 Task: Look for space in Maymana, Afghanistan from 11th June, 2023 to 15th June, 2023 for 2 adults in price range Rs.7000 to Rs.16000. Place can be private room with 1  bedroom having 2 beds and 1 bathroom. Property type can be hotel. Amenities needed are: air conditioning, dedicated workplace, breakfast, . Booking option can be shelf check-in. Required host language is English.
Action: Mouse moved to (555, 133)
Screenshot: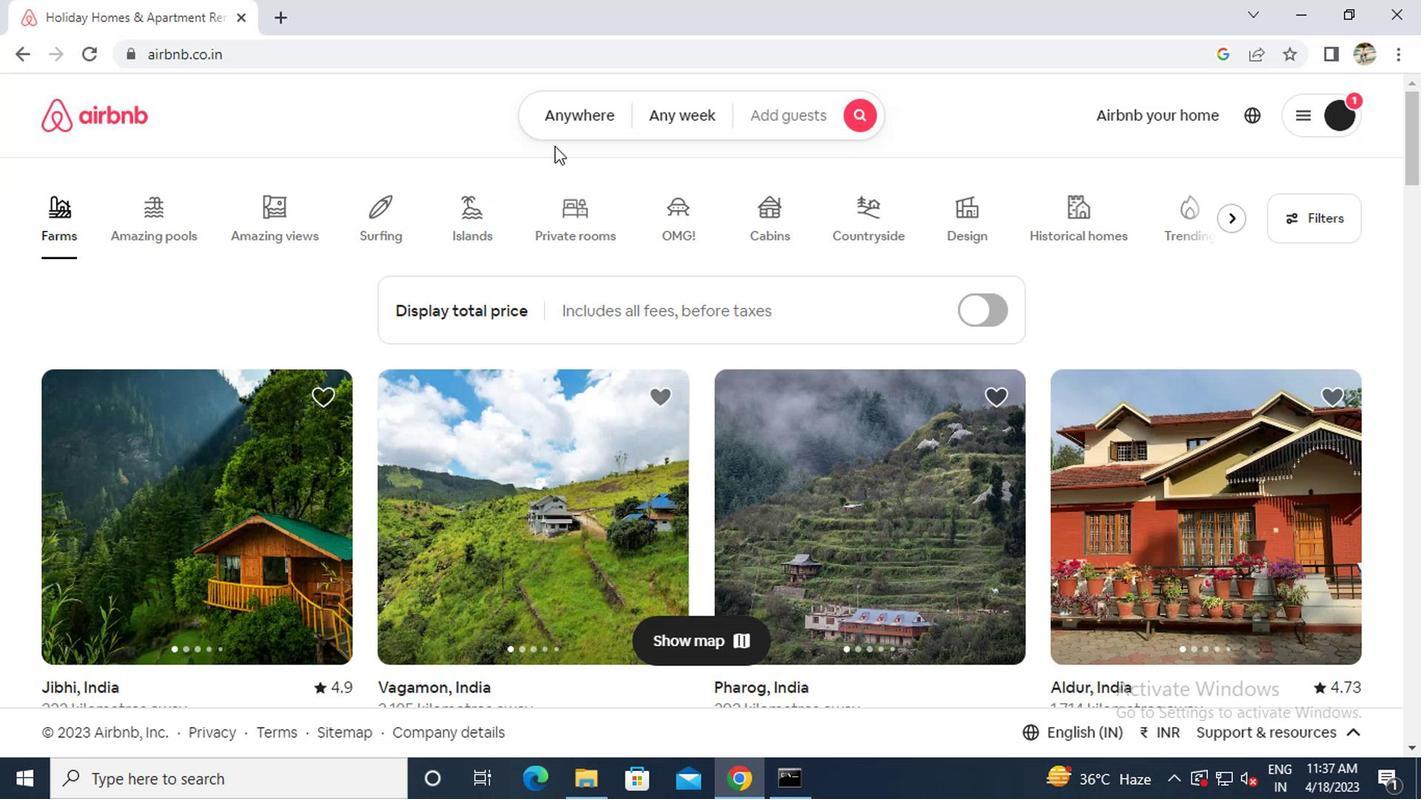 
Action: Mouse pressed left at (555, 133)
Screenshot: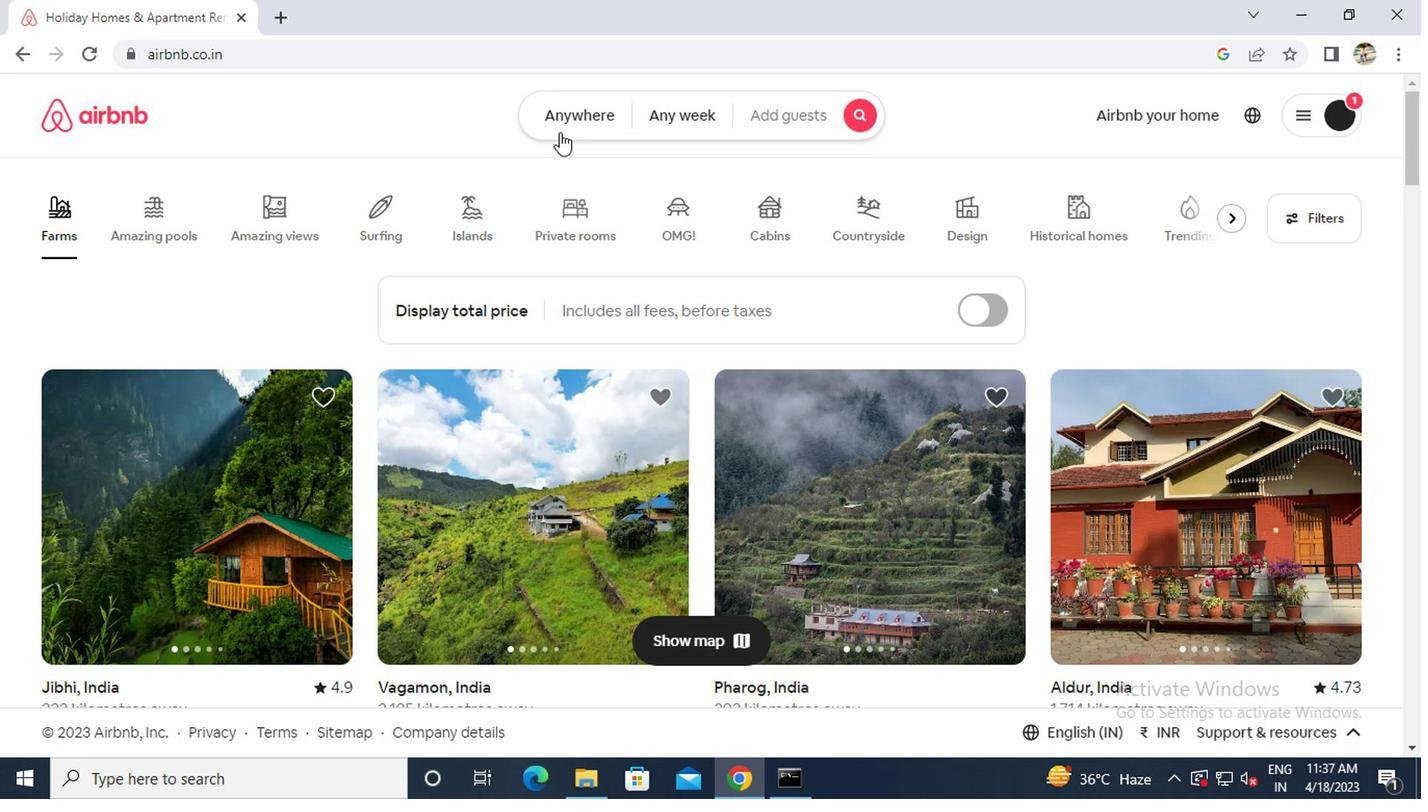 
Action: Mouse moved to (481, 203)
Screenshot: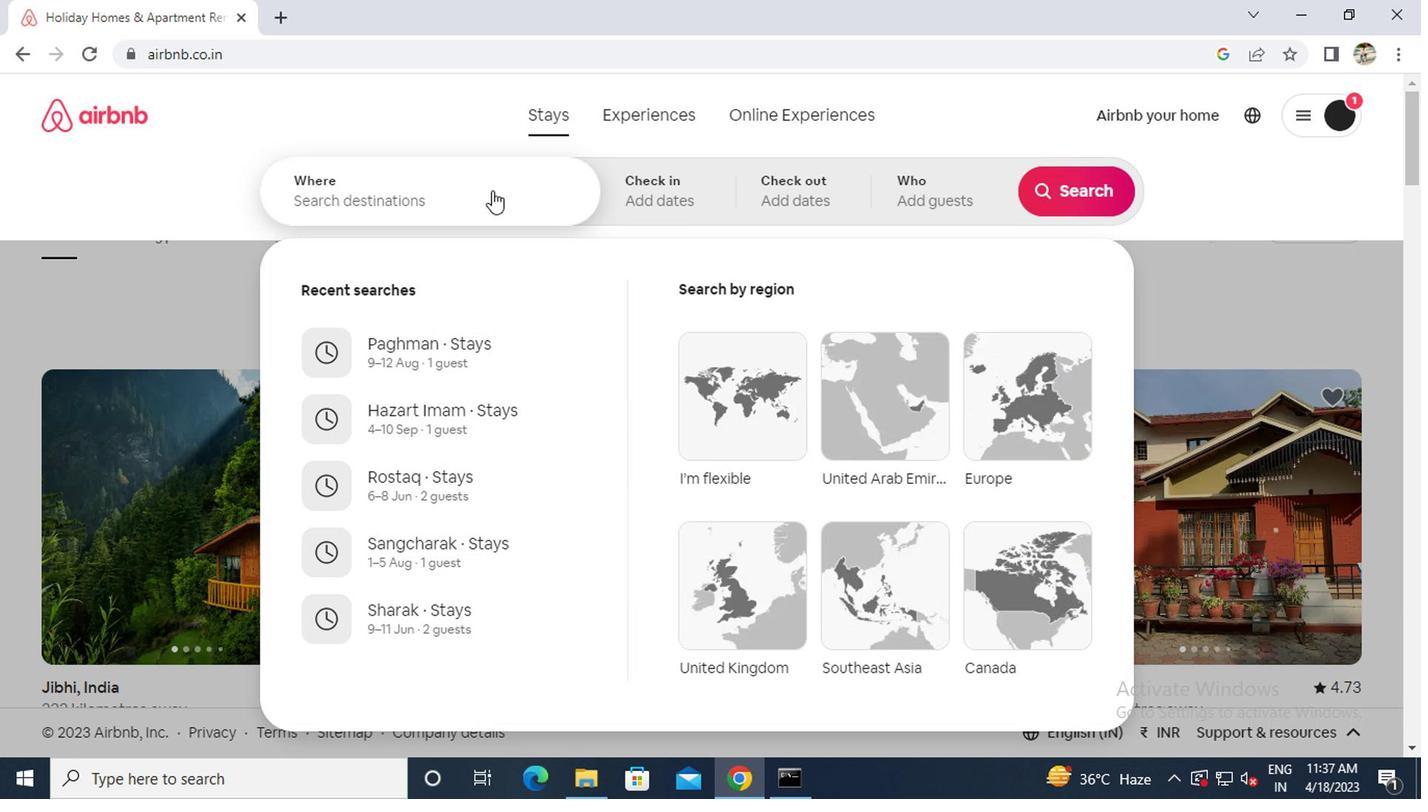 
Action: Mouse pressed left at (481, 203)
Screenshot: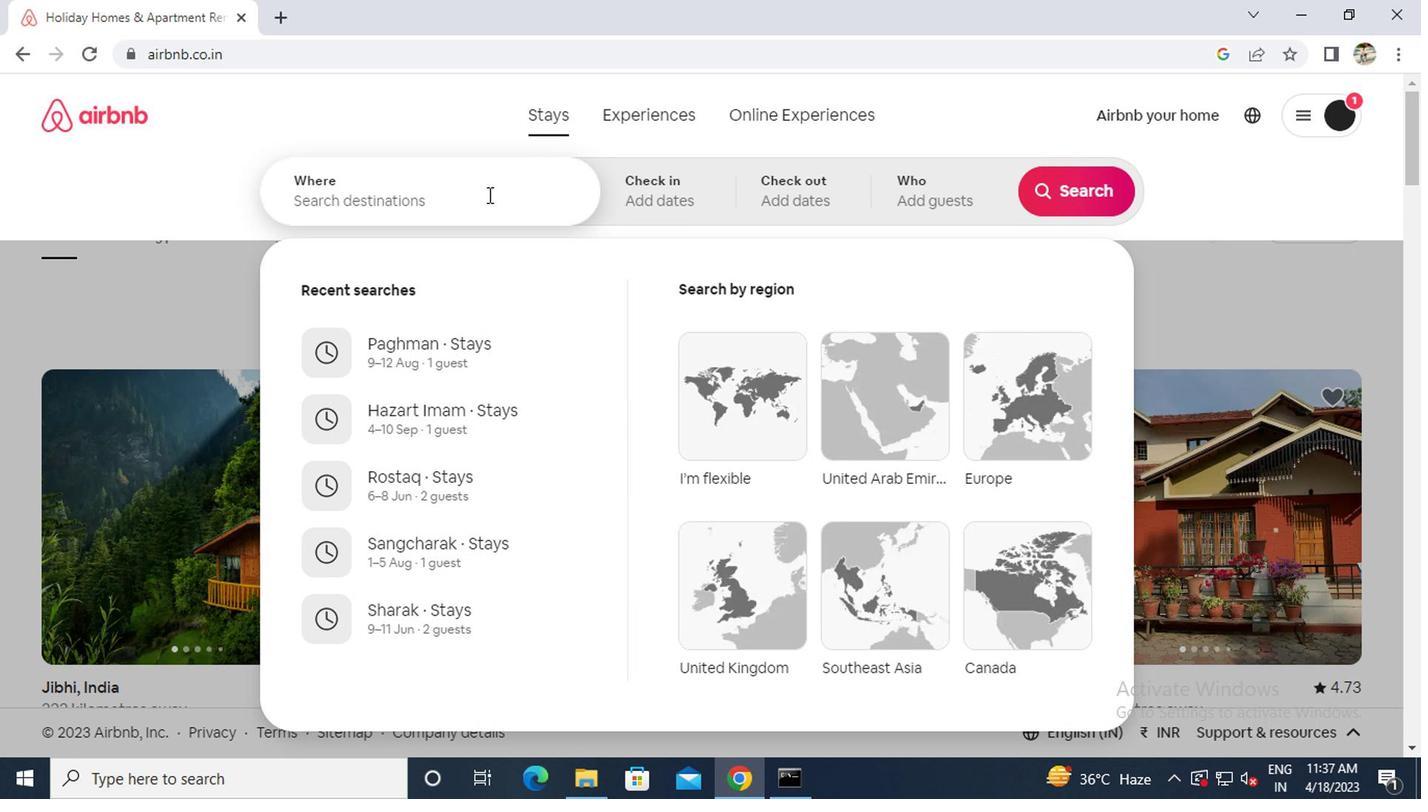 
Action: Key pressed m<Key.caps_lock>aymana<Key.space>
Screenshot: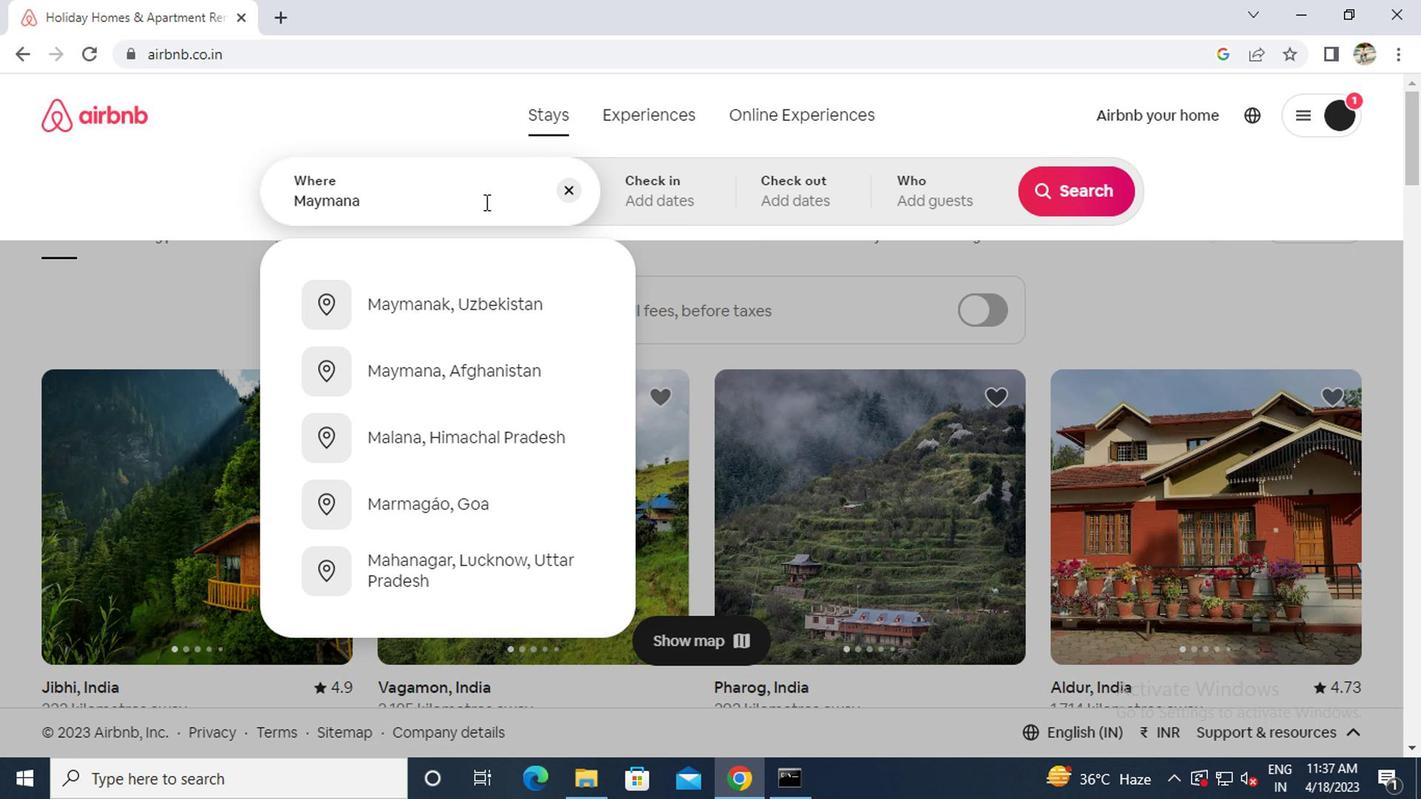 
Action: Mouse moved to (449, 366)
Screenshot: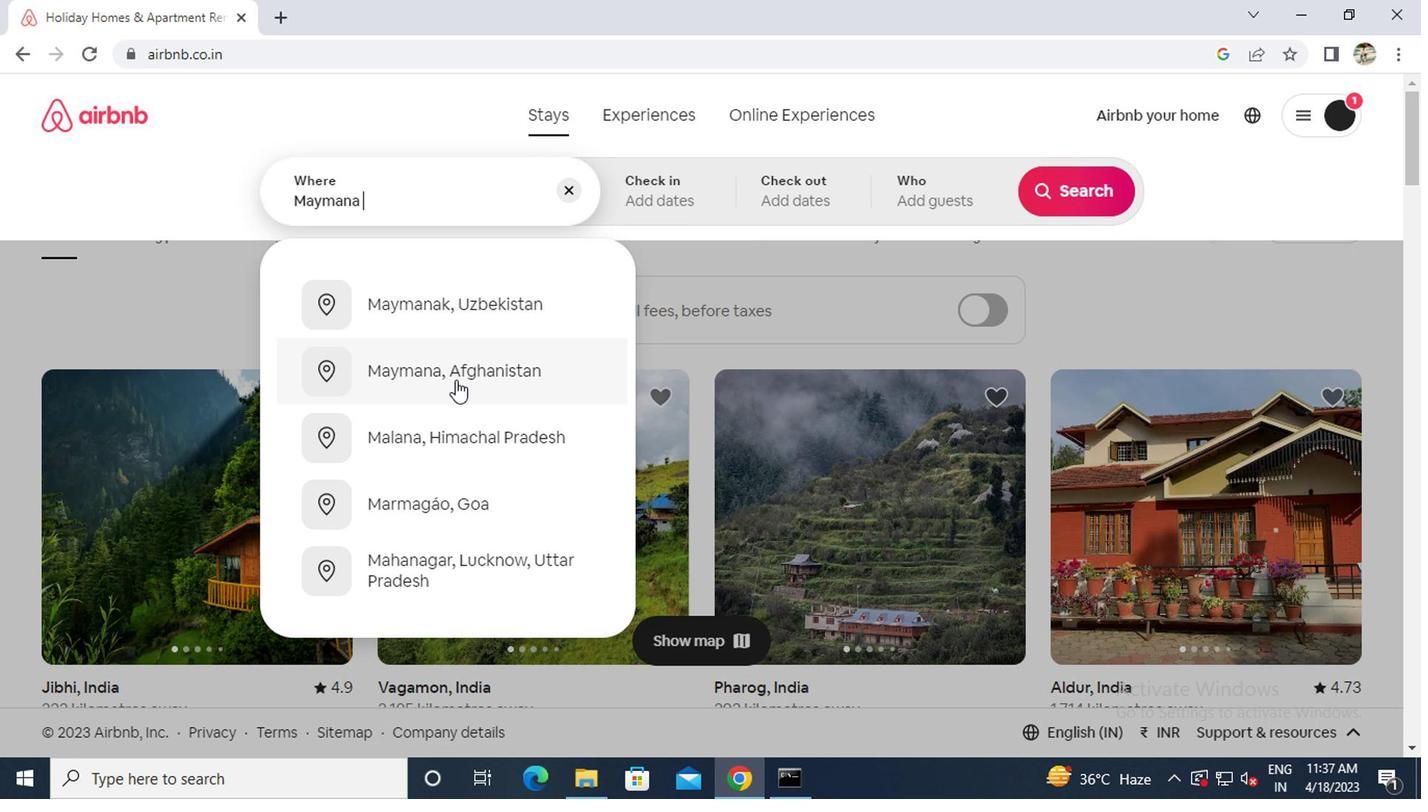 
Action: Mouse pressed left at (449, 366)
Screenshot: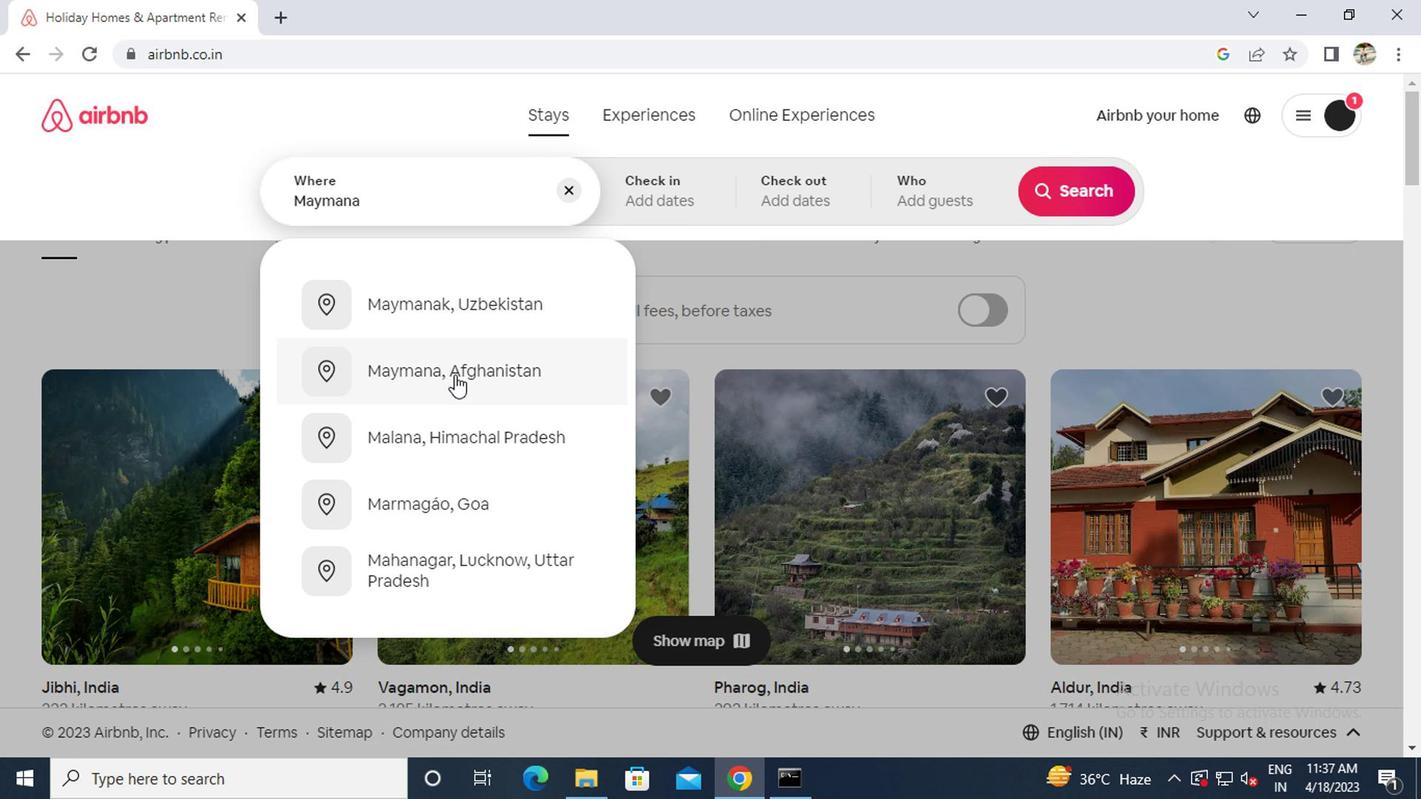 
Action: Mouse moved to (1051, 364)
Screenshot: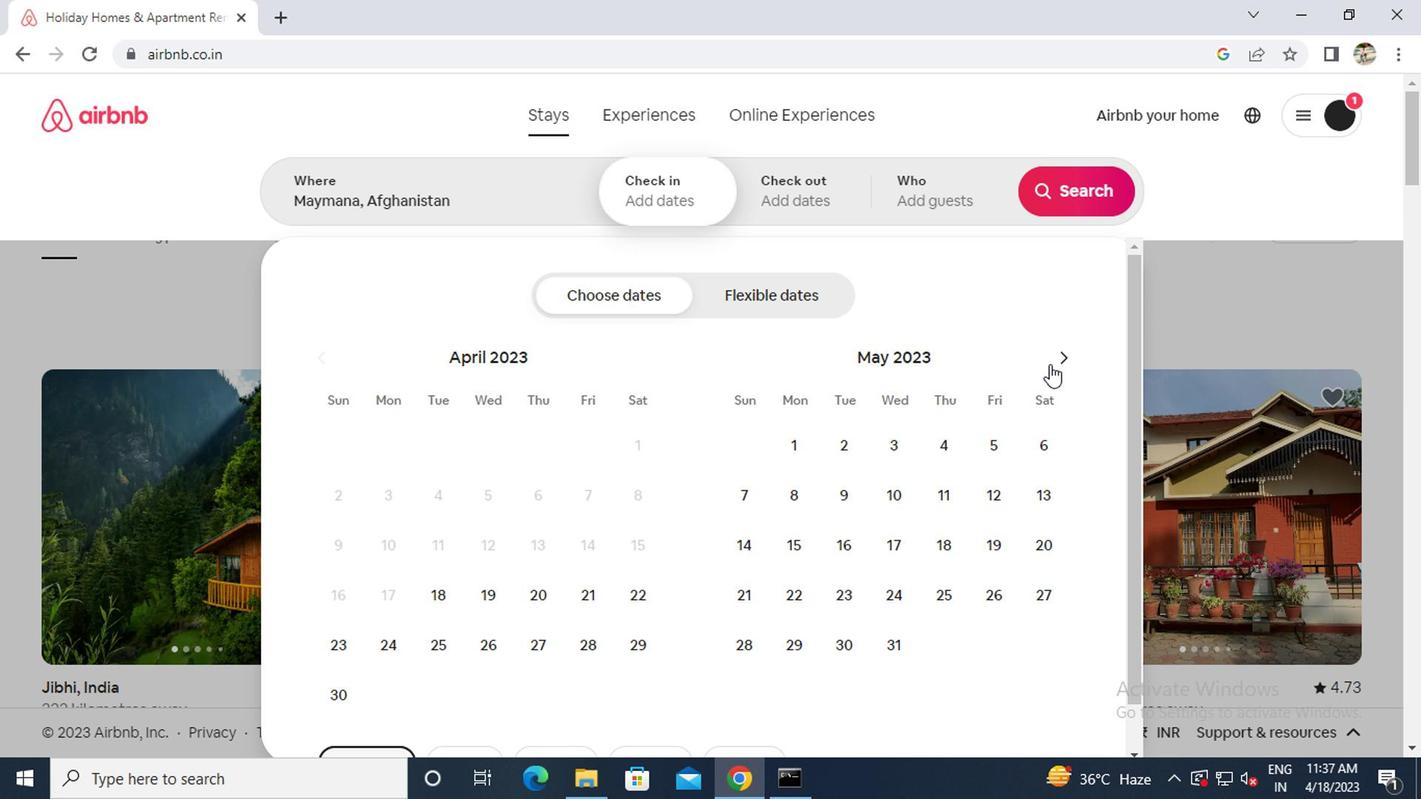 
Action: Mouse pressed left at (1051, 364)
Screenshot: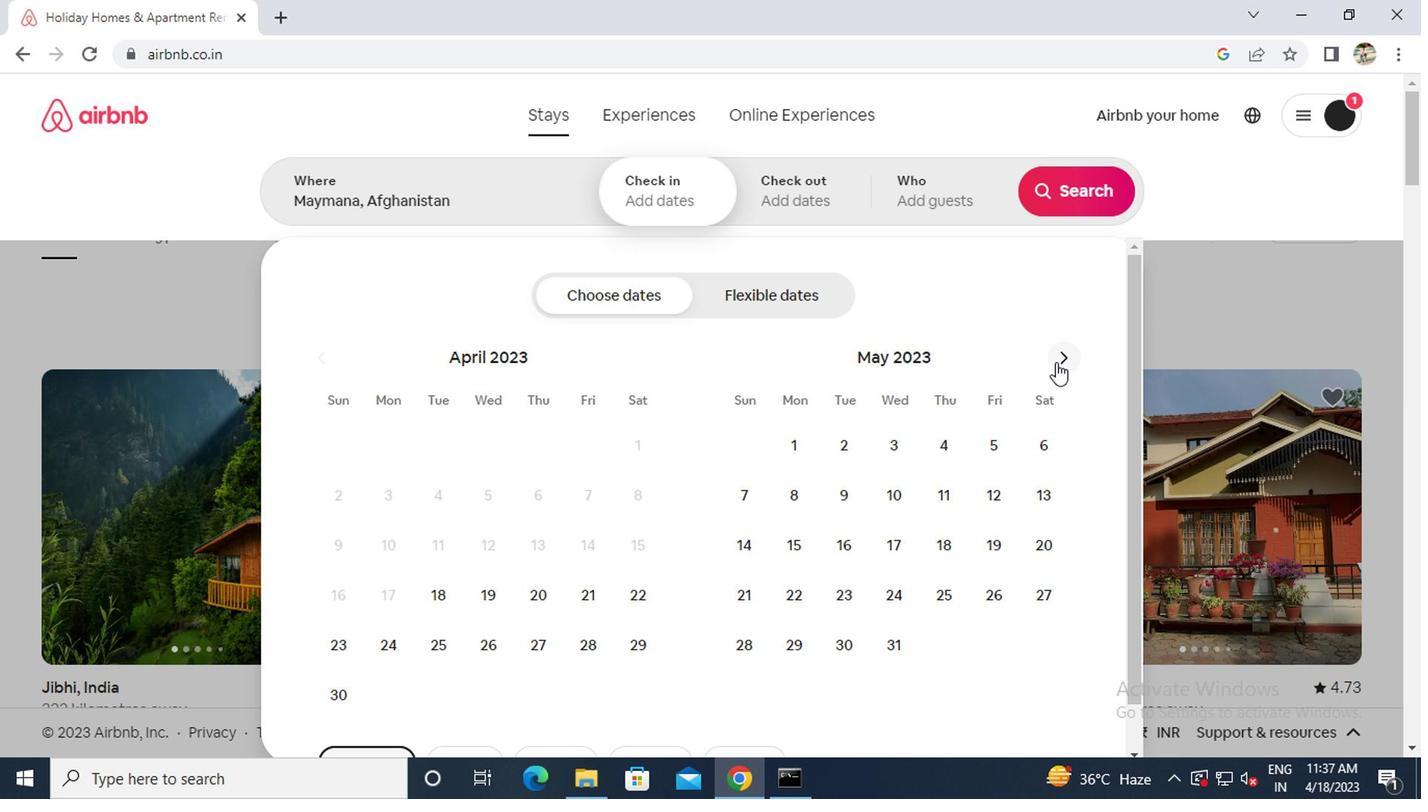 
Action: Mouse moved to (732, 552)
Screenshot: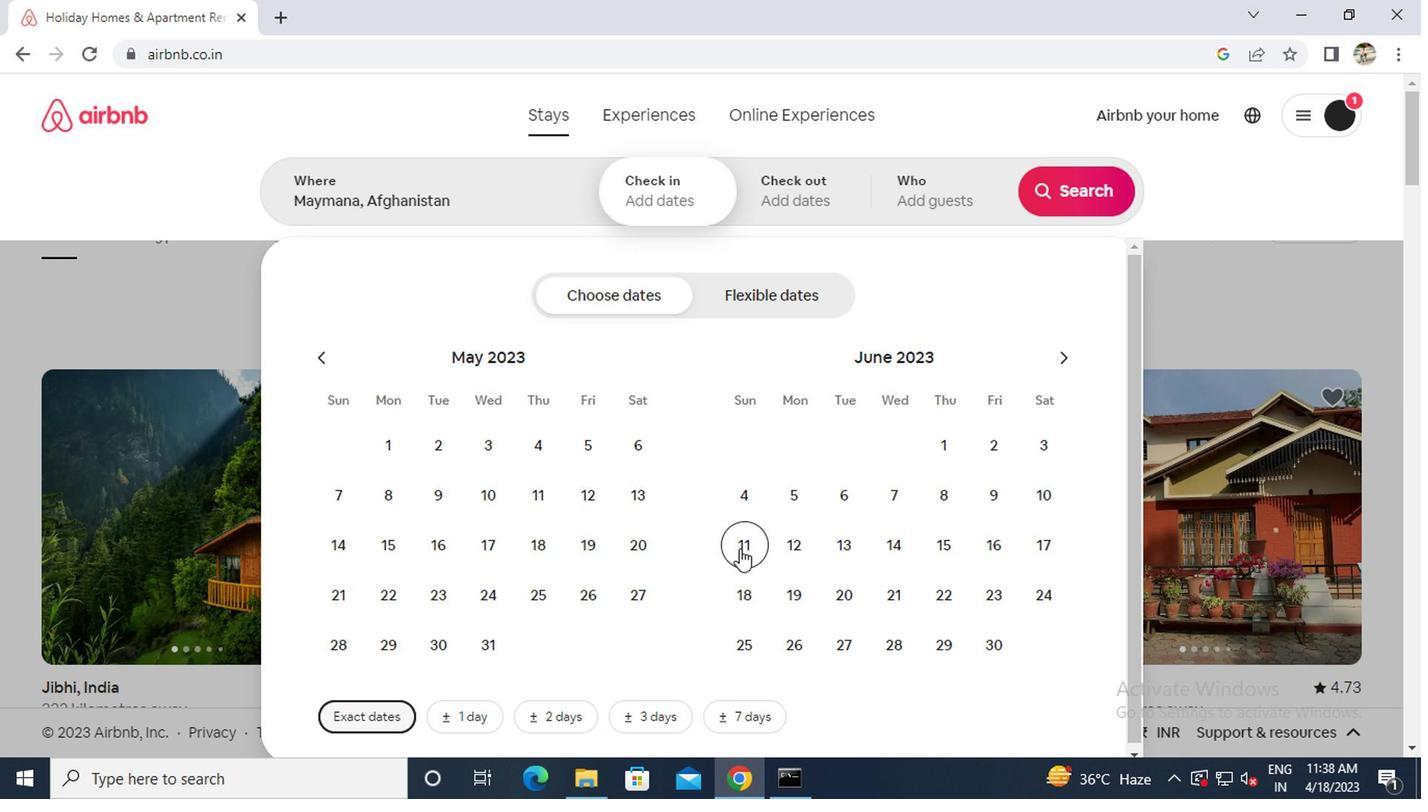 
Action: Mouse pressed left at (732, 552)
Screenshot: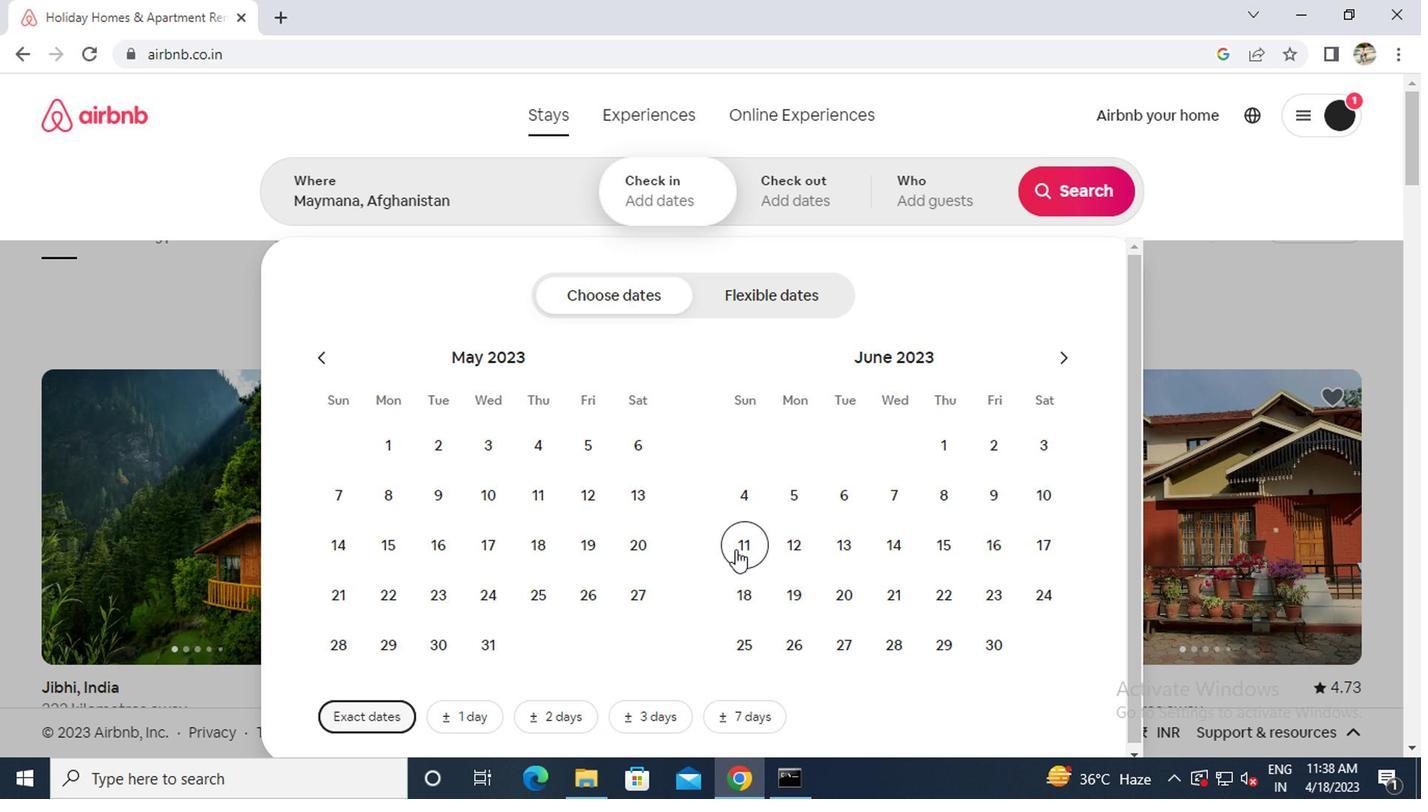 
Action: Mouse moved to (953, 549)
Screenshot: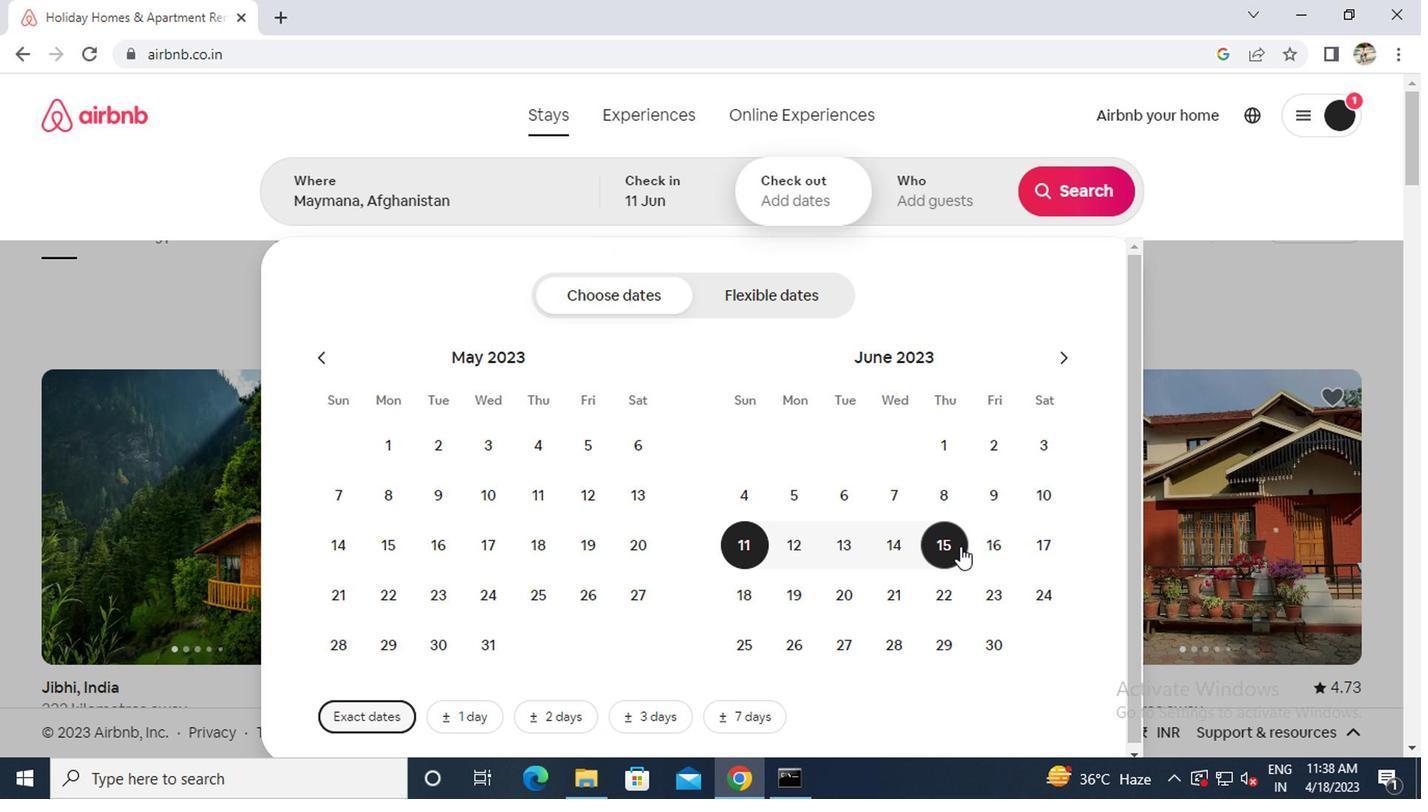 
Action: Mouse pressed left at (953, 549)
Screenshot: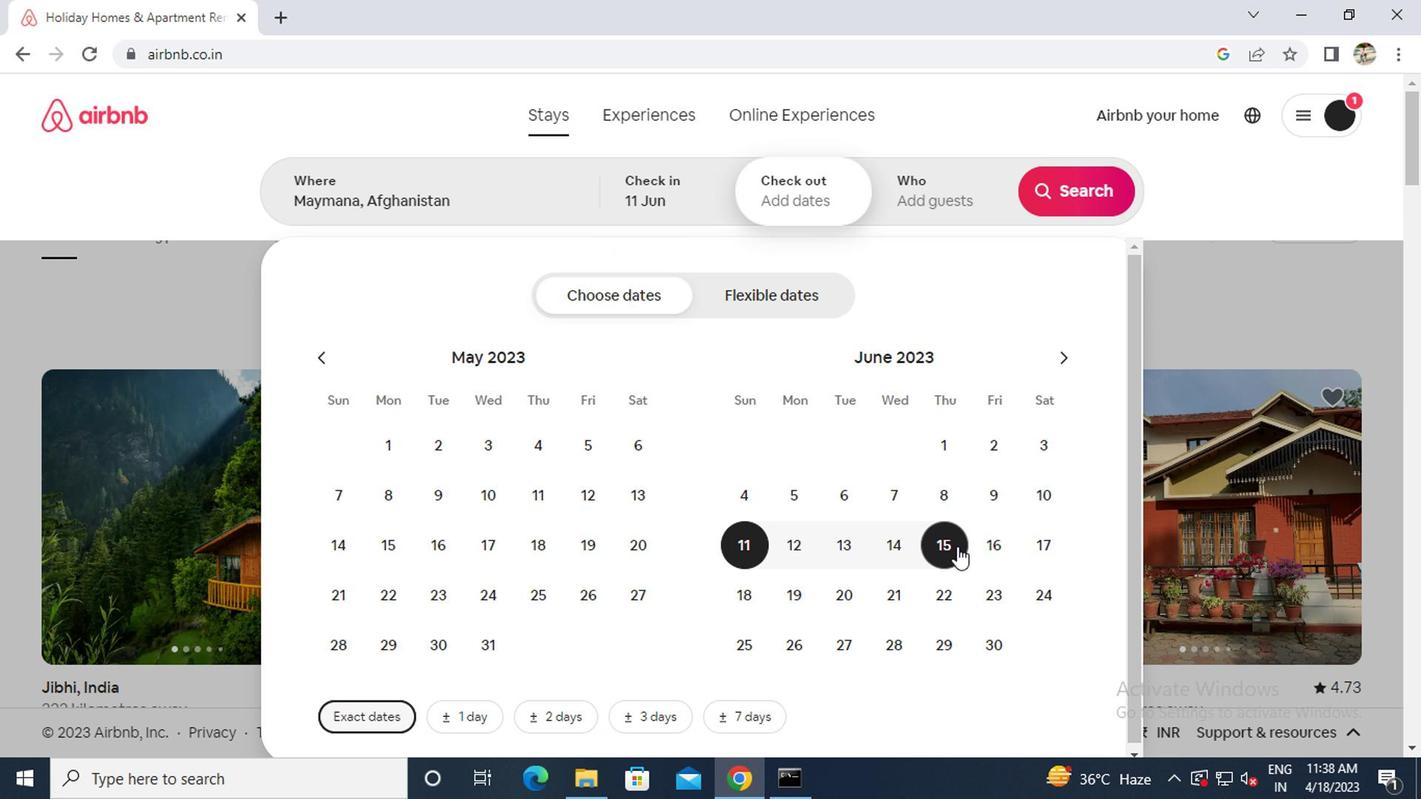 
Action: Mouse moved to (917, 204)
Screenshot: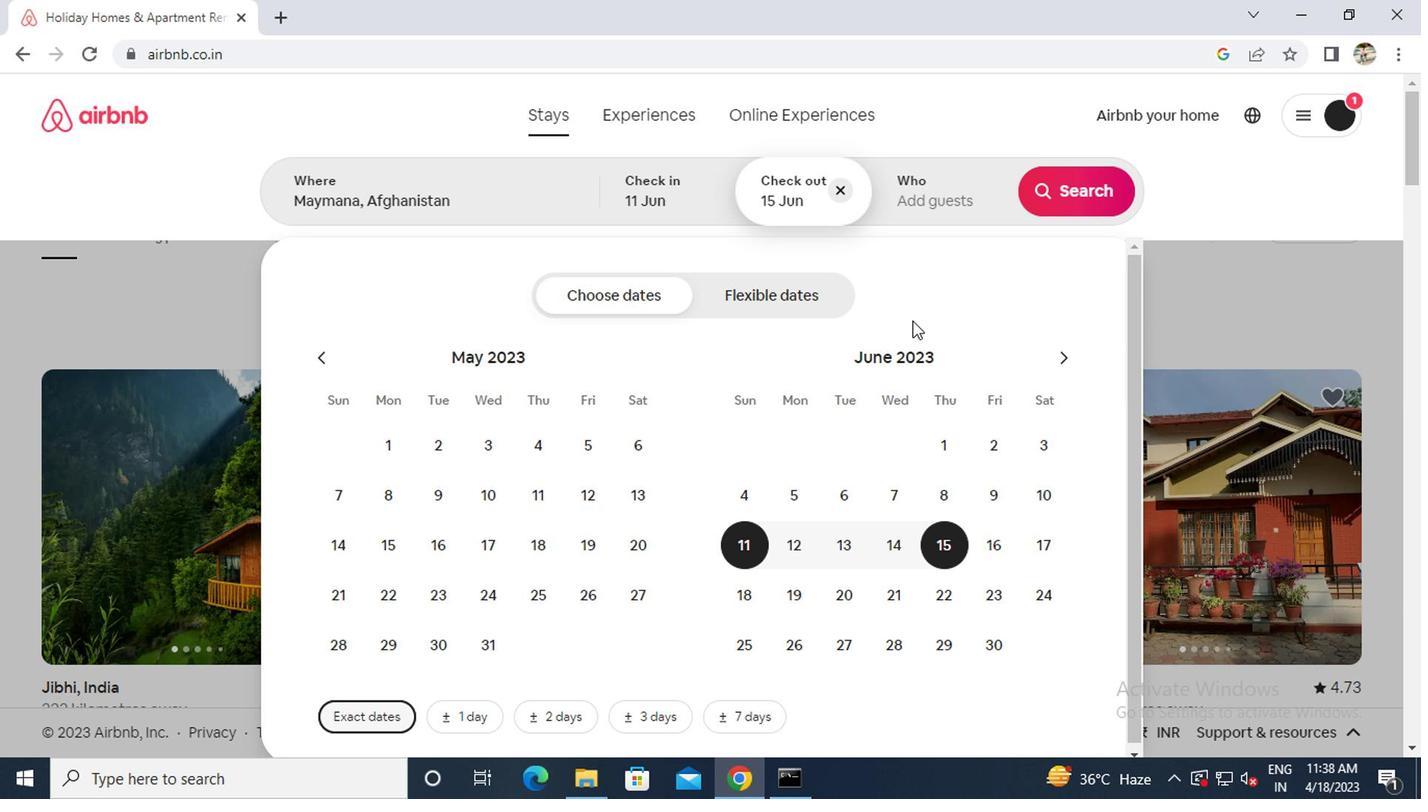 
Action: Mouse pressed left at (917, 204)
Screenshot: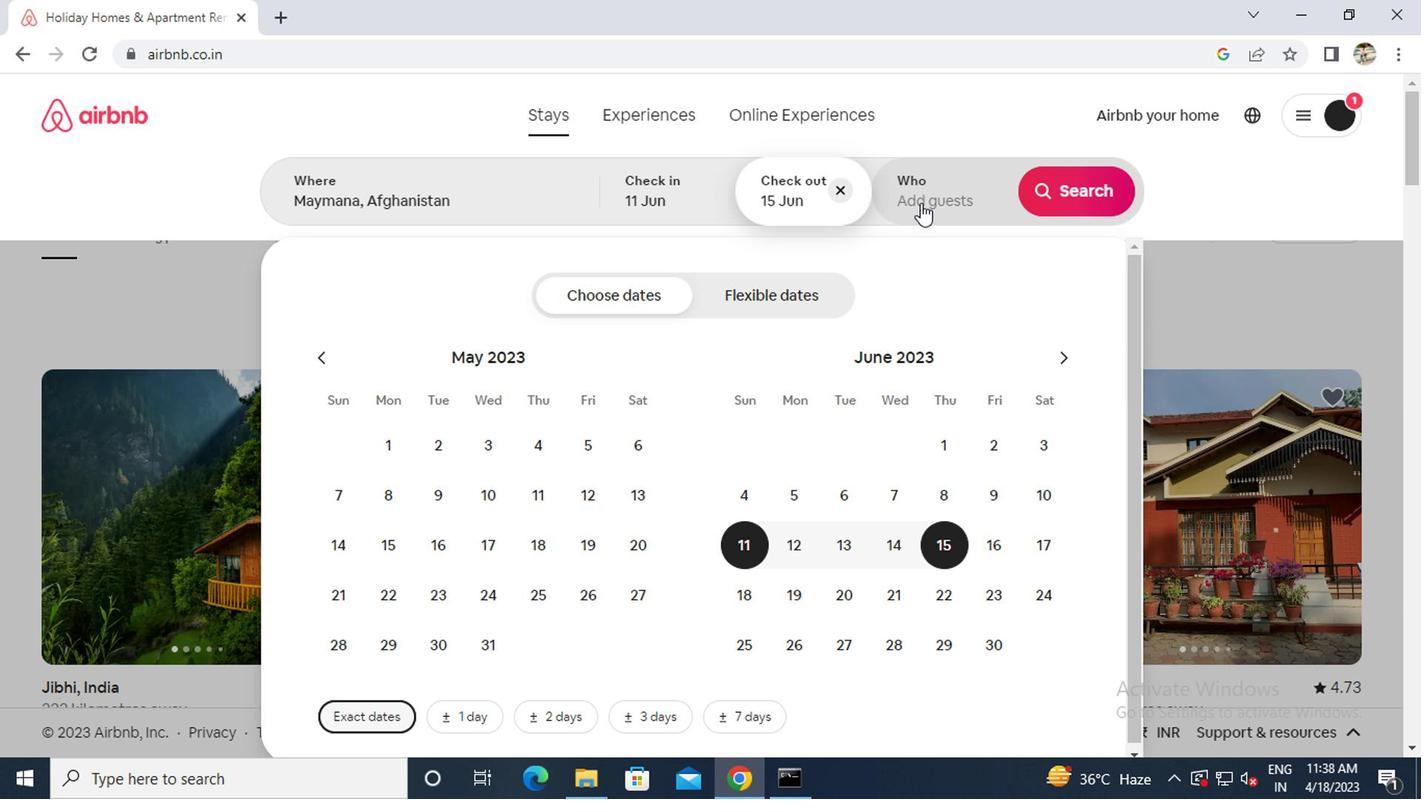 
Action: Mouse moved to (1084, 308)
Screenshot: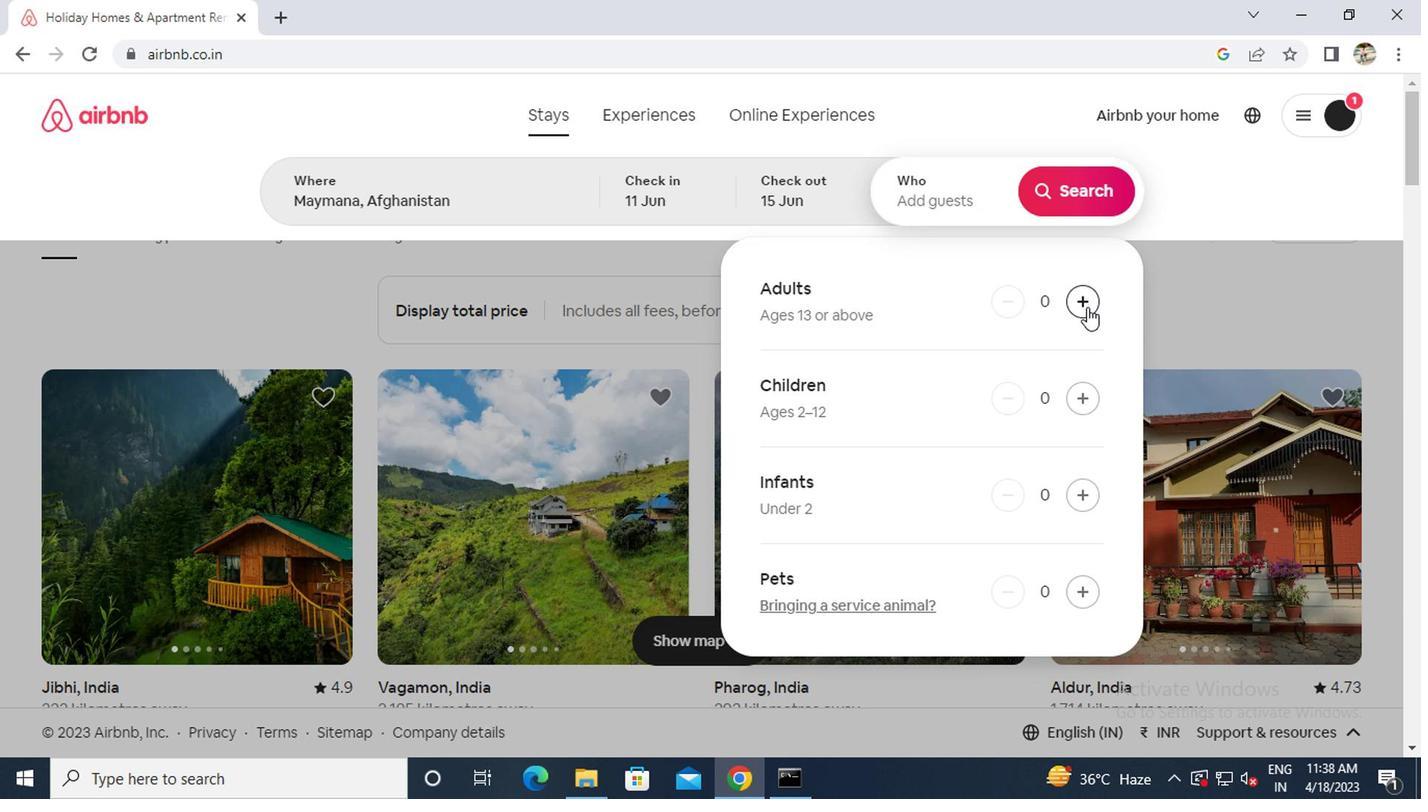 
Action: Mouse pressed left at (1084, 308)
Screenshot: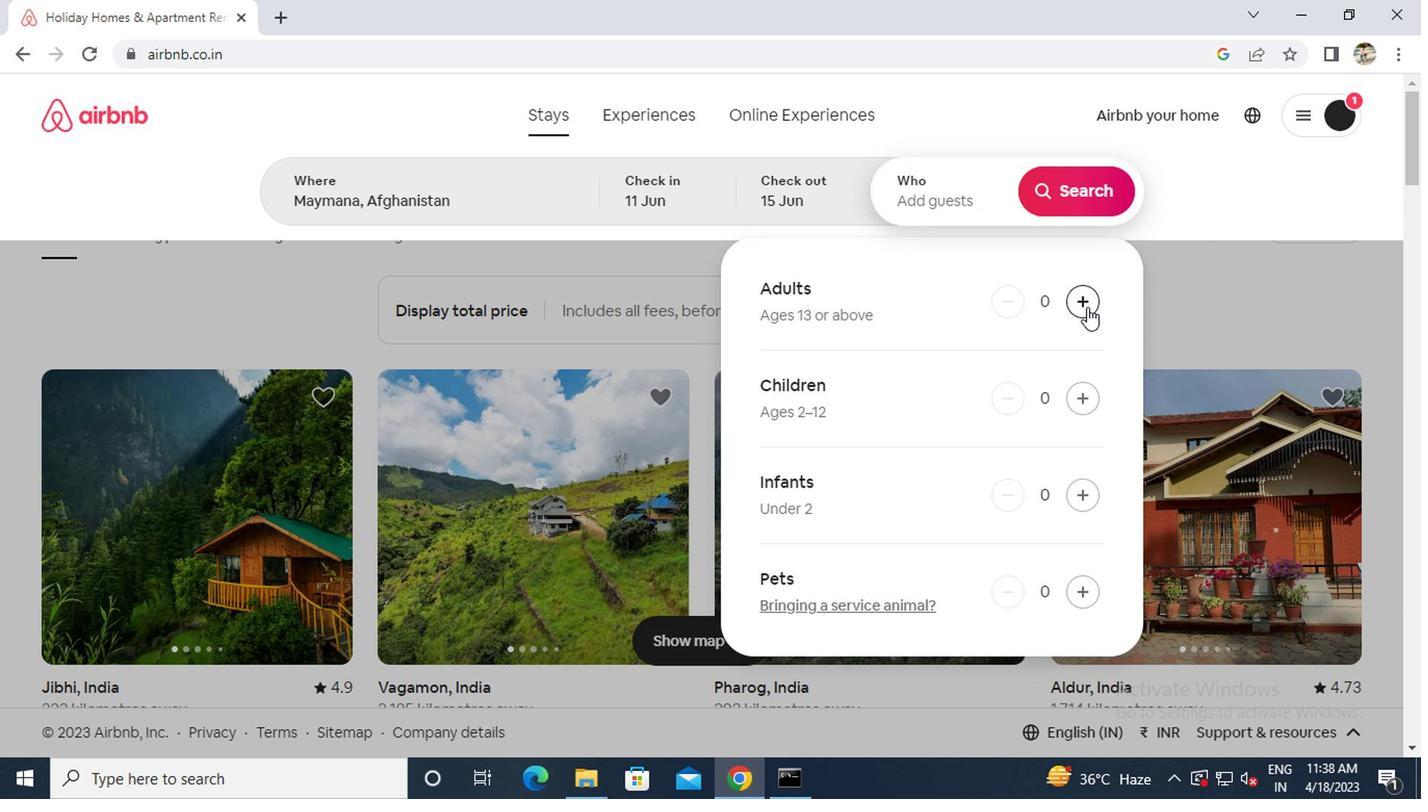 
Action: Mouse pressed left at (1084, 308)
Screenshot: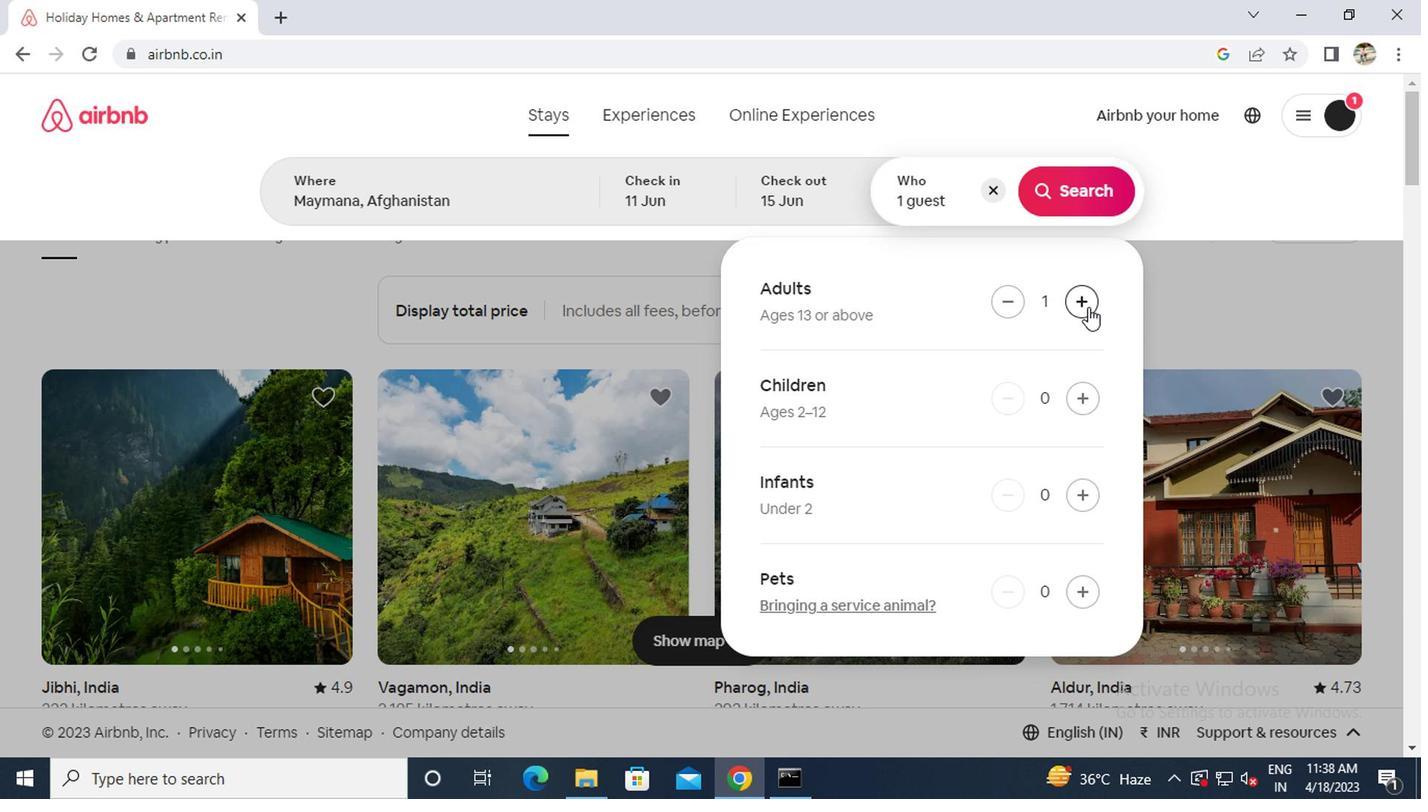 
Action: Mouse moved to (1065, 184)
Screenshot: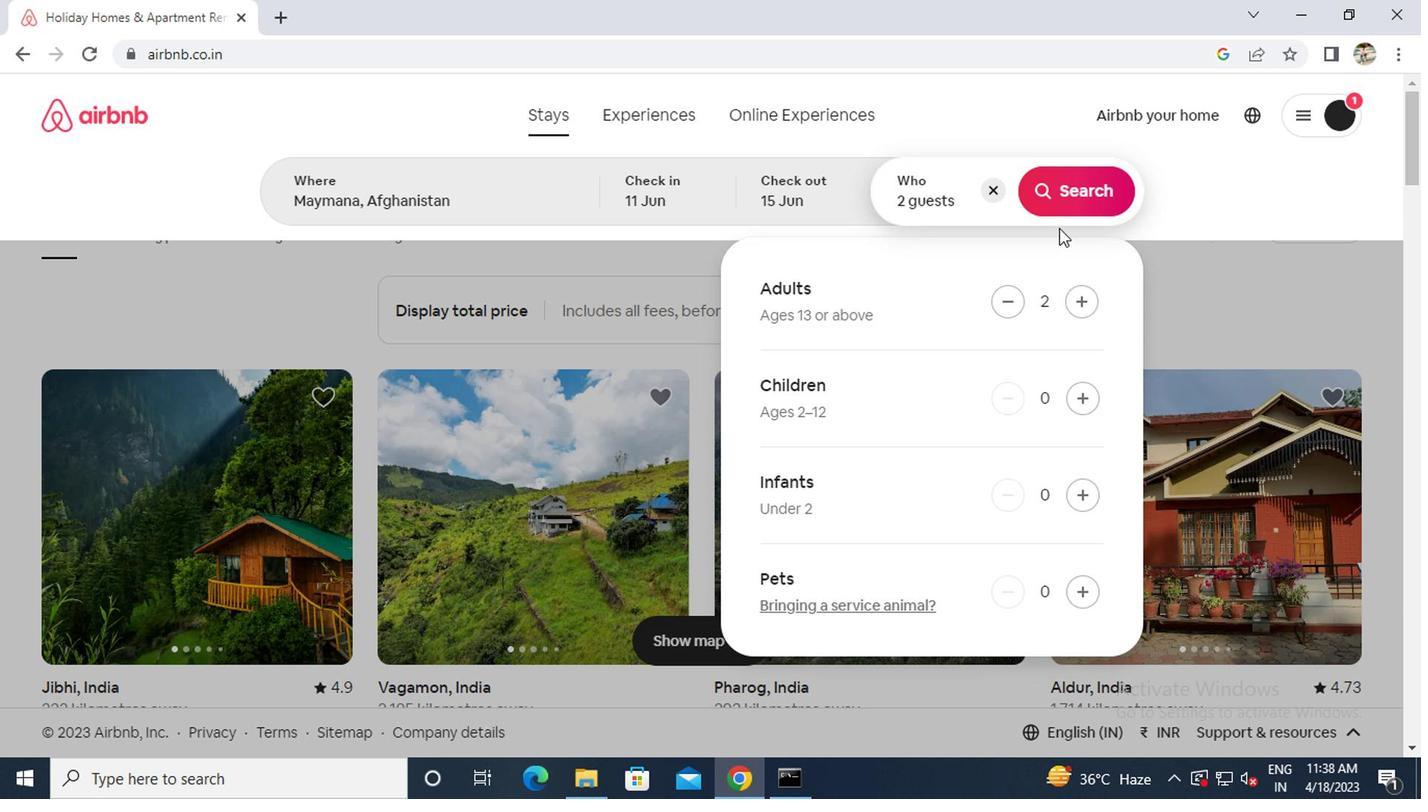 
Action: Mouse pressed left at (1065, 184)
Screenshot: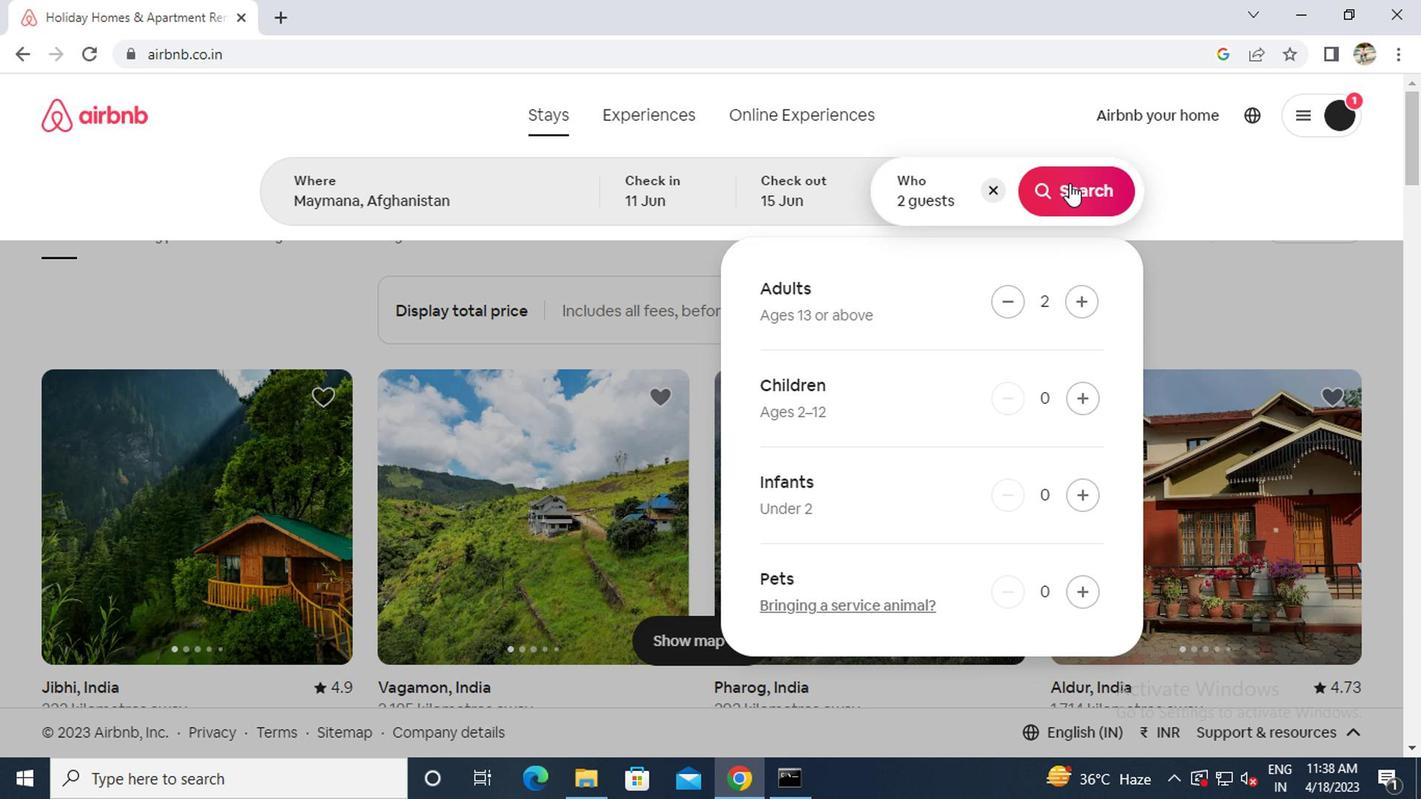 
Action: Mouse moved to (1318, 202)
Screenshot: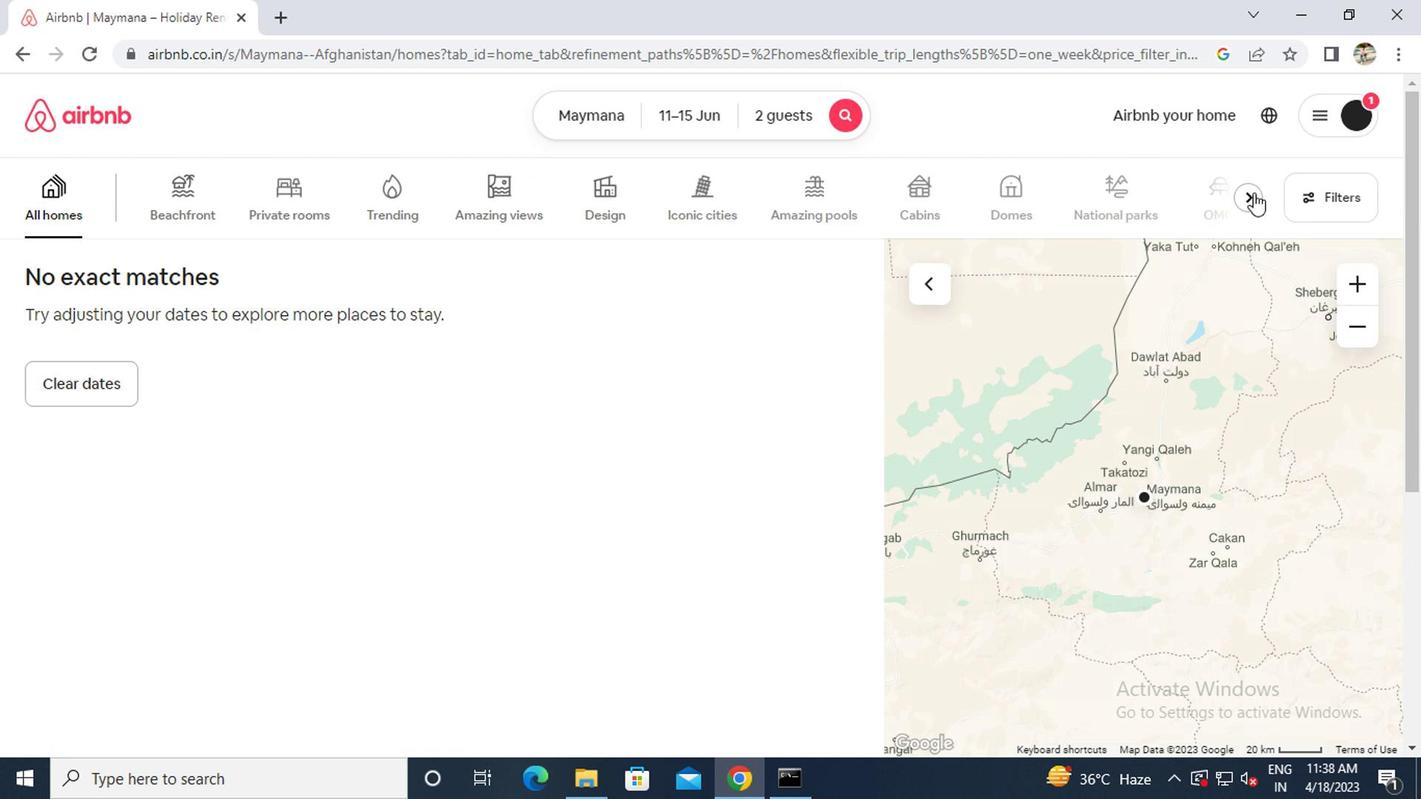 
Action: Mouse pressed left at (1318, 202)
Screenshot: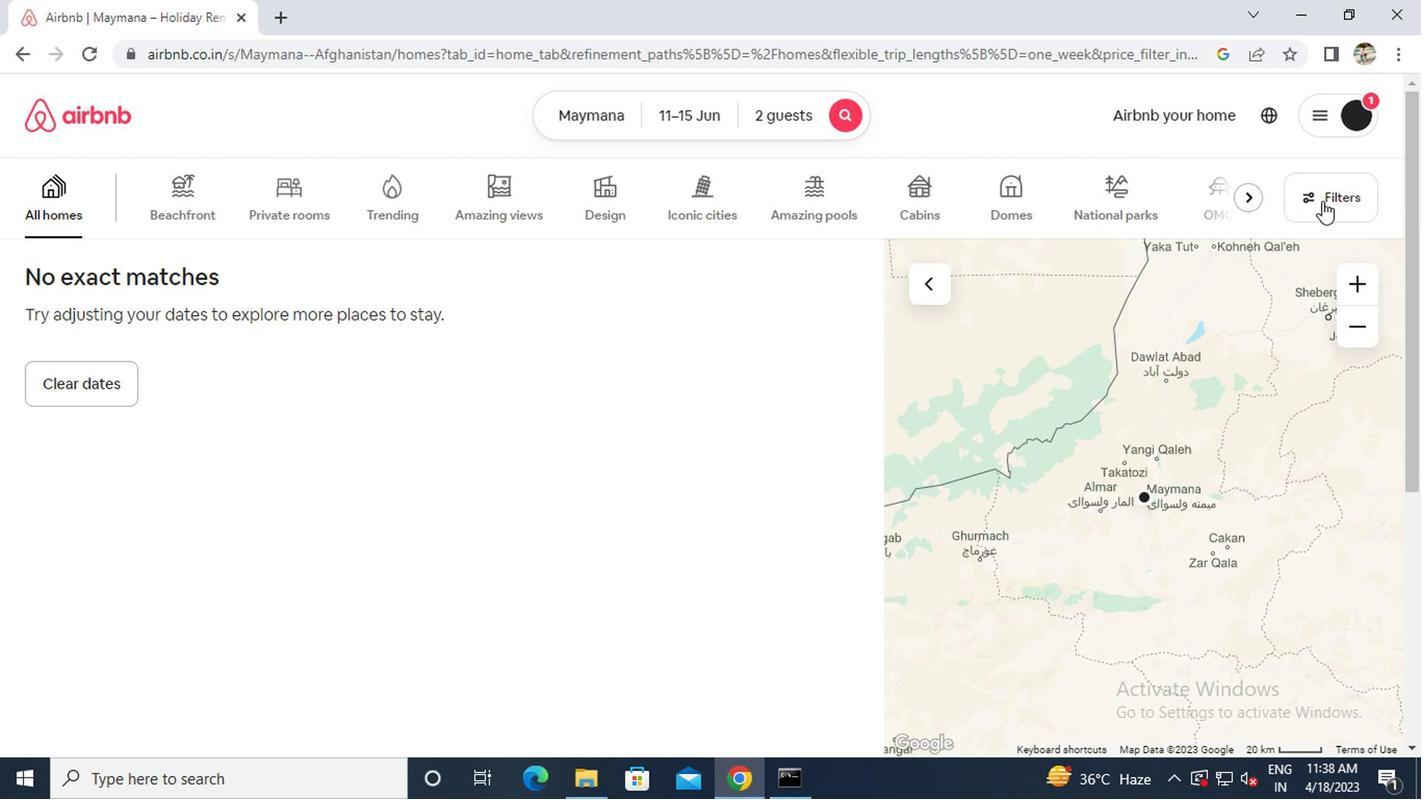 
Action: Mouse moved to (552, 331)
Screenshot: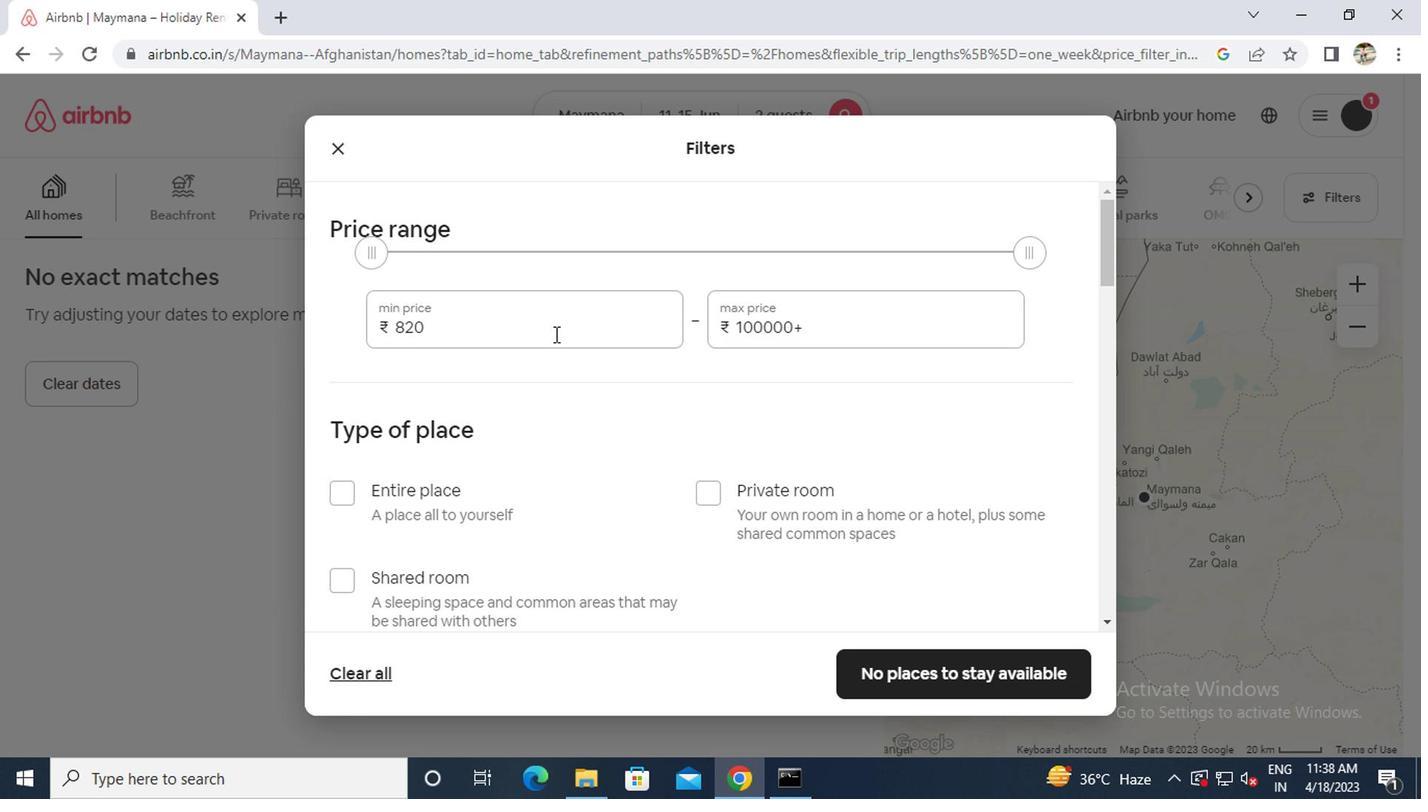 
Action: Mouse pressed left at (552, 331)
Screenshot: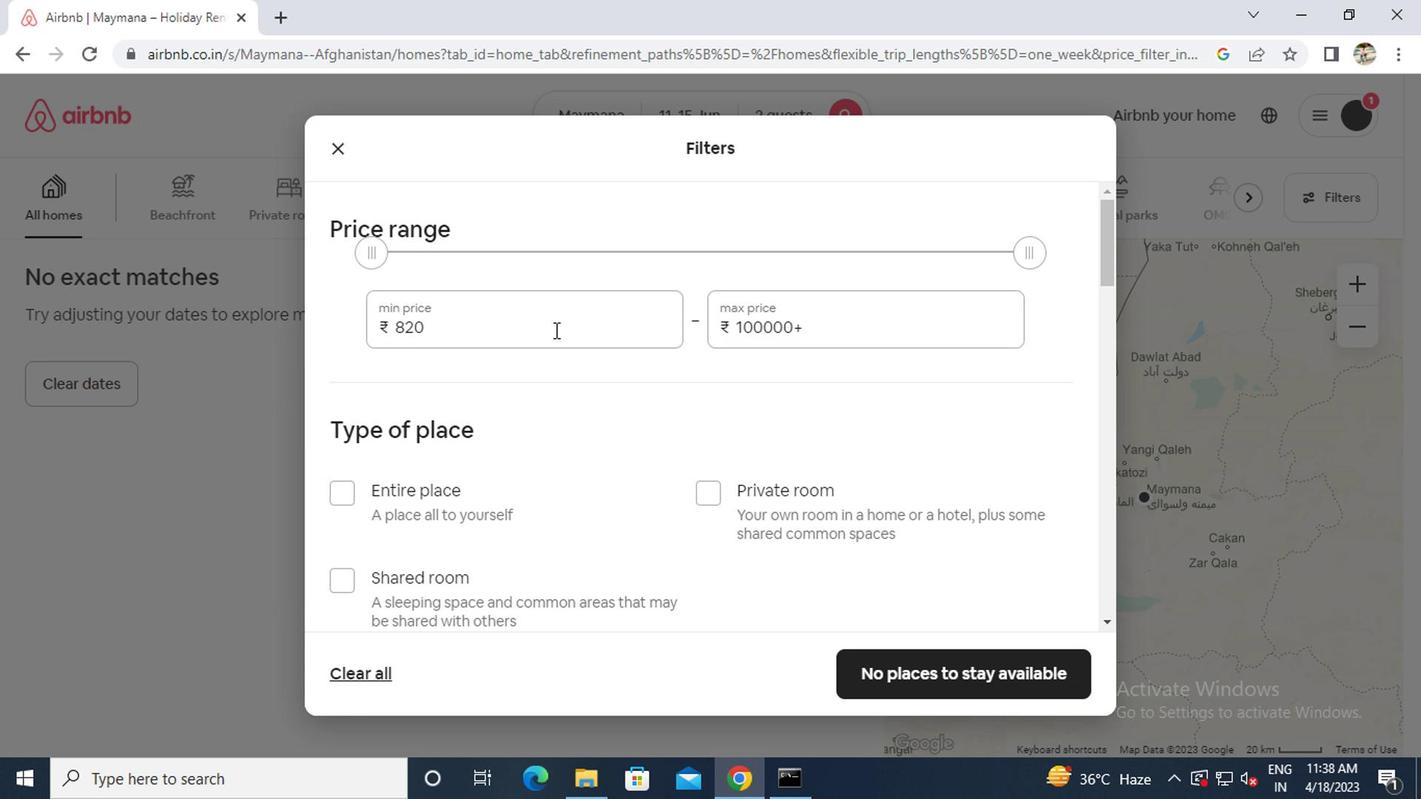 
Action: Key pressed ctrl+A7000
Screenshot: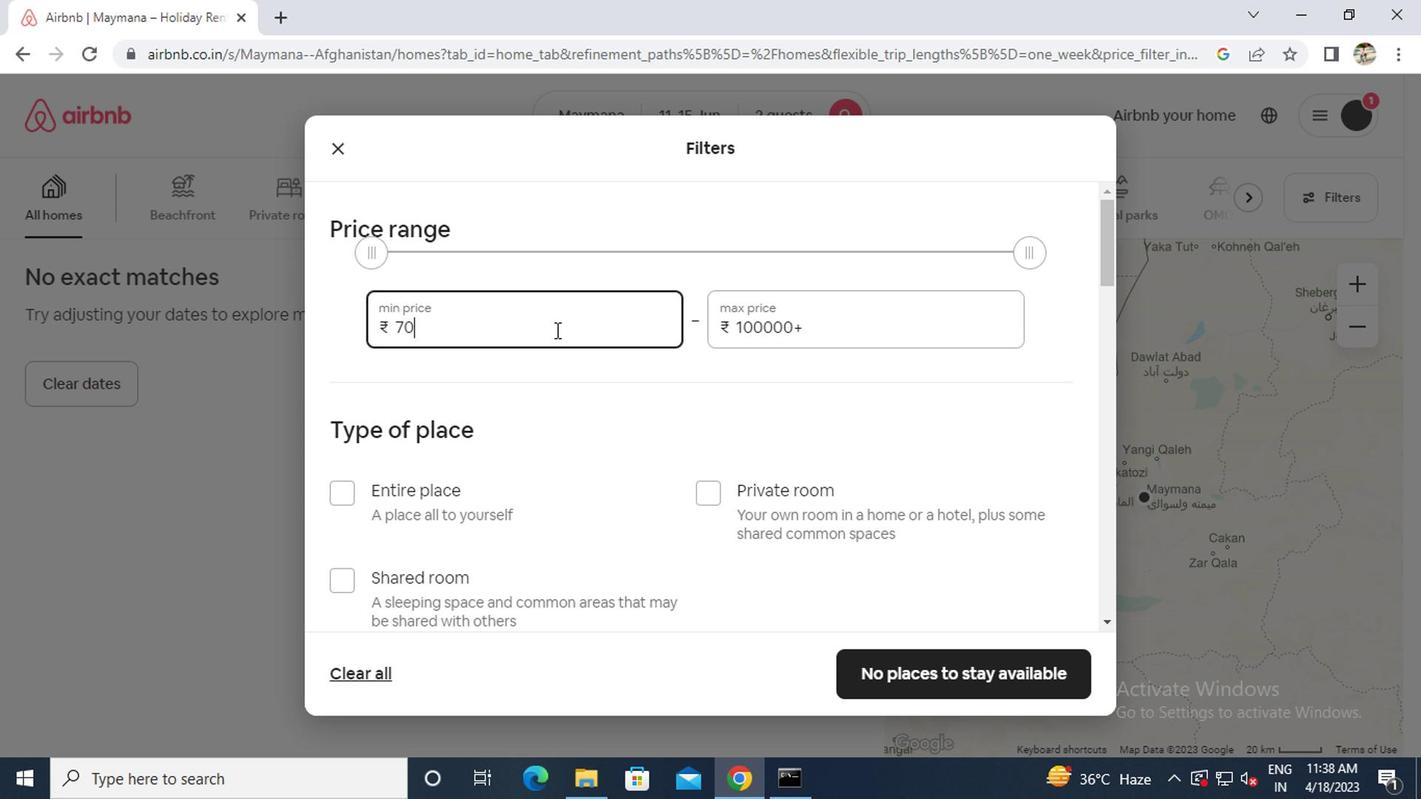 
Action: Mouse moved to (814, 325)
Screenshot: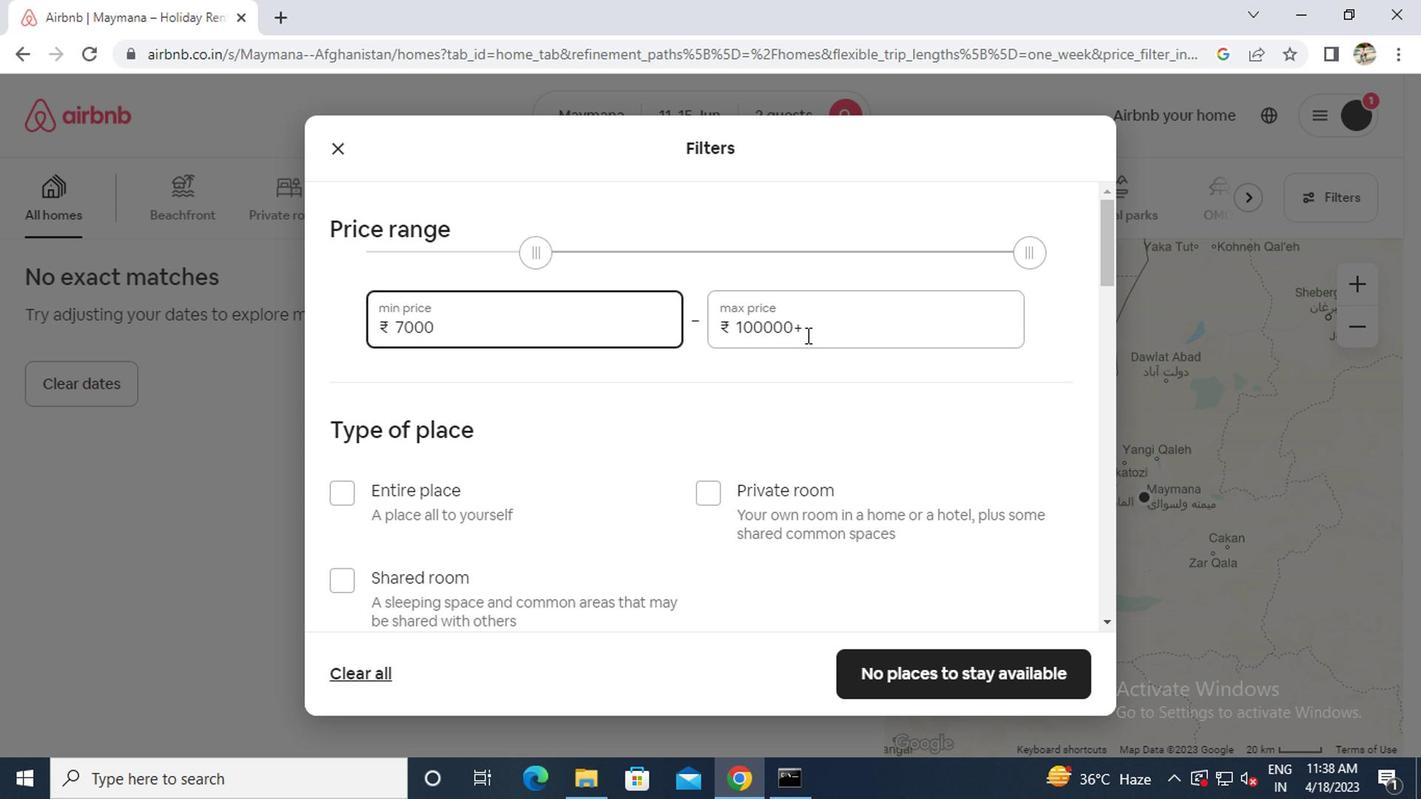 
Action: Mouse pressed left at (814, 325)
Screenshot: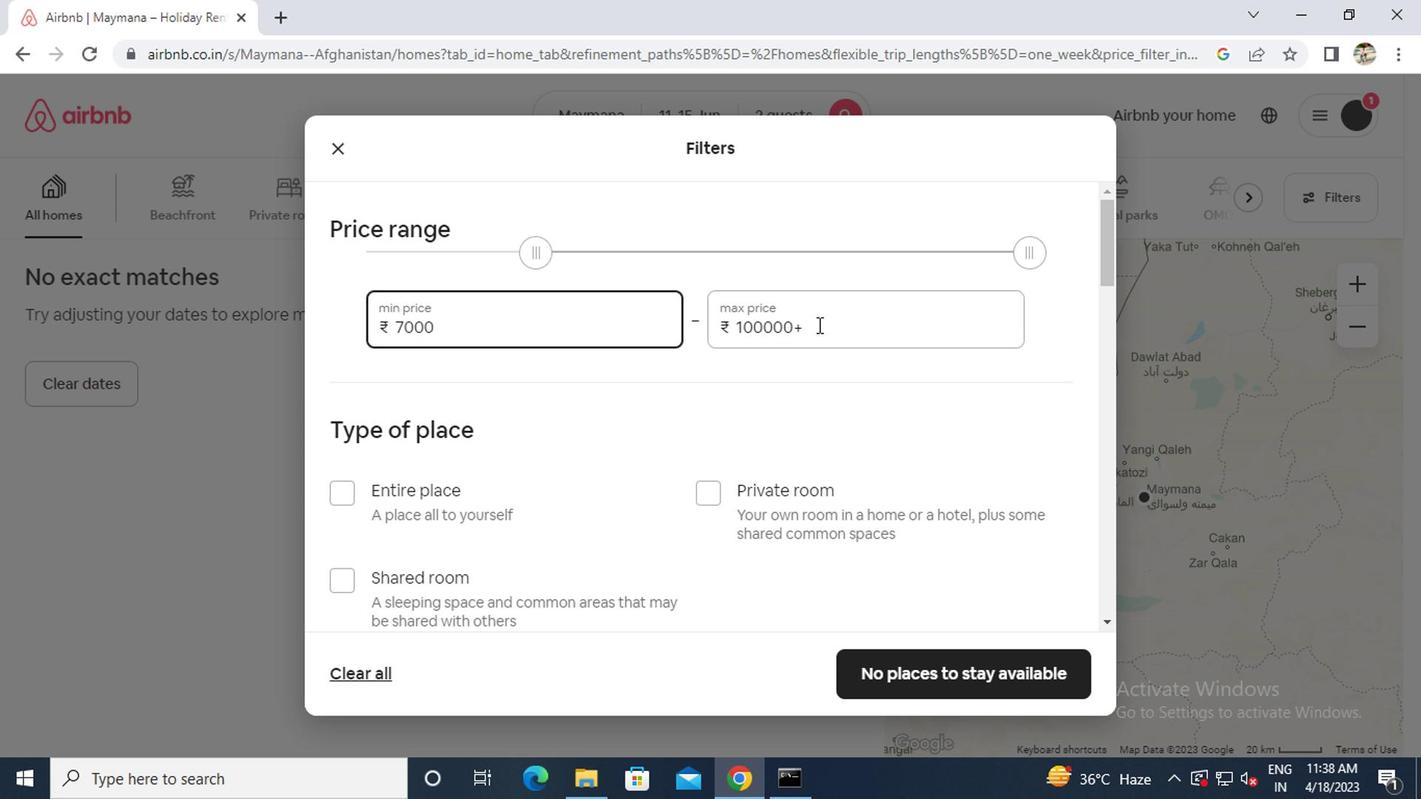 
Action: Key pressed ctrl+A16000
Screenshot: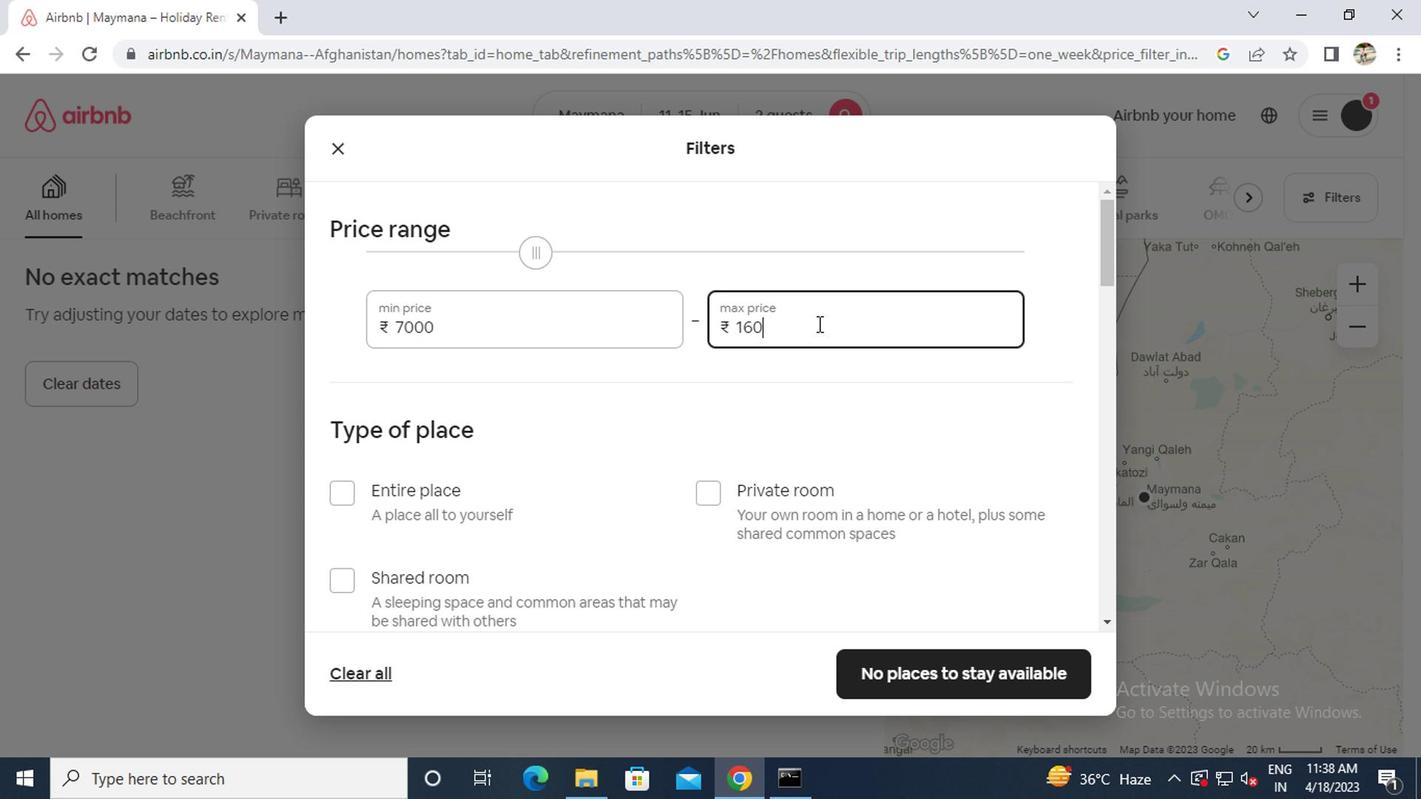 
Action: Mouse moved to (723, 493)
Screenshot: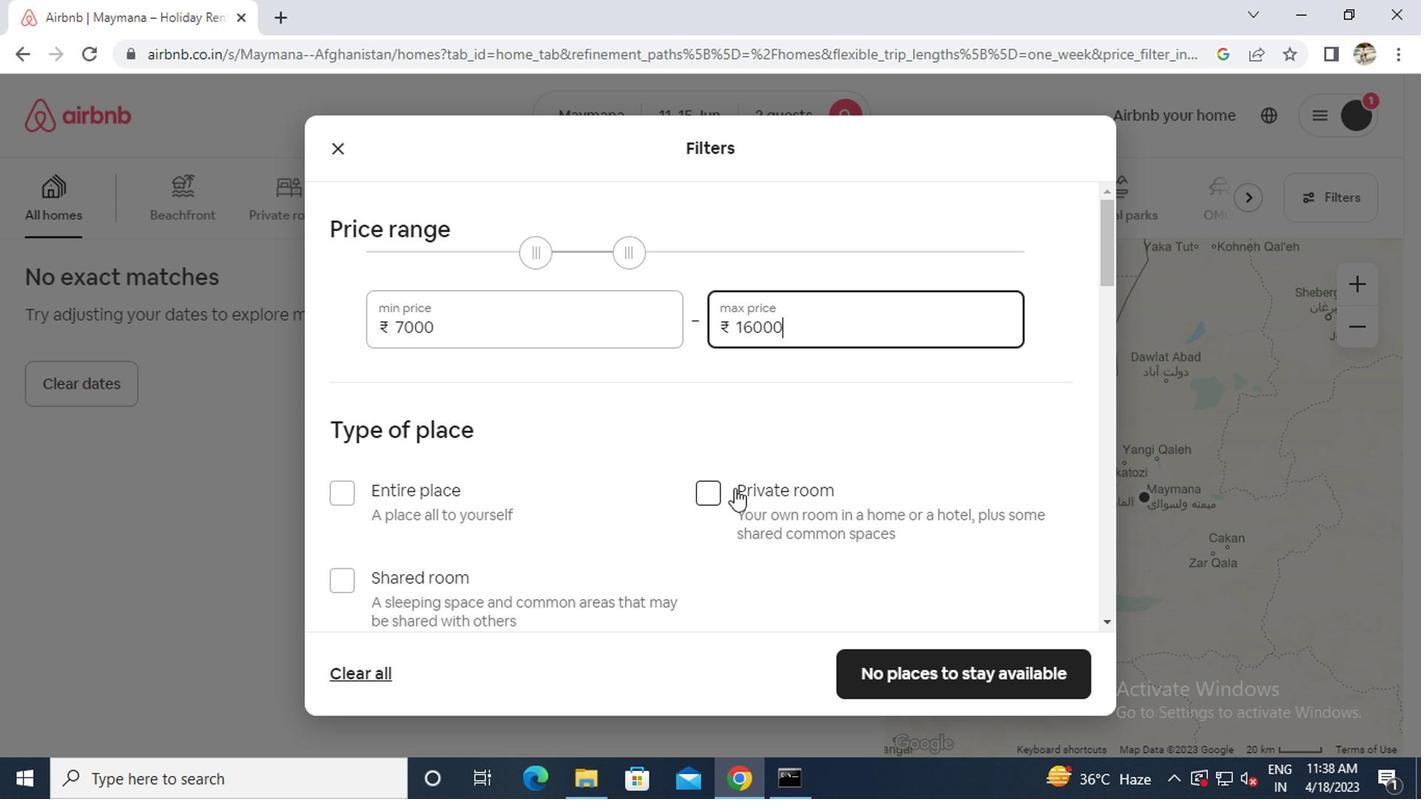 
Action: Mouse pressed left at (723, 493)
Screenshot: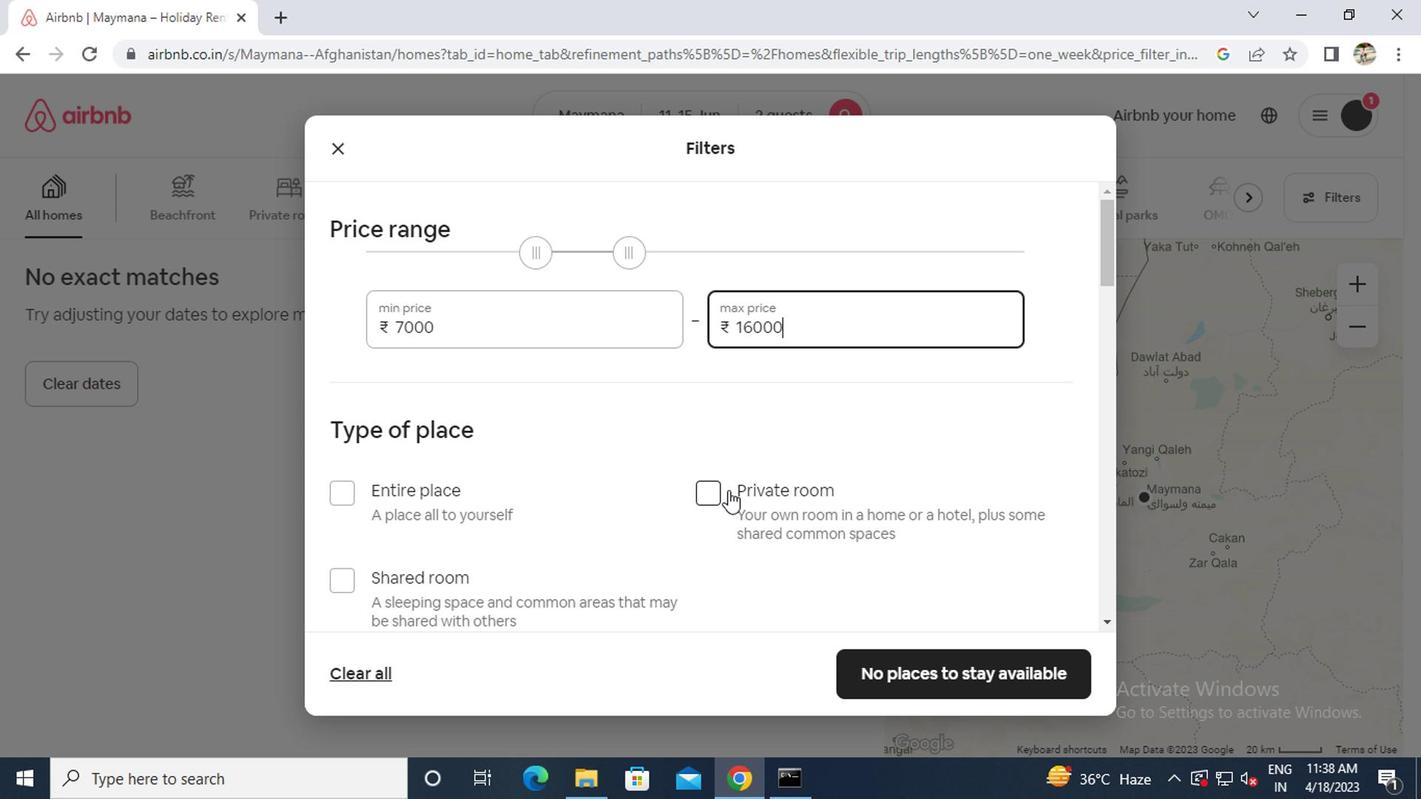 
Action: Mouse scrolled (723, 492) with delta (0, -1)
Screenshot: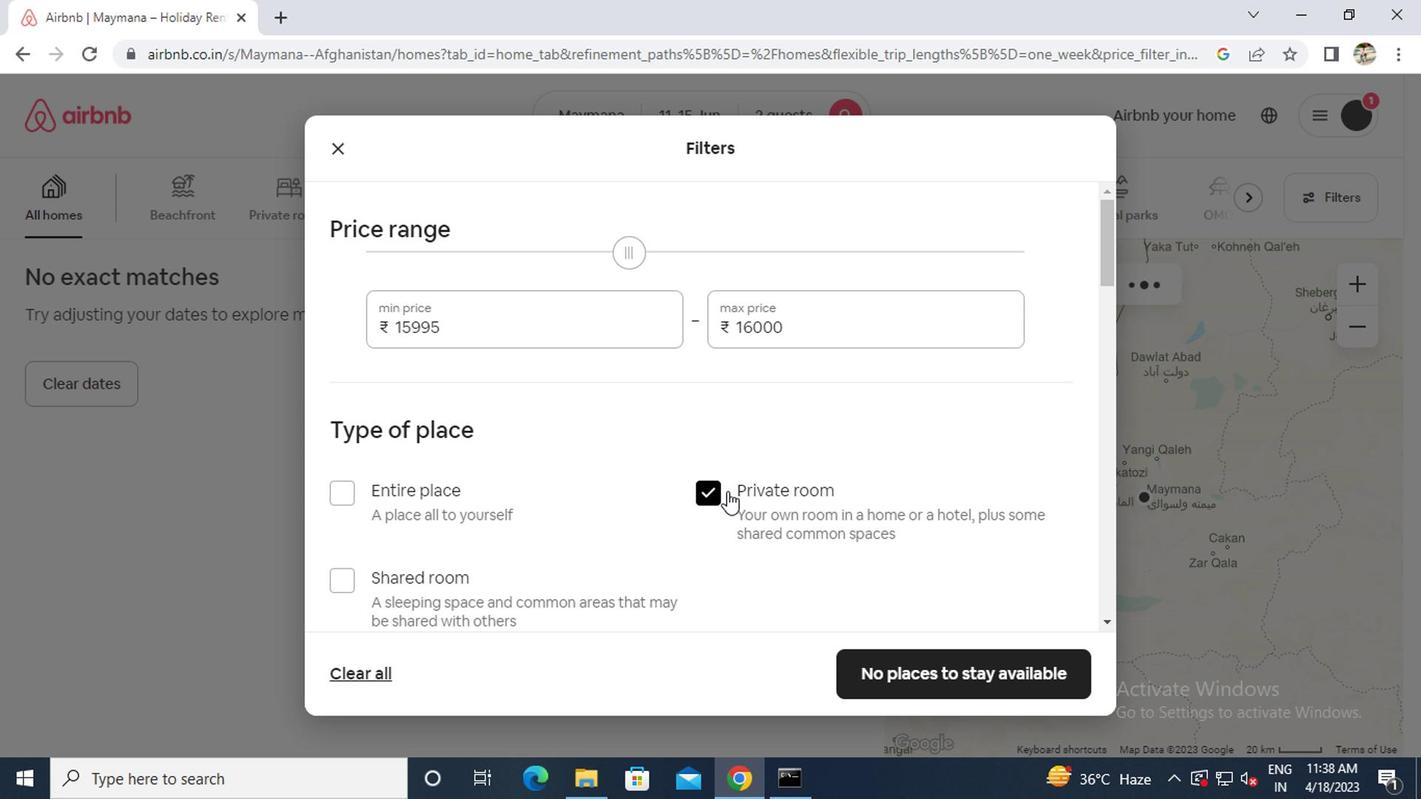 
Action: Mouse scrolled (723, 492) with delta (0, -1)
Screenshot: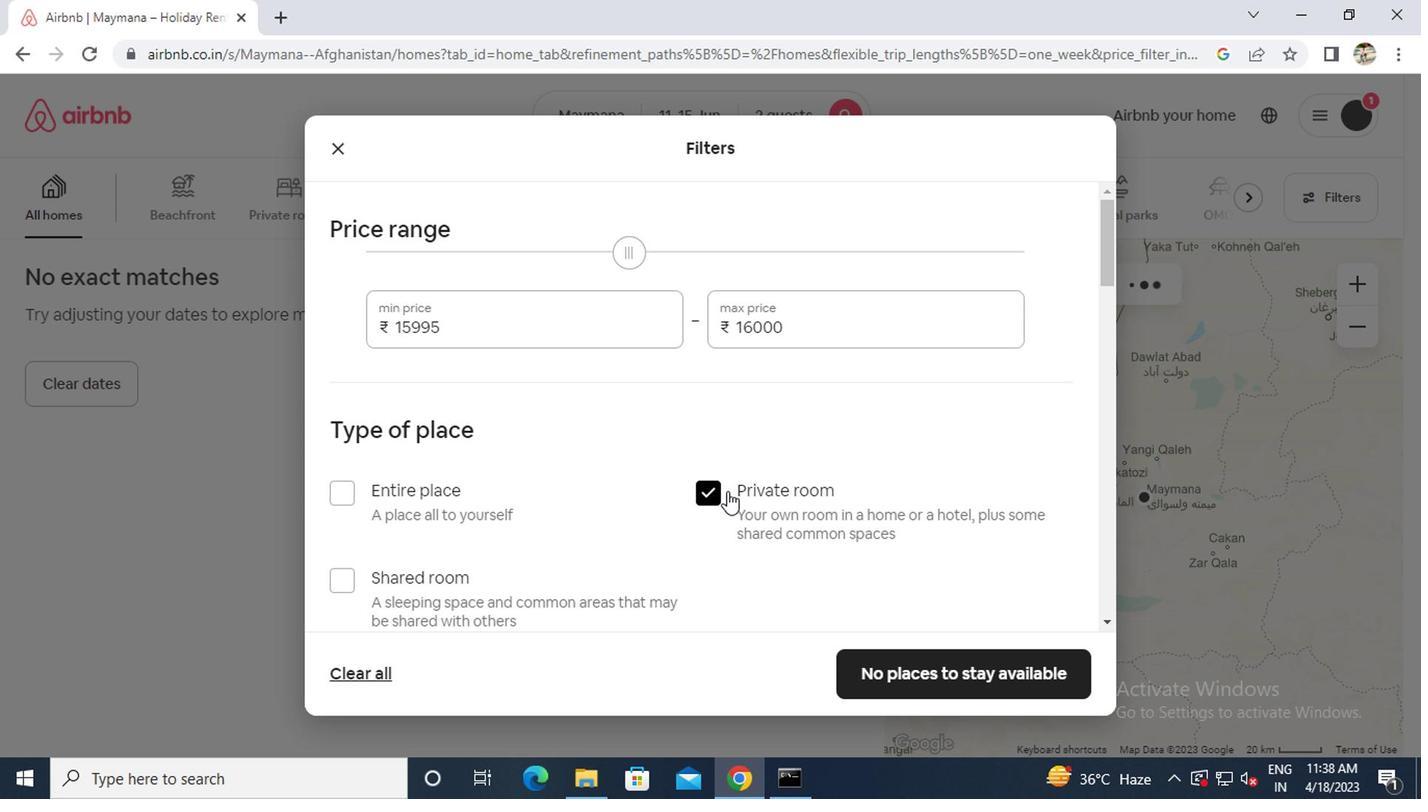 
Action: Mouse moved to (558, 518)
Screenshot: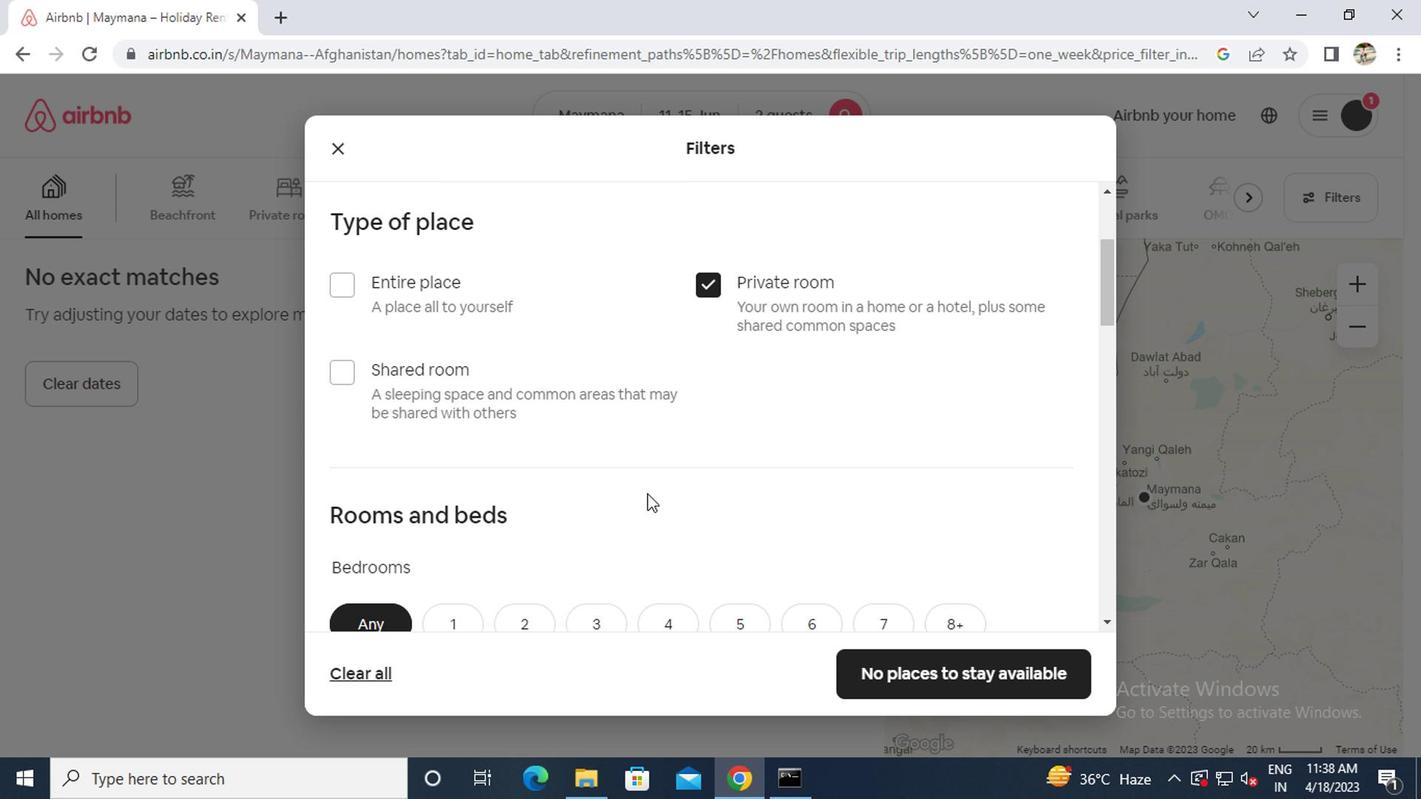
Action: Mouse scrolled (558, 517) with delta (0, -1)
Screenshot: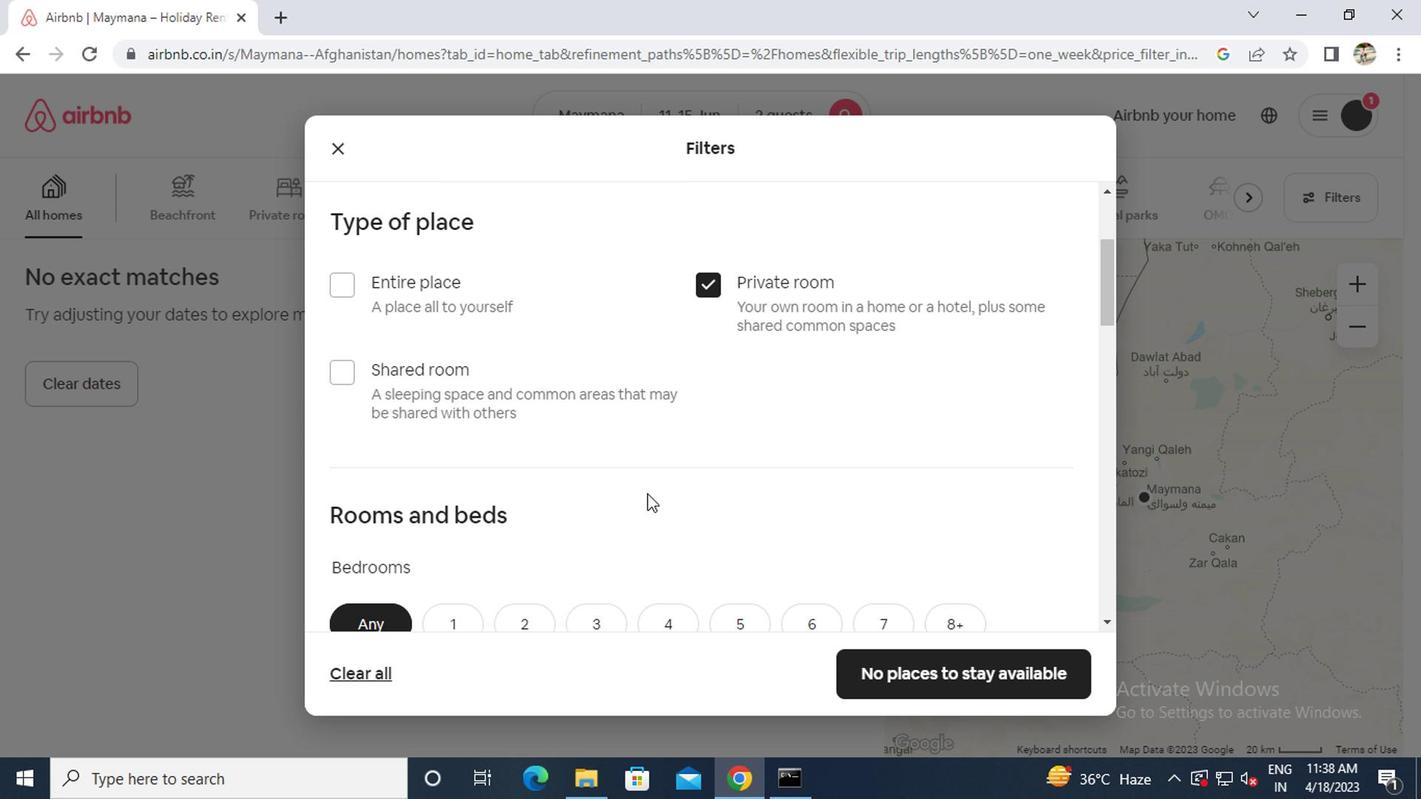 
Action: Mouse scrolled (558, 517) with delta (0, -1)
Screenshot: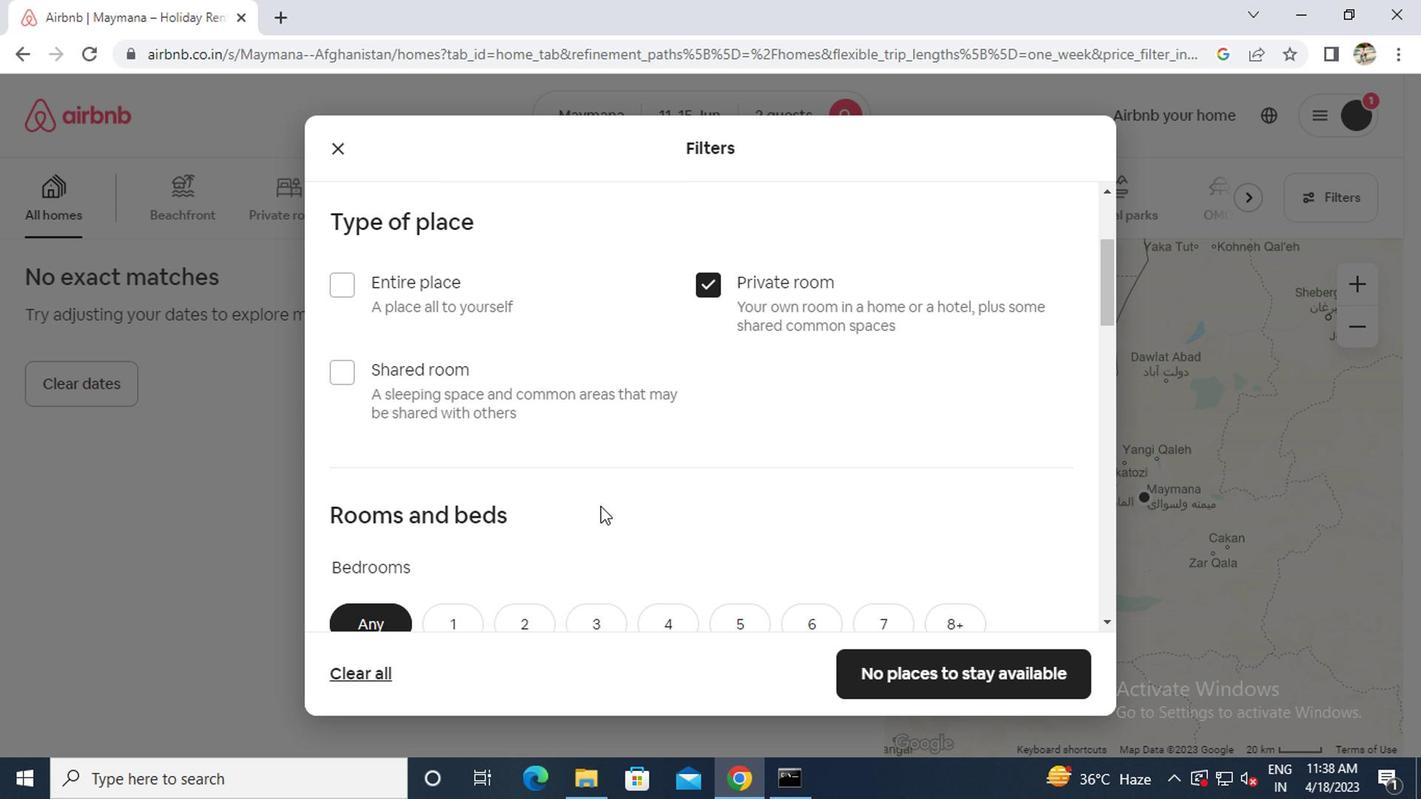 
Action: Mouse moved to (444, 427)
Screenshot: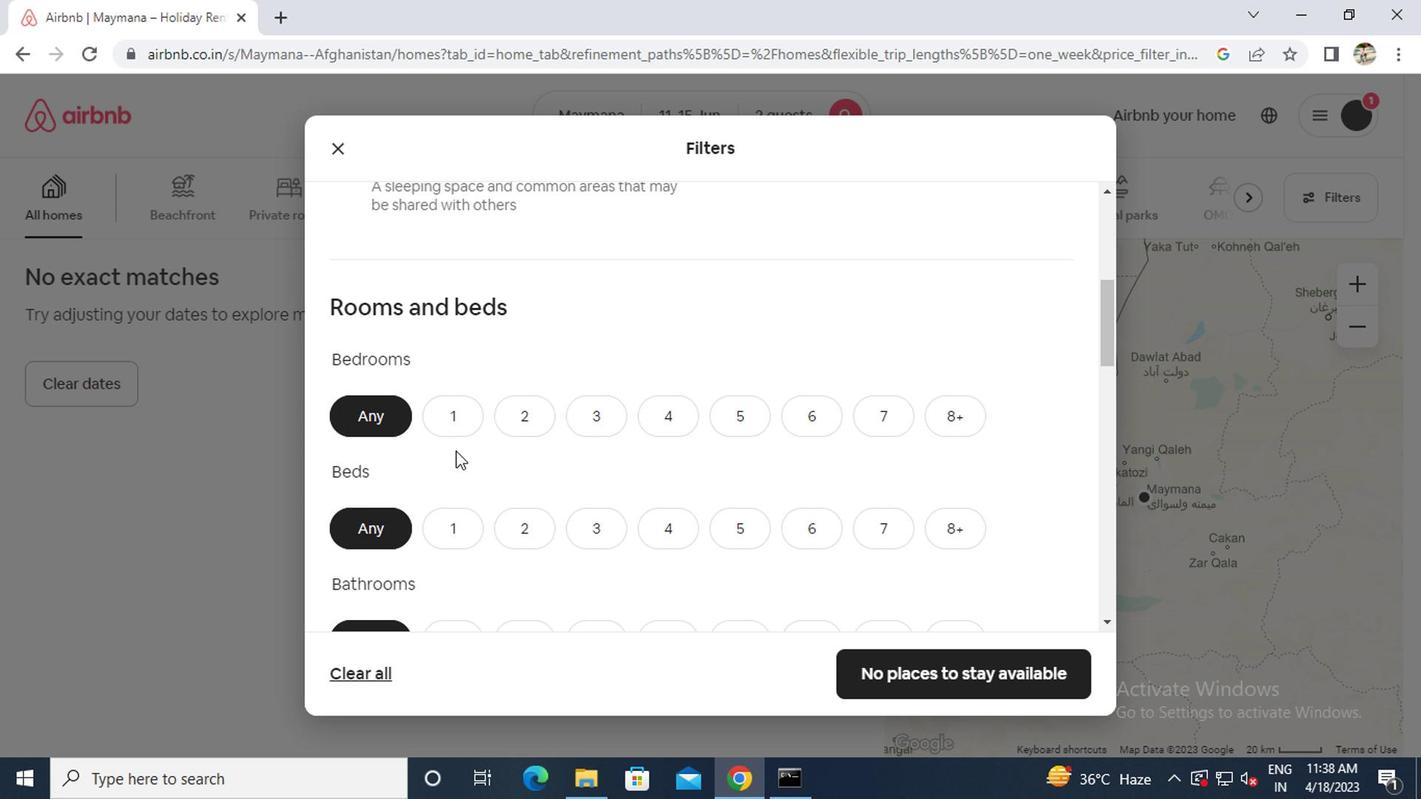 
Action: Mouse pressed left at (444, 427)
Screenshot: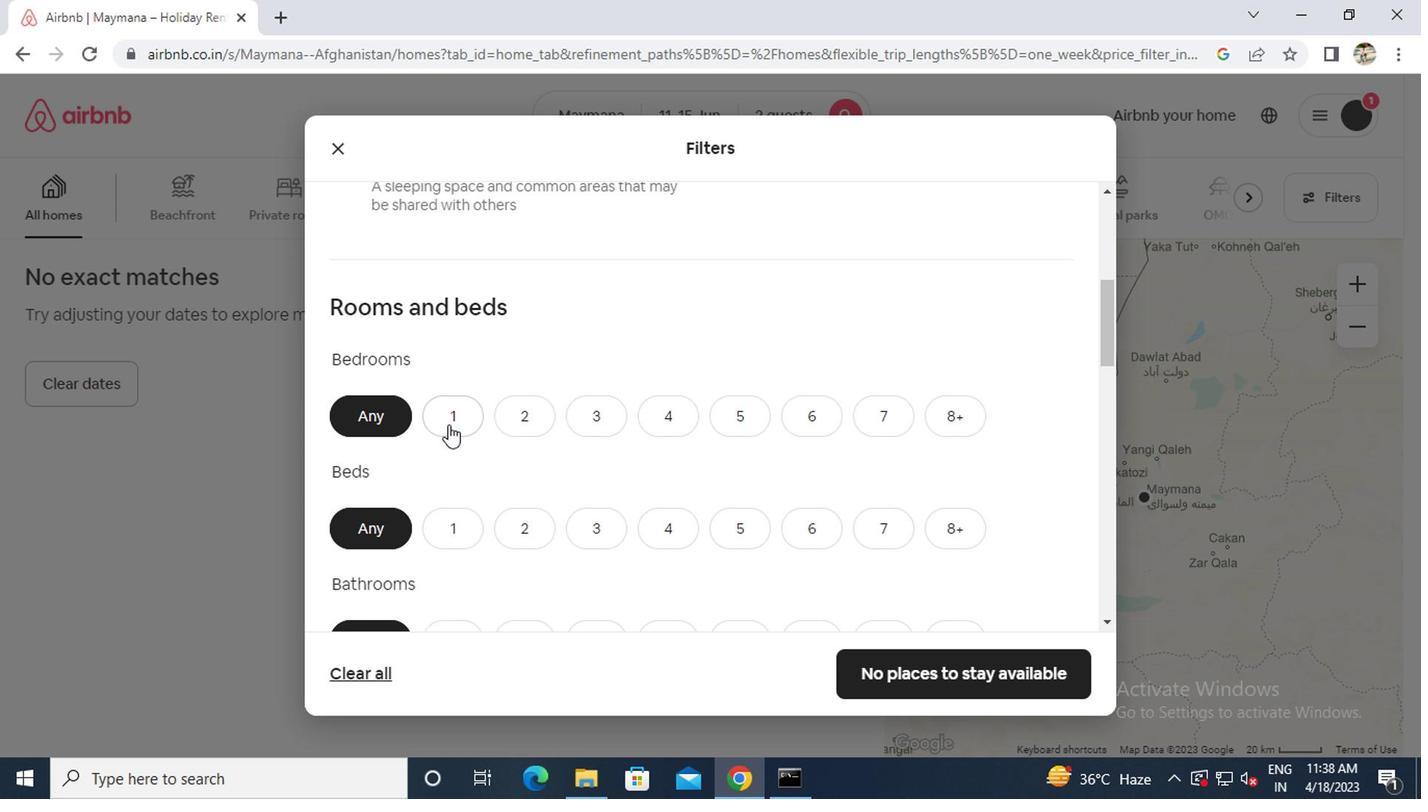
Action: Mouse moved to (519, 537)
Screenshot: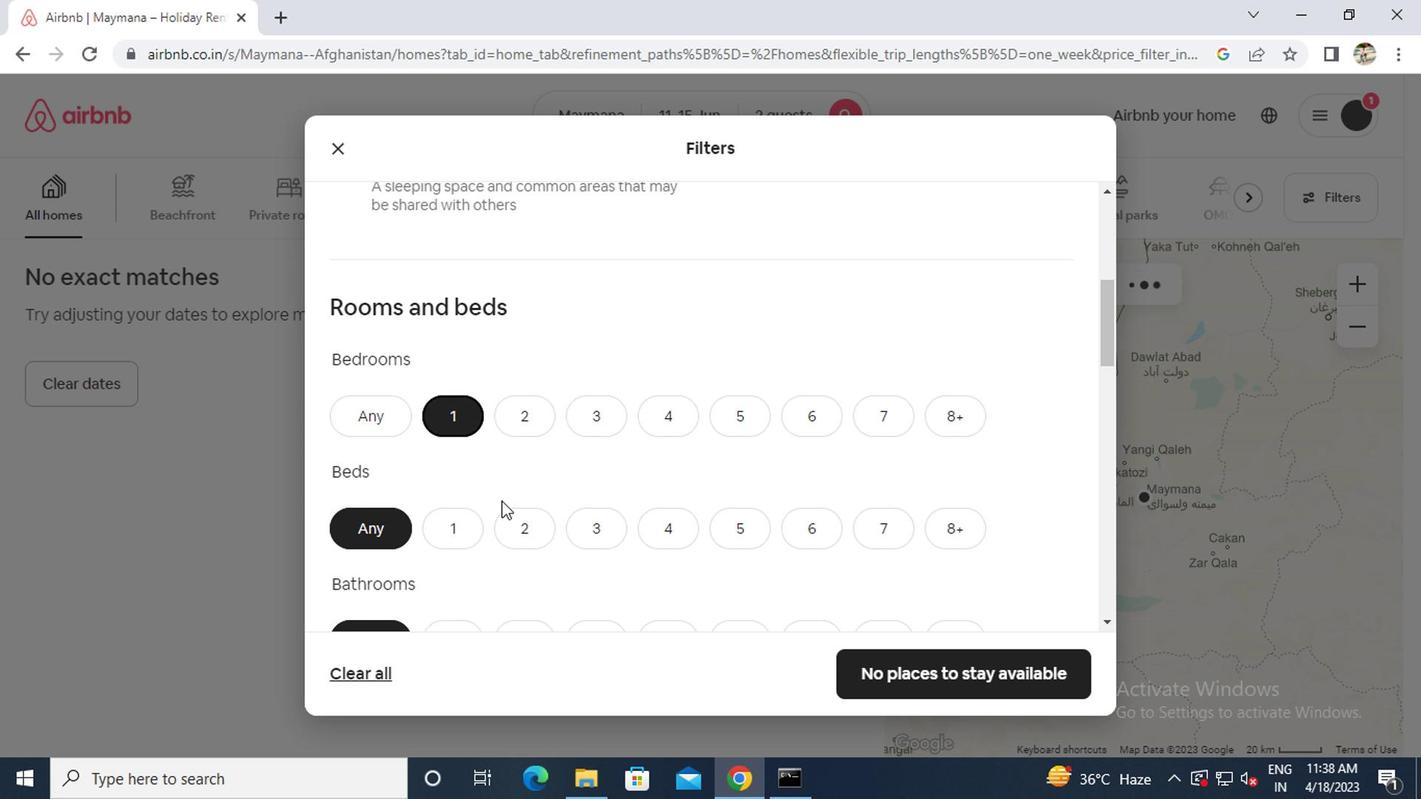 
Action: Mouse pressed left at (519, 537)
Screenshot: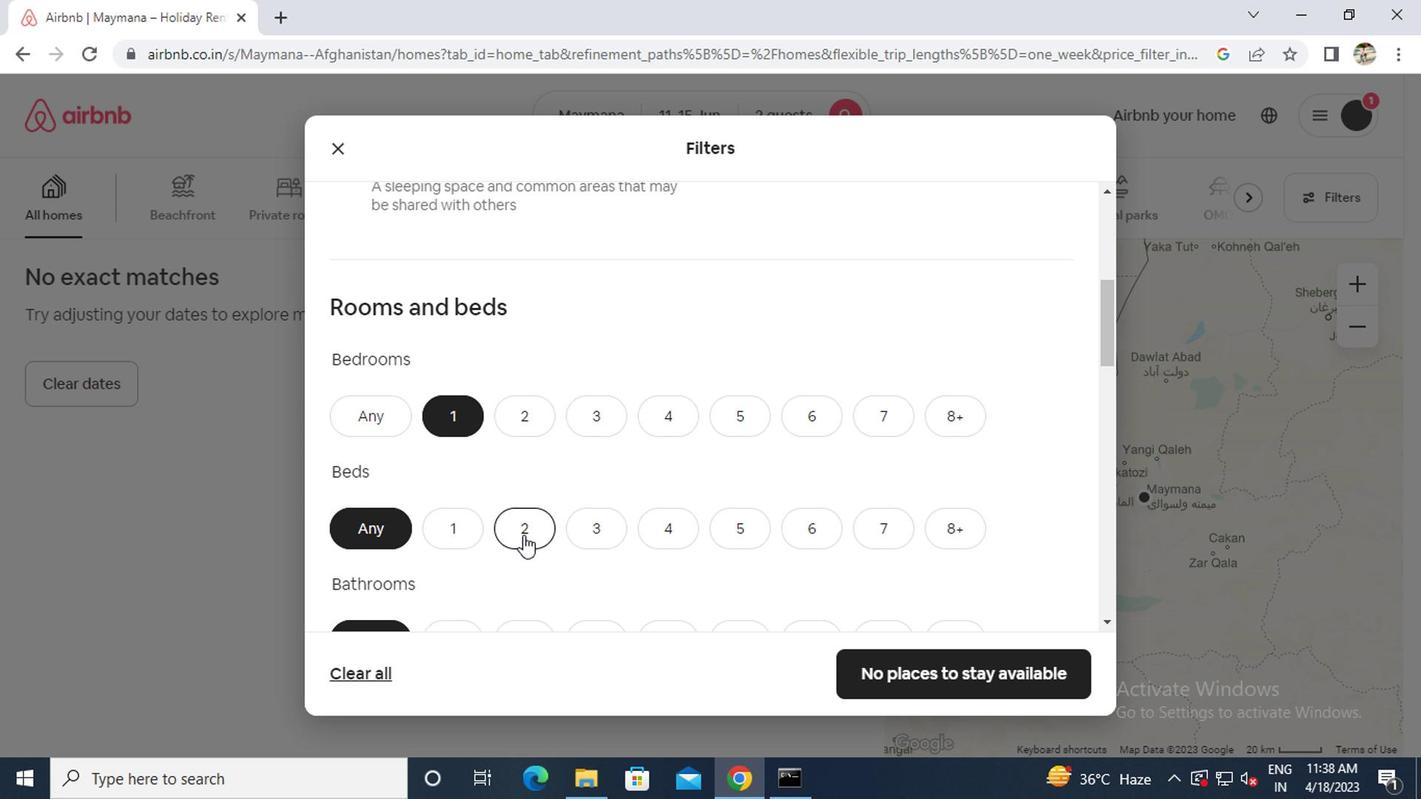 
Action: Mouse scrolled (519, 536) with delta (0, 0)
Screenshot: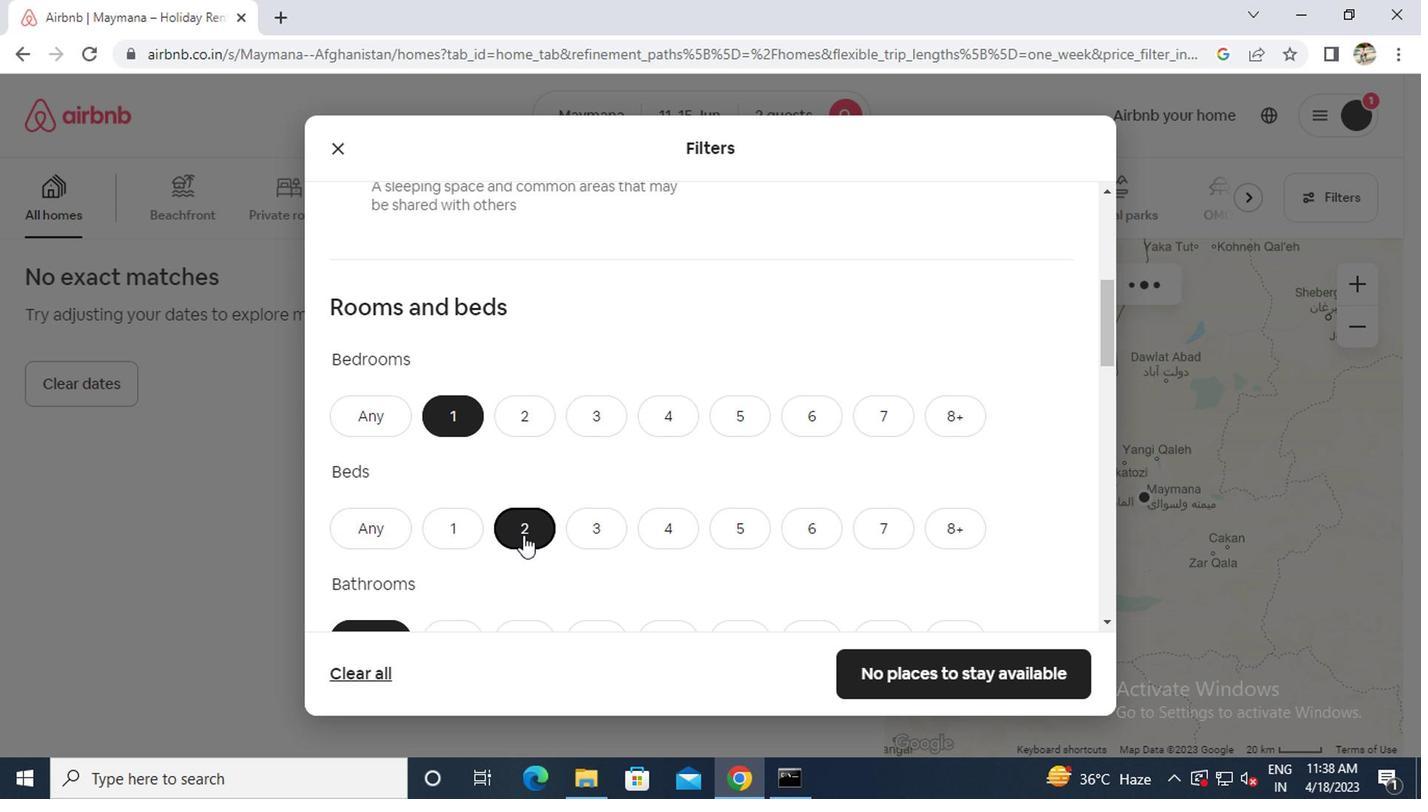 
Action: Mouse scrolled (519, 536) with delta (0, 0)
Screenshot: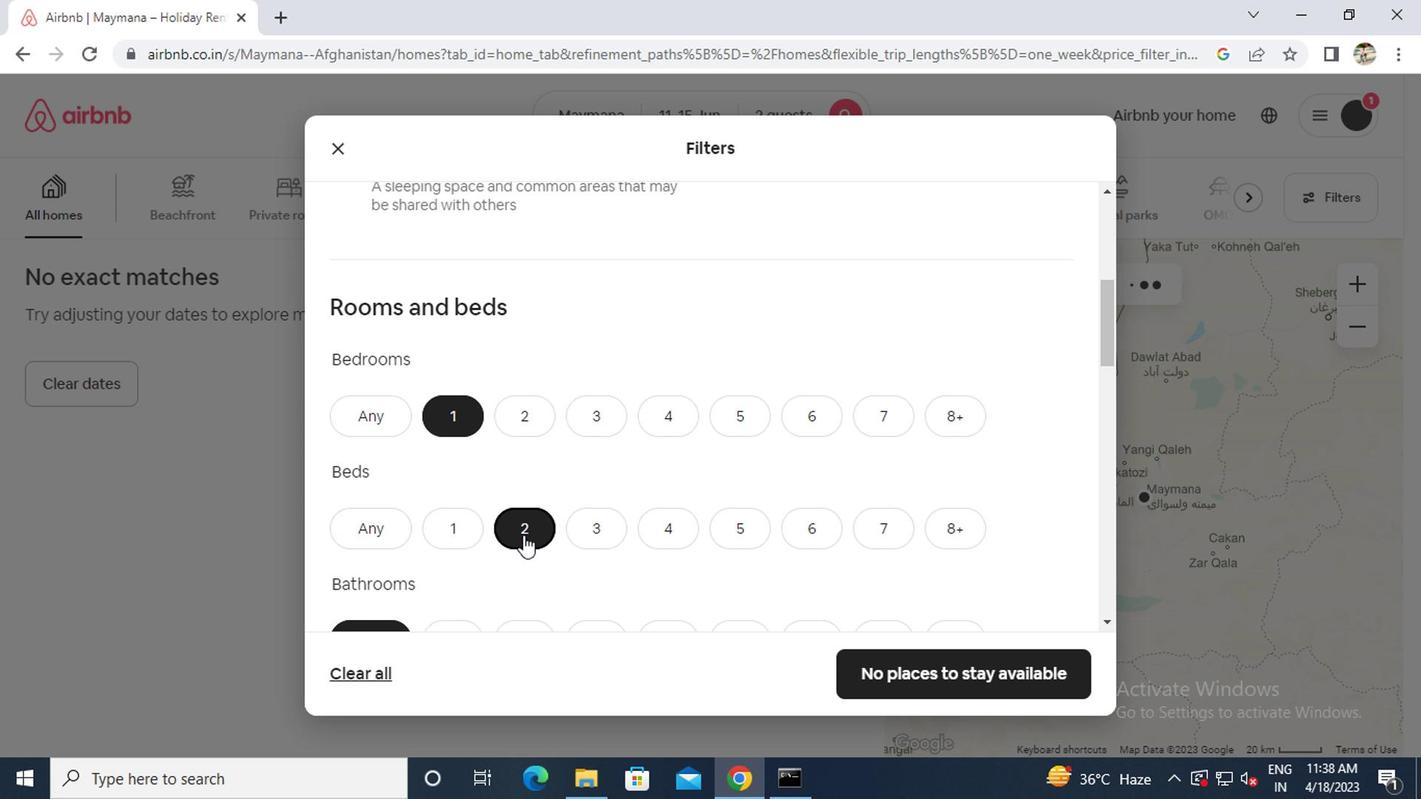 
Action: Mouse moved to (463, 437)
Screenshot: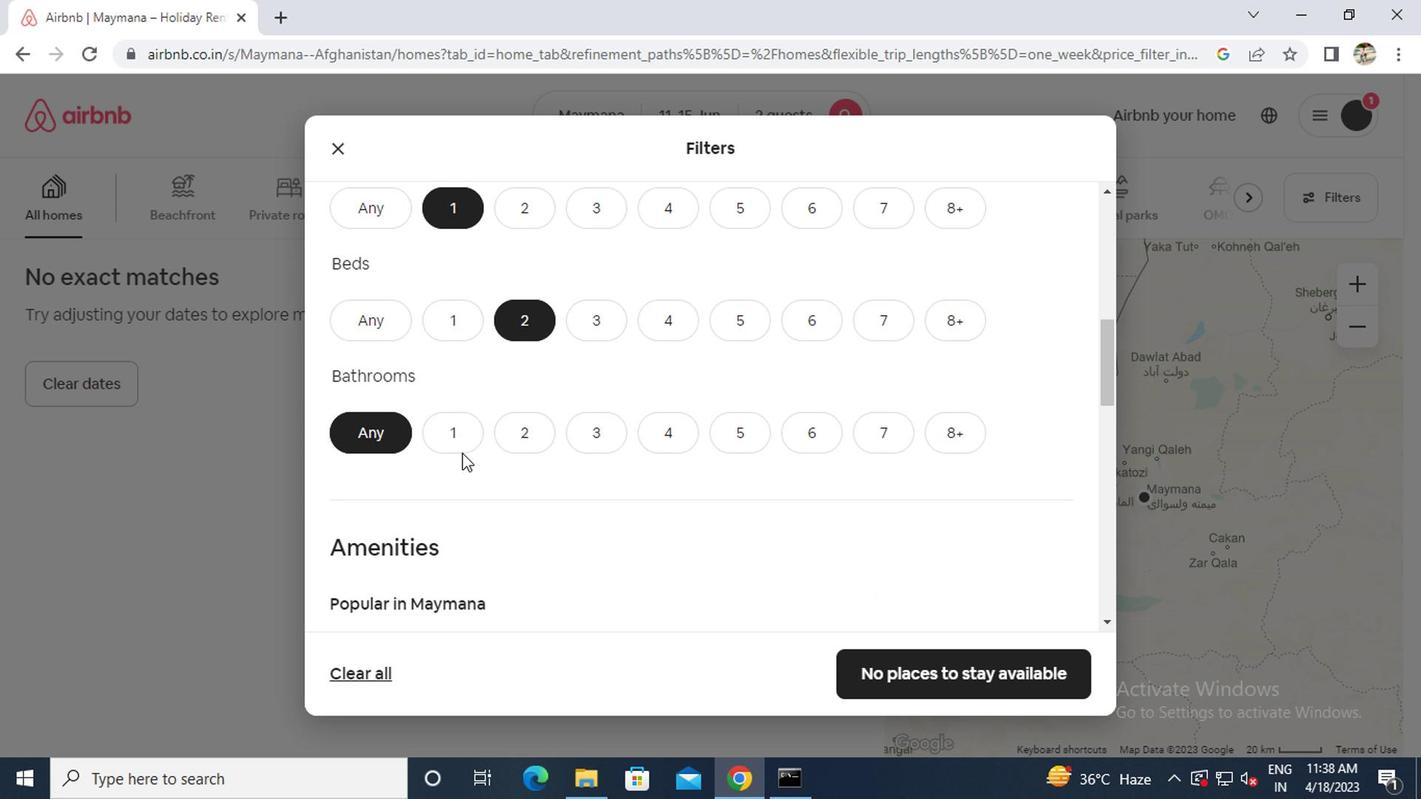 
Action: Mouse pressed left at (463, 437)
Screenshot: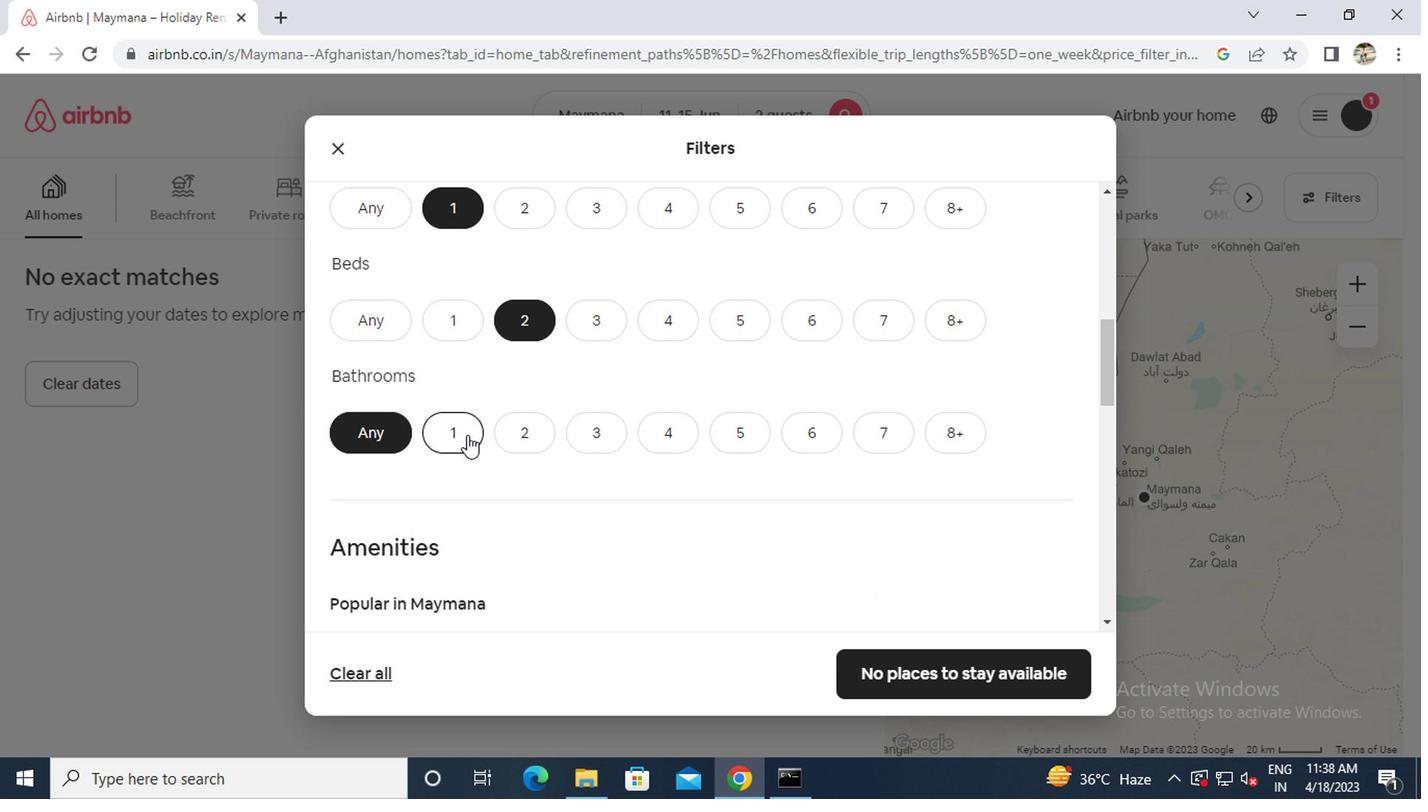 
Action: Mouse scrolled (463, 435) with delta (0, -1)
Screenshot: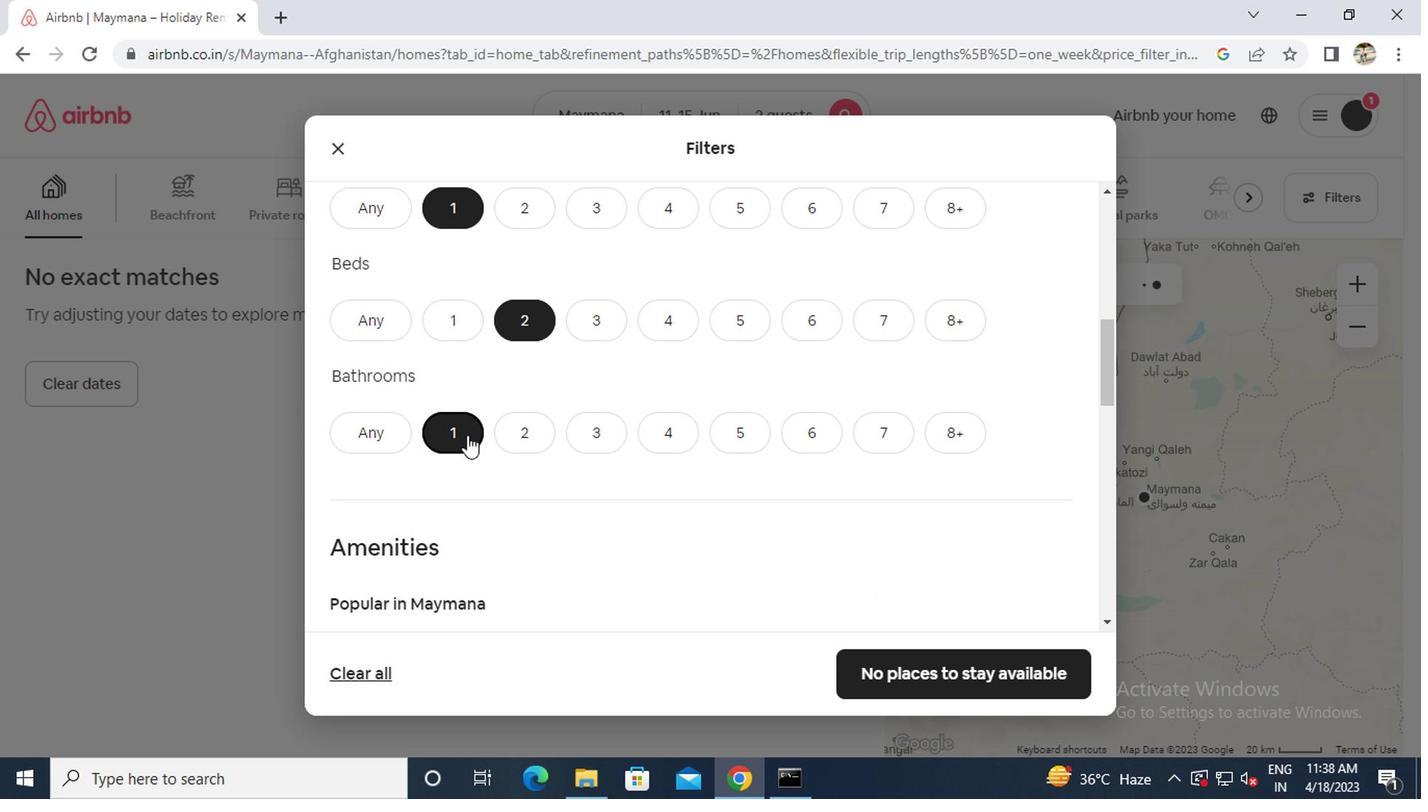 
Action: Mouse scrolled (463, 435) with delta (0, -1)
Screenshot: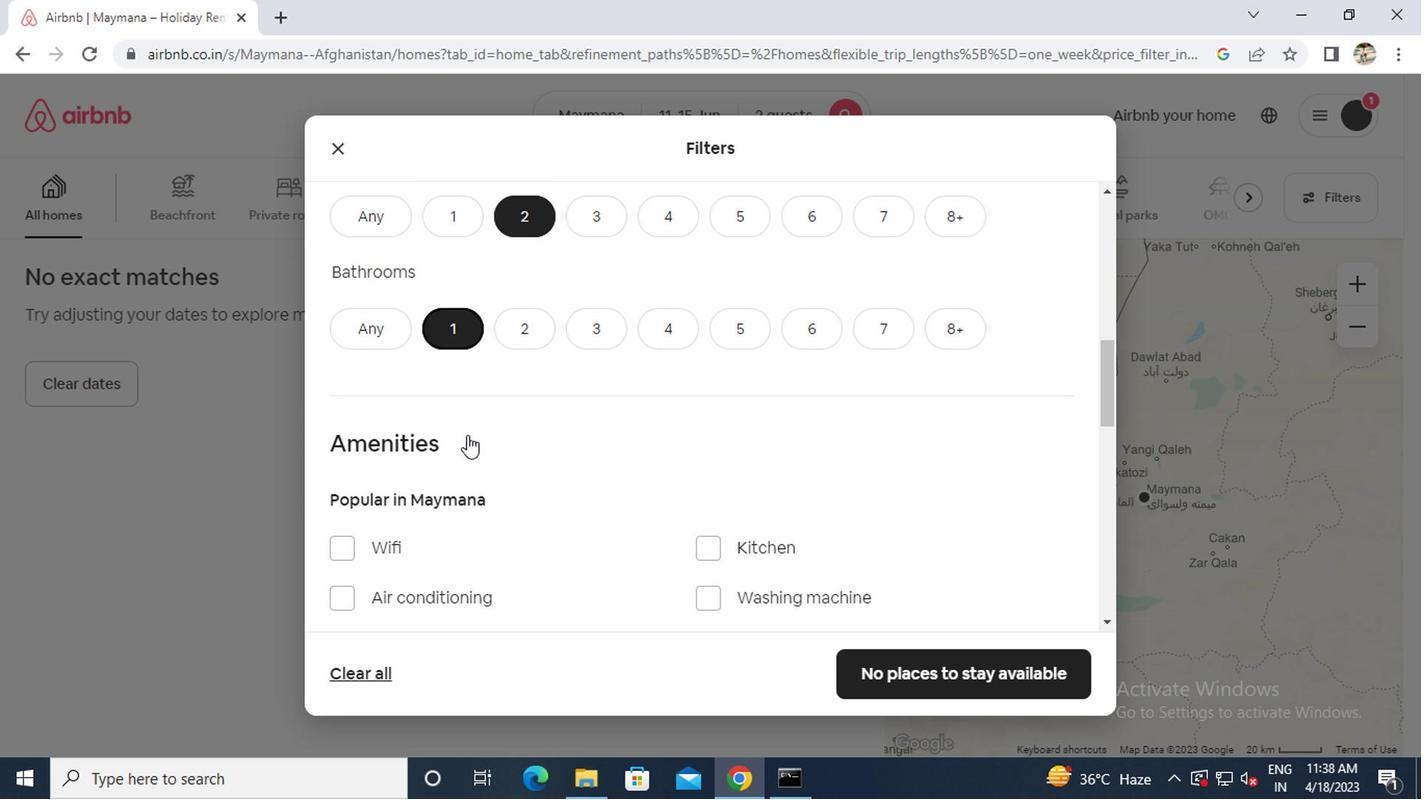 
Action: Mouse scrolled (463, 435) with delta (0, -1)
Screenshot: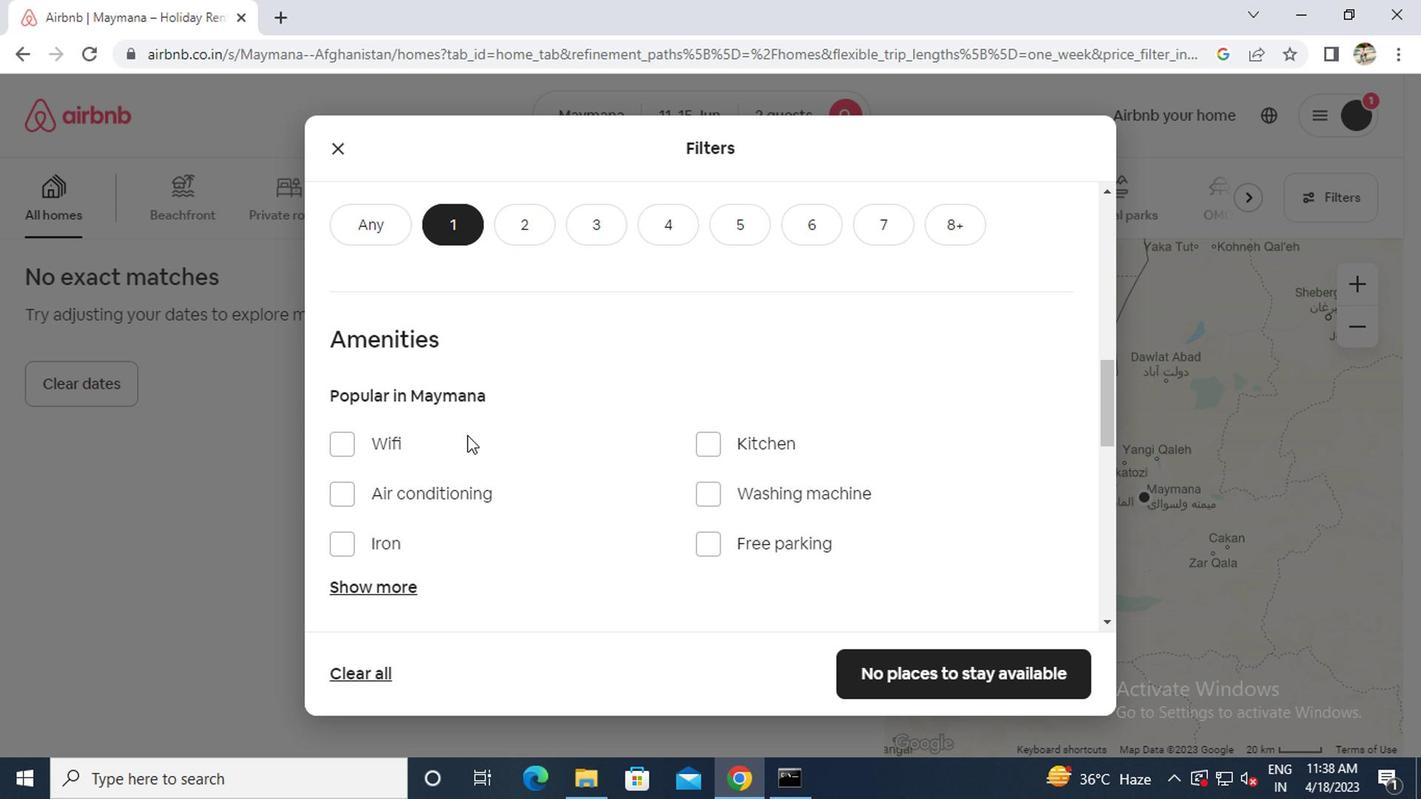 
Action: Mouse moved to (373, 484)
Screenshot: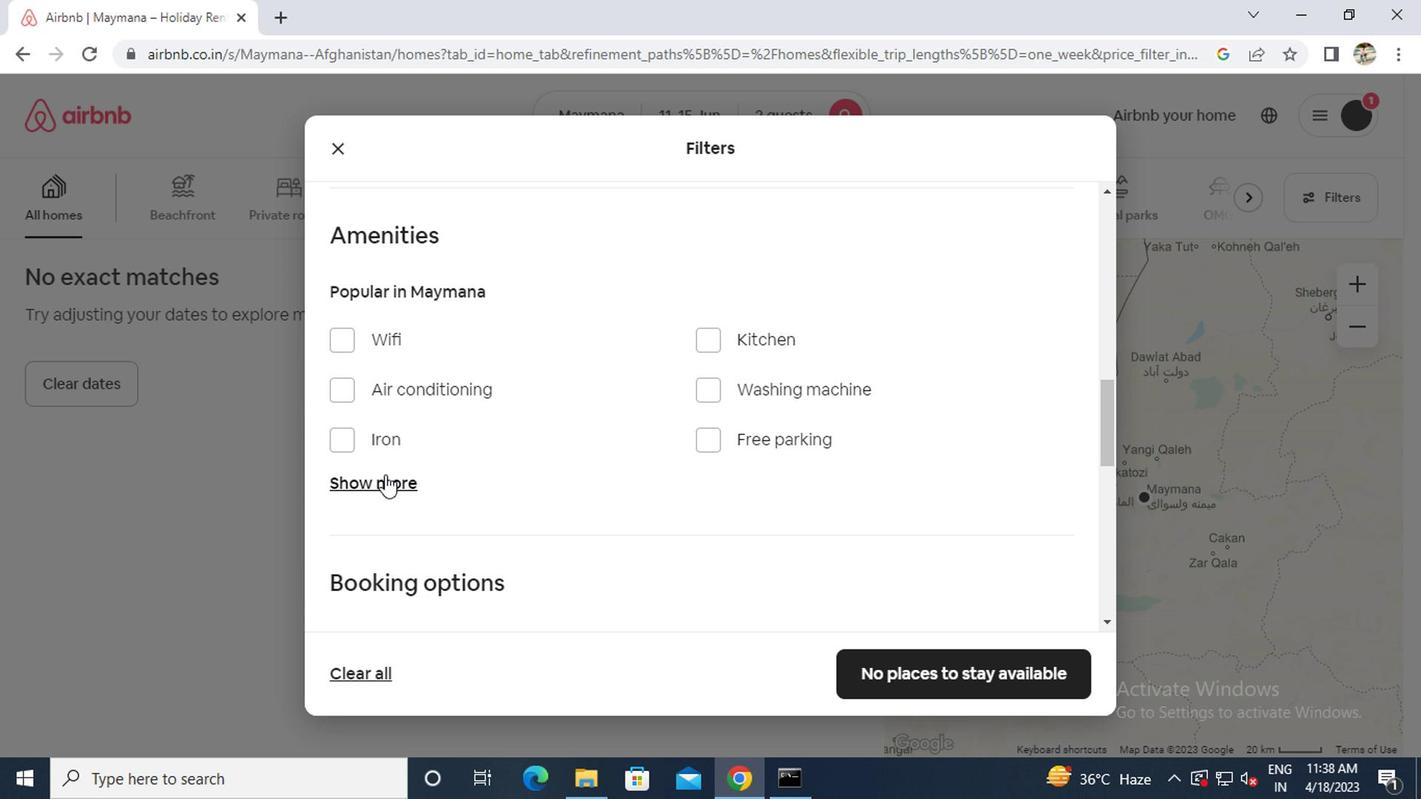 
Action: Mouse pressed left at (373, 484)
Screenshot: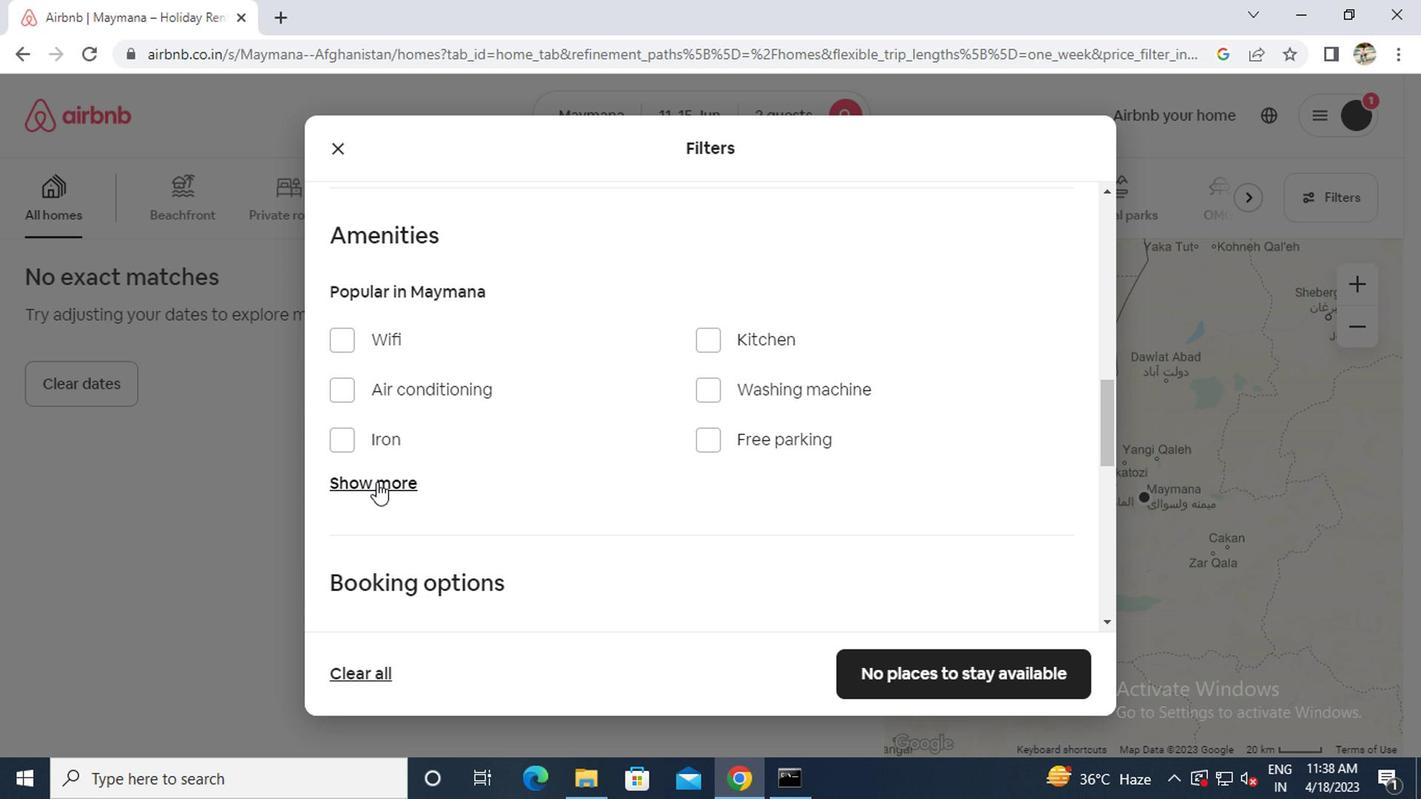 
Action: Mouse moved to (365, 391)
Screenshot: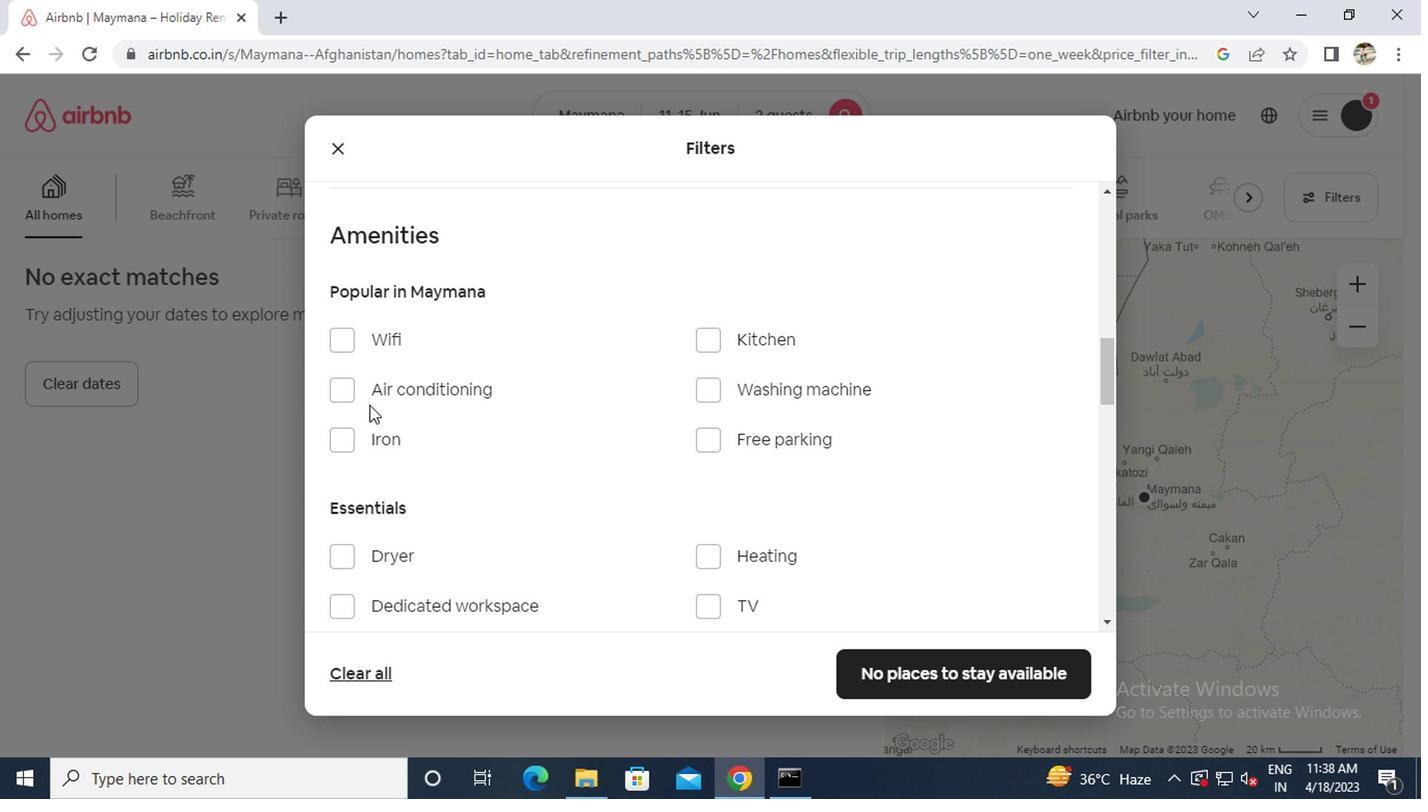 
Action: Mouse pressed left at (365, 391)
Screenshot: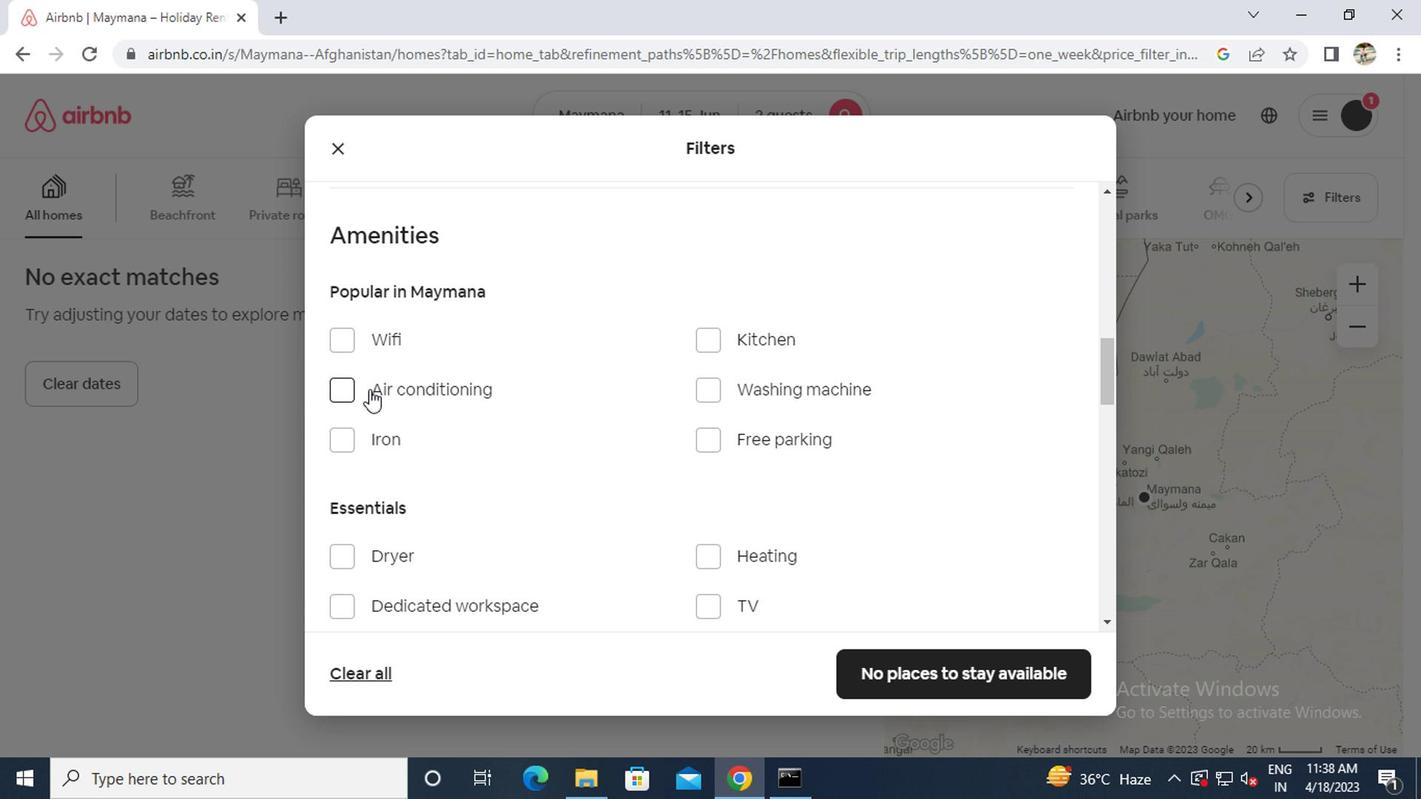 
Action: Mouse moved to (380, 391)
Screenshot: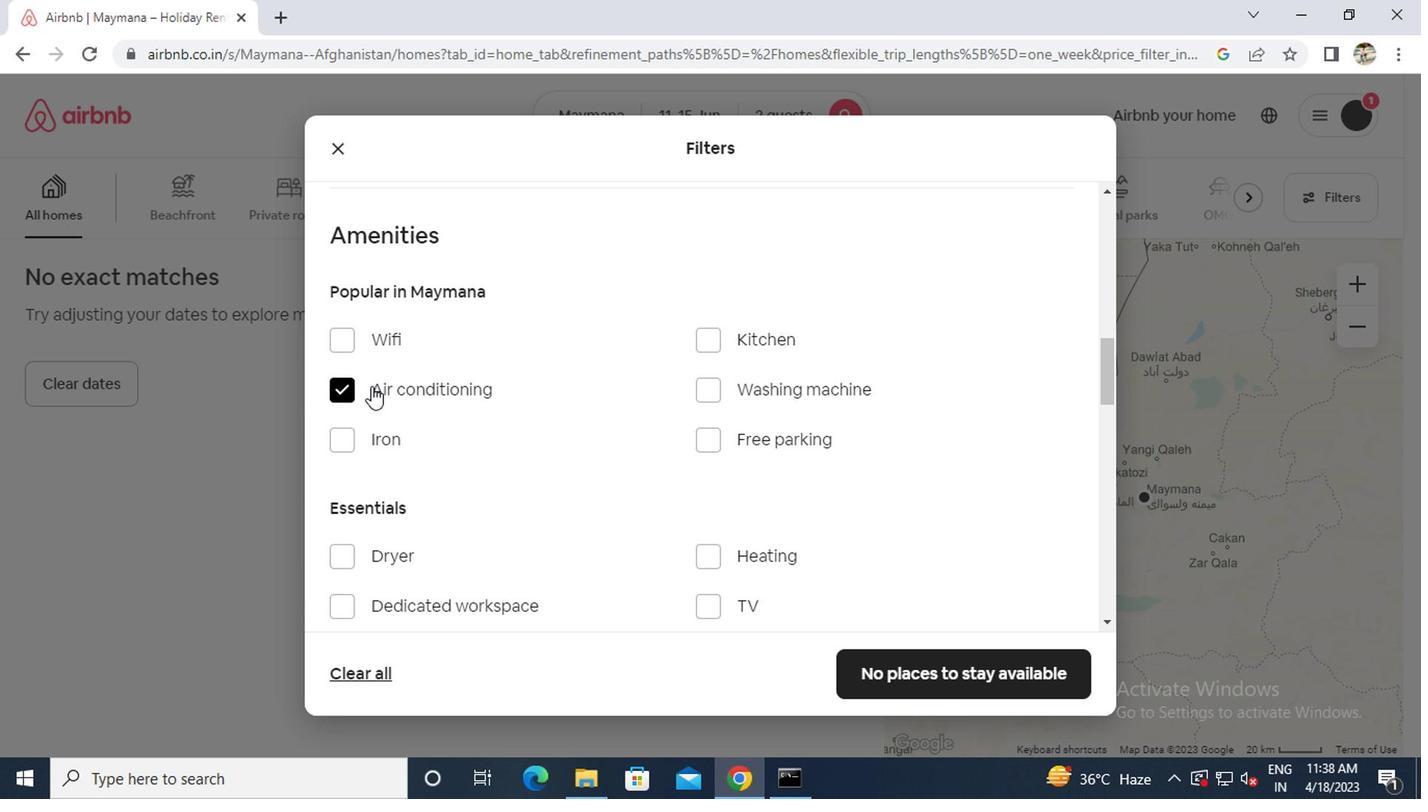 
Action: Mouse scrolled (380, 390) with delta (0, -1)
Screenshot: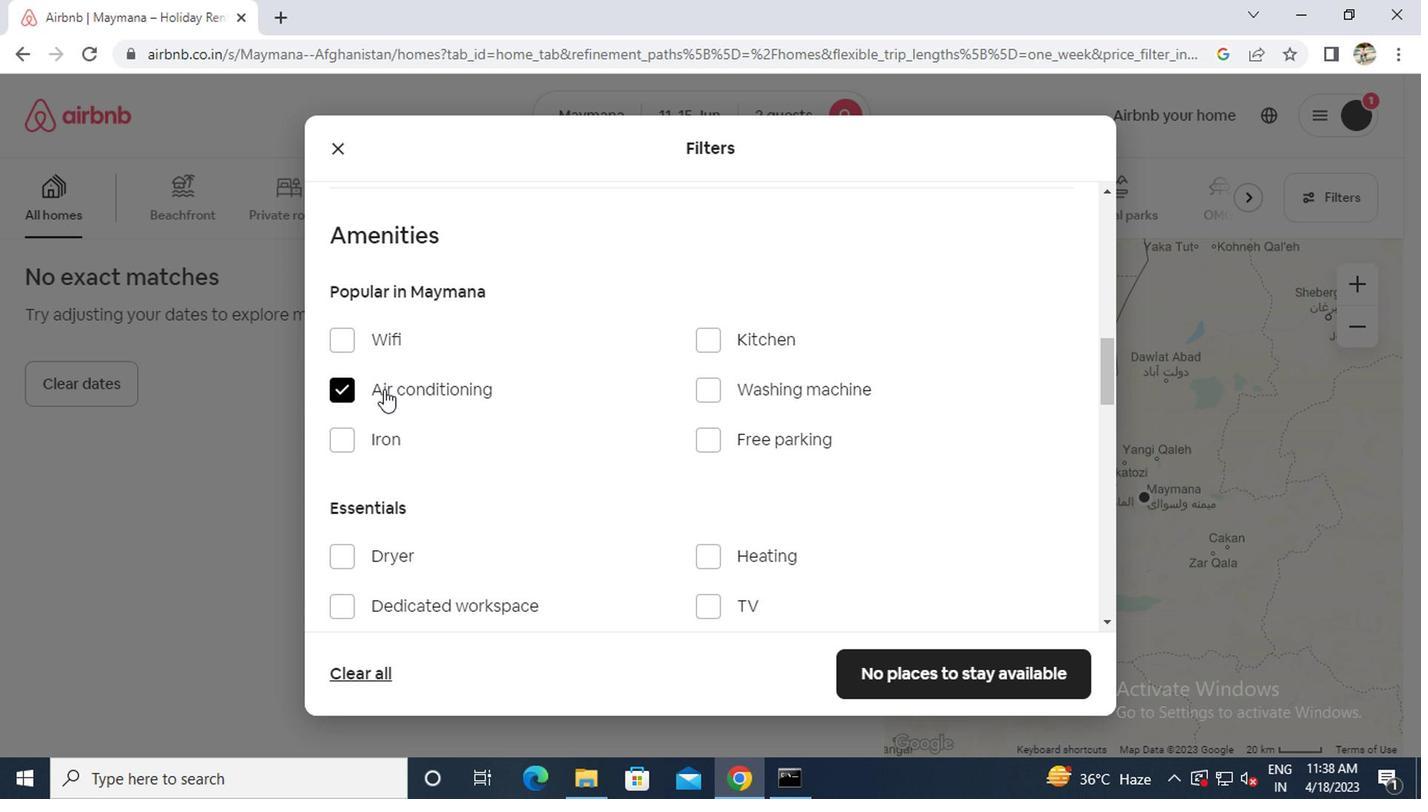 
Action: Mouse scrolled (380, 390) with delta (0, -1)
Screenshot: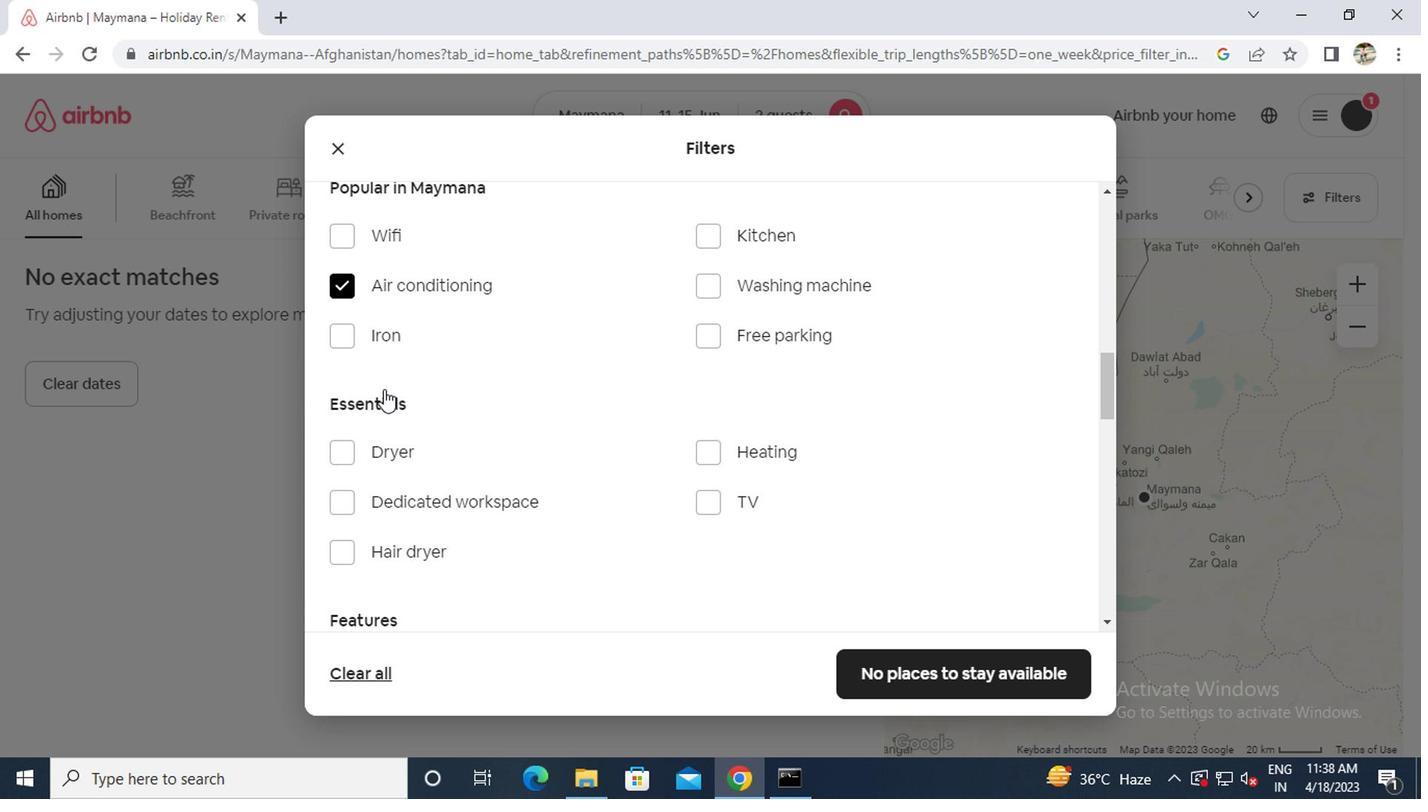 
Action: Mouse scrolled (380, 390) with delta (0, -1)
Screenshot: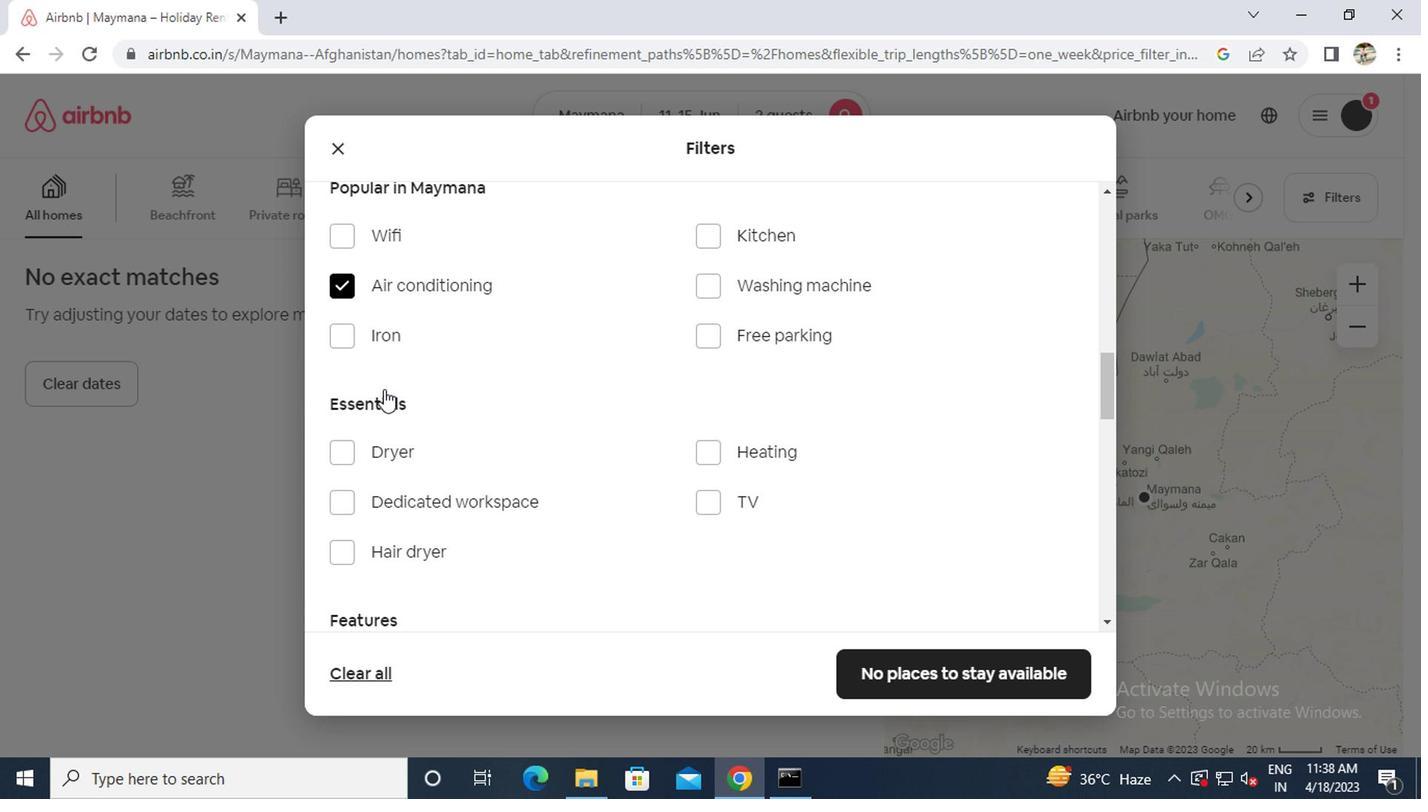 
Action: Mouse scrolled (380, 390) with delta (0, -1)
Screenshot: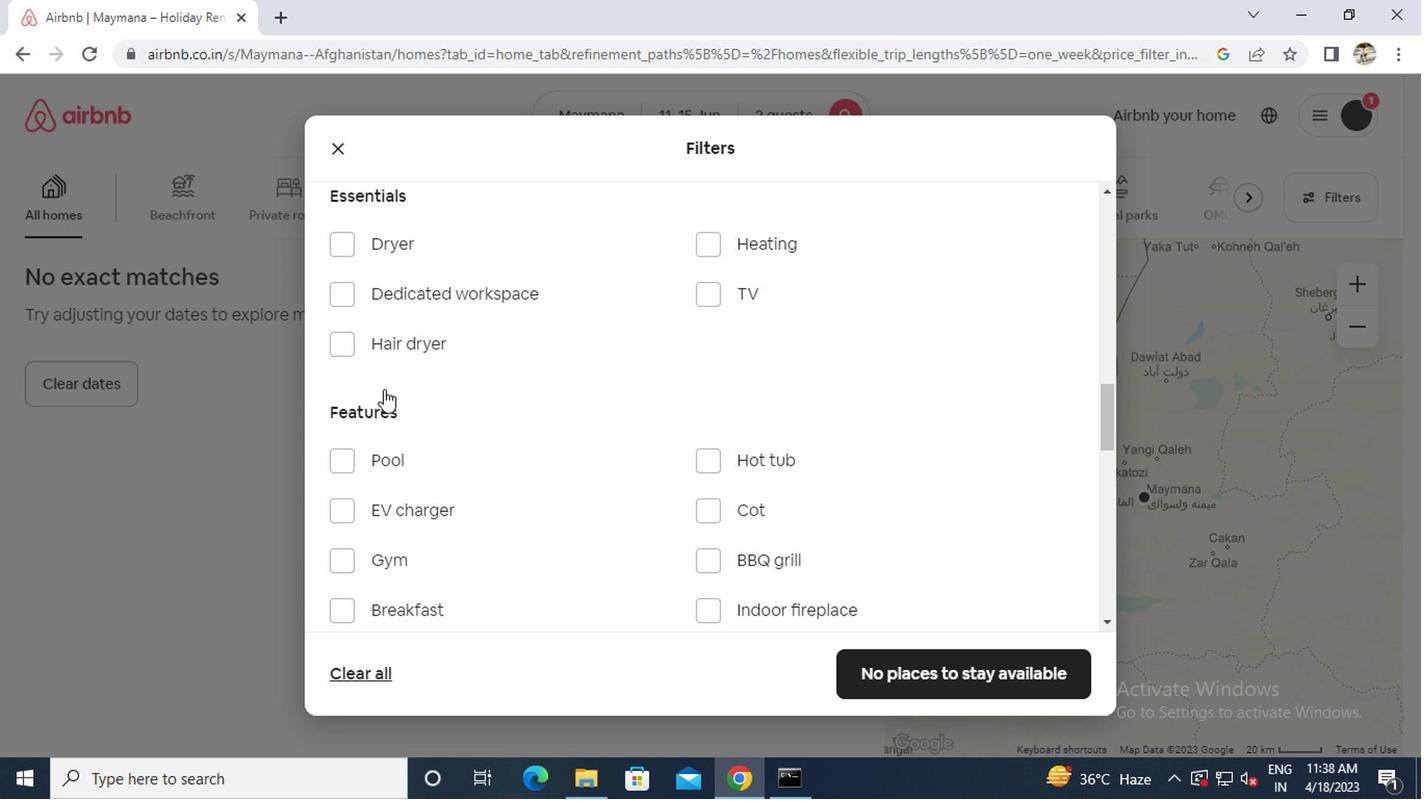 
Action: Mouse moved to (367, 560)
Screenshot: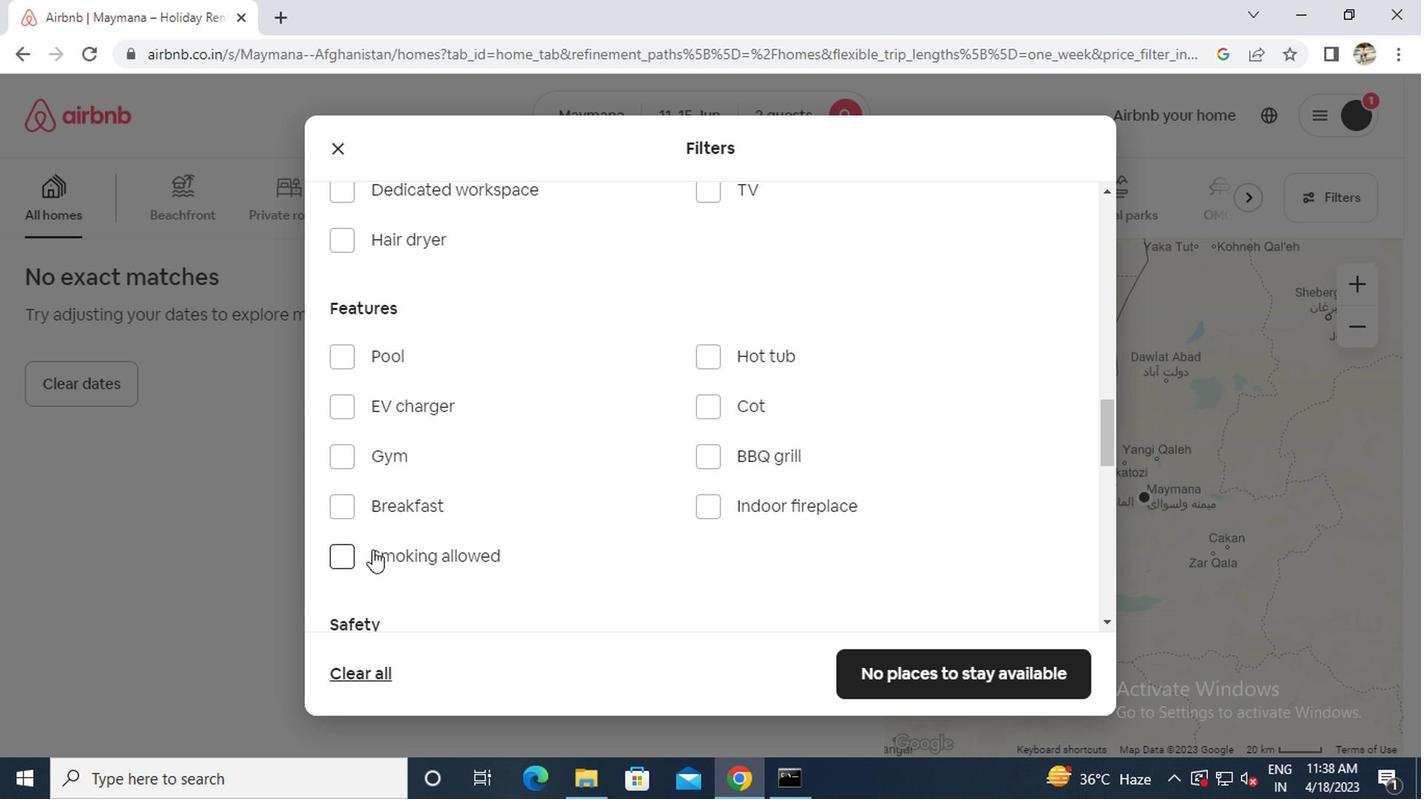 
Action: Mouse pressed left at (367, 560)
Screenshot: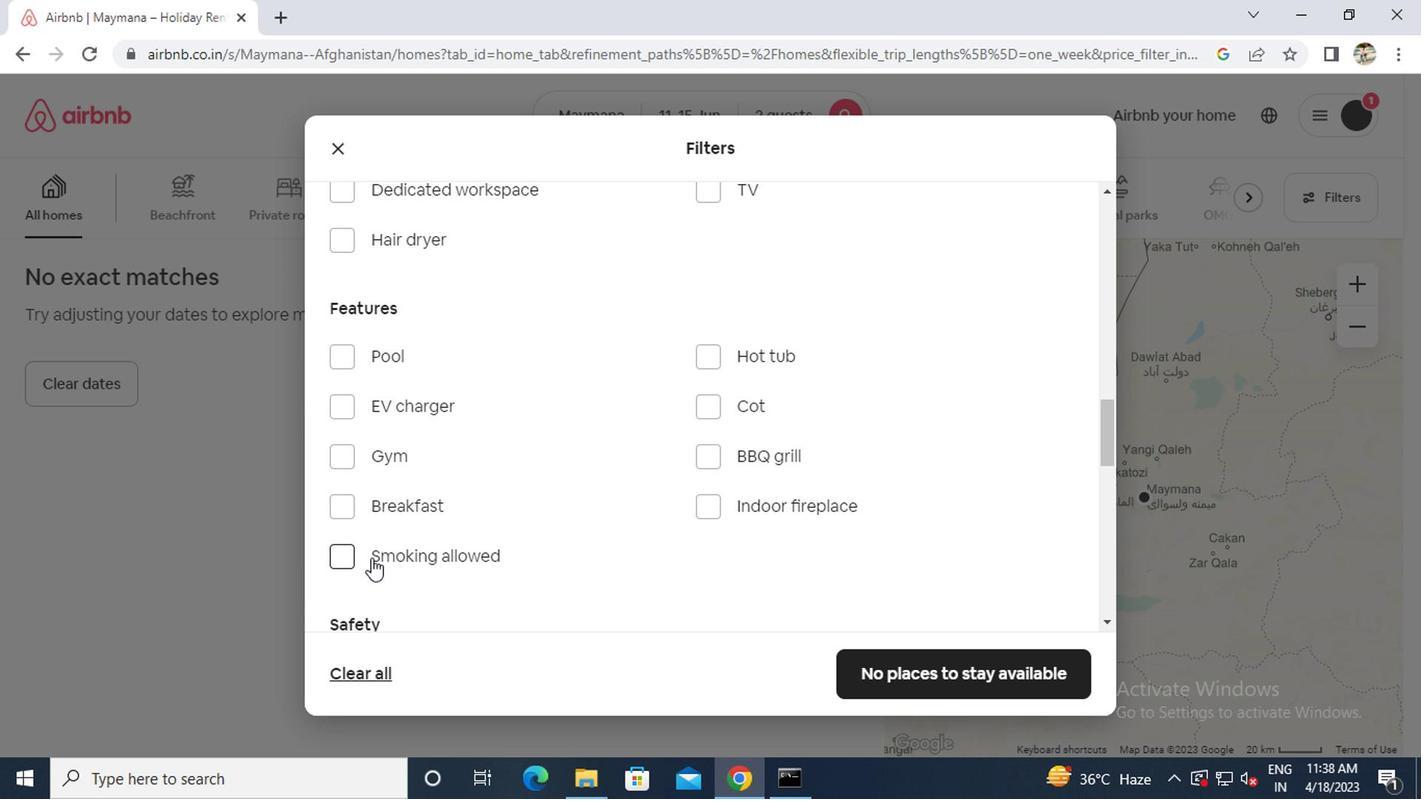 
Action: Mouse moved to (377, 515)
Screenshot: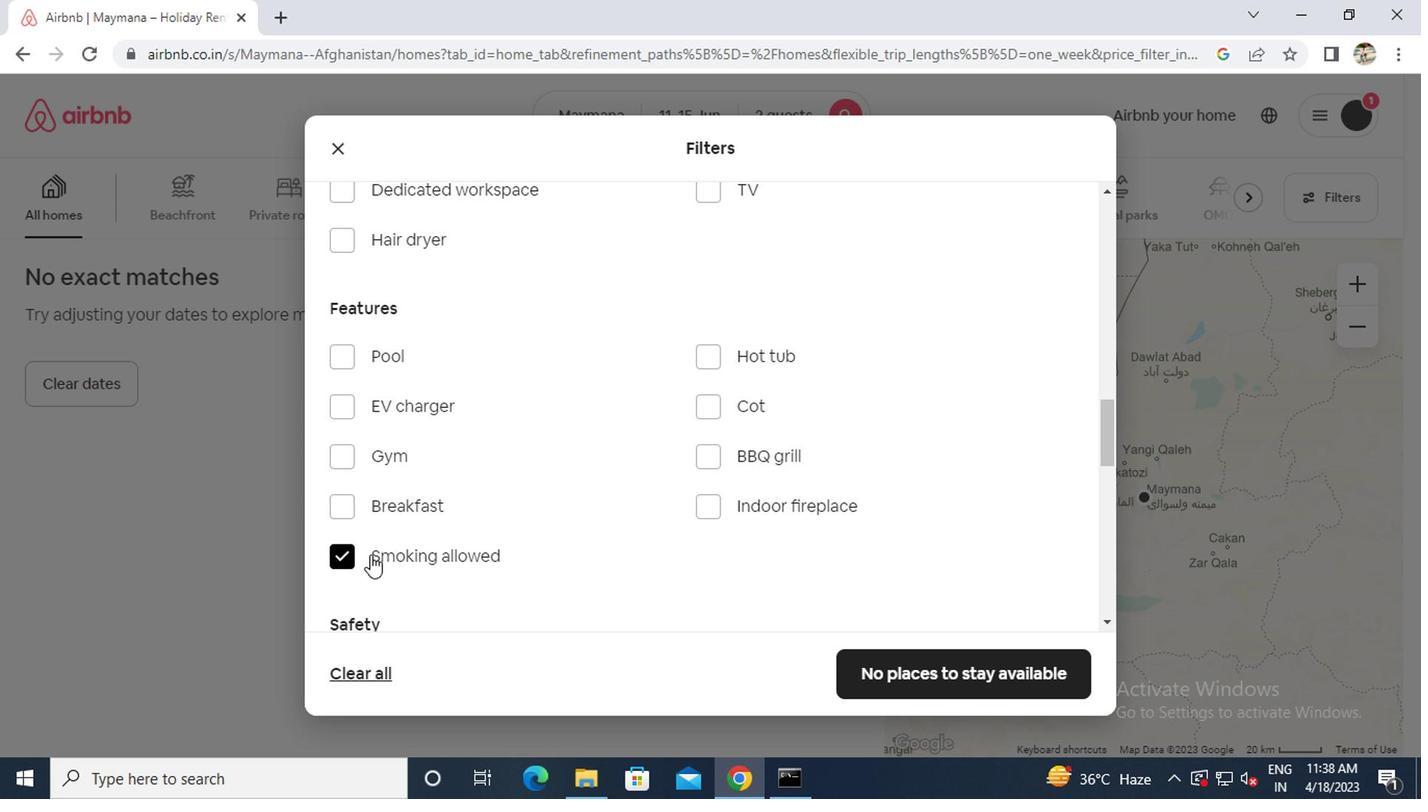 
Action: Mouse pressed left at (377, 515)
Screenshot: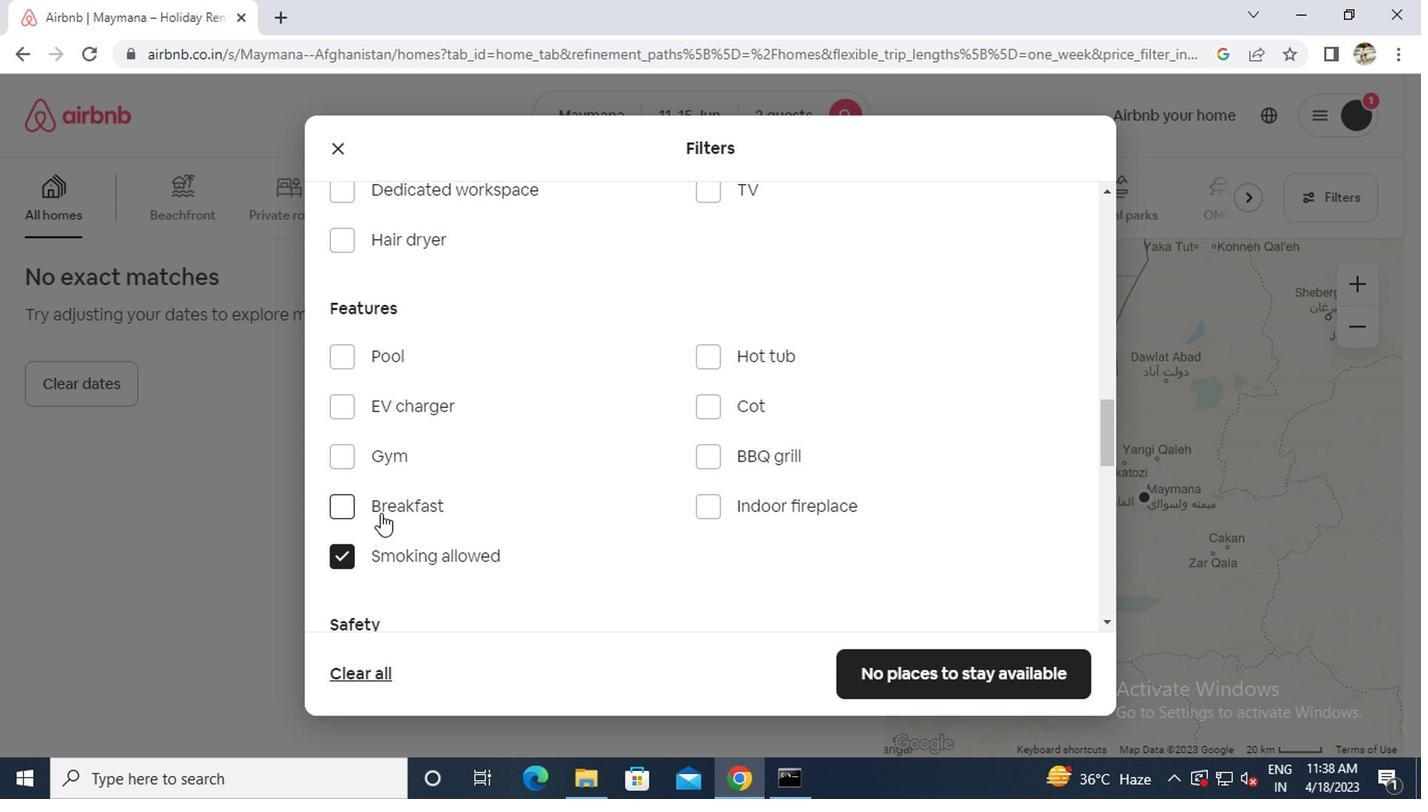 
Action: Mouse scrolled (377, 514) with delta (0, -1)
Screenshot: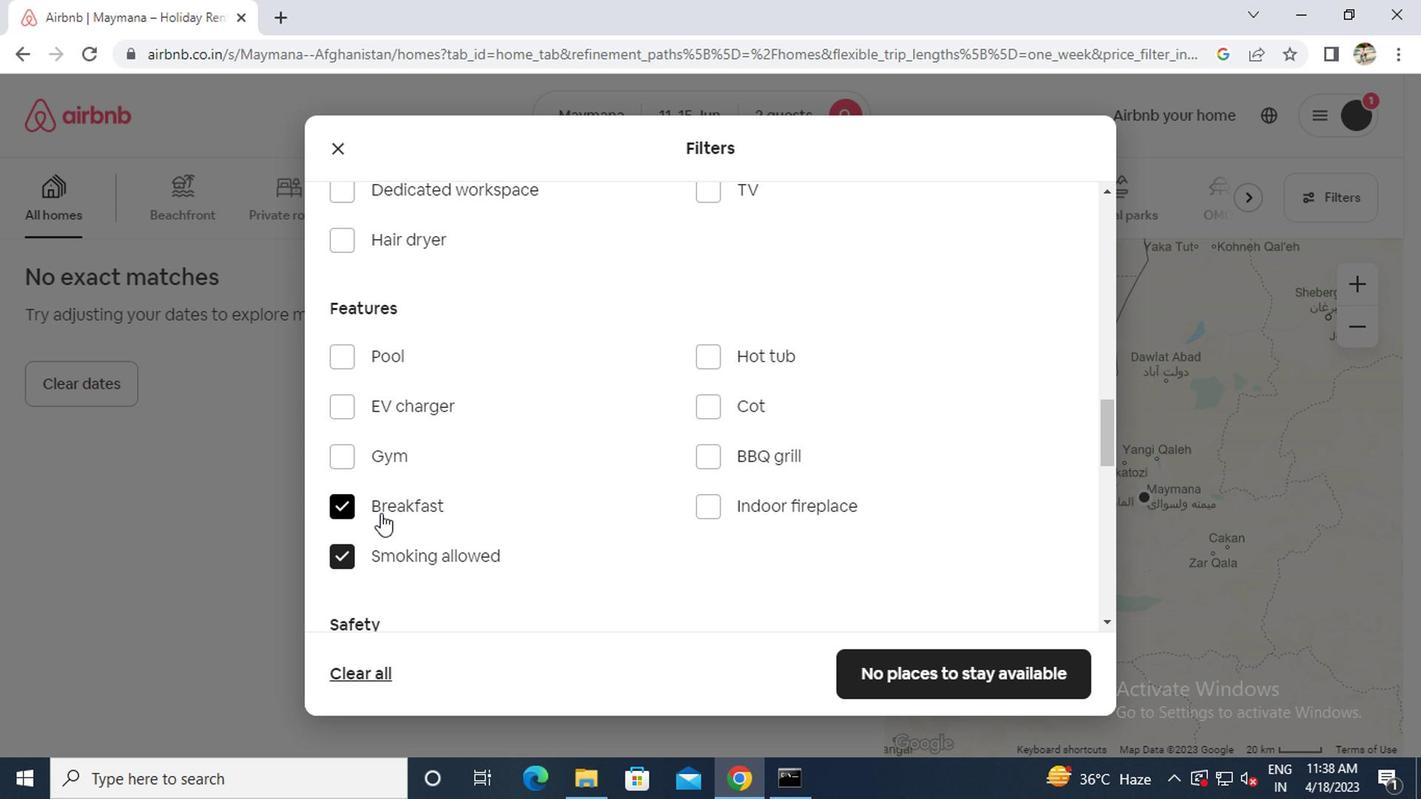 
Action: Mouse moved to (386, 506)
Screenshot: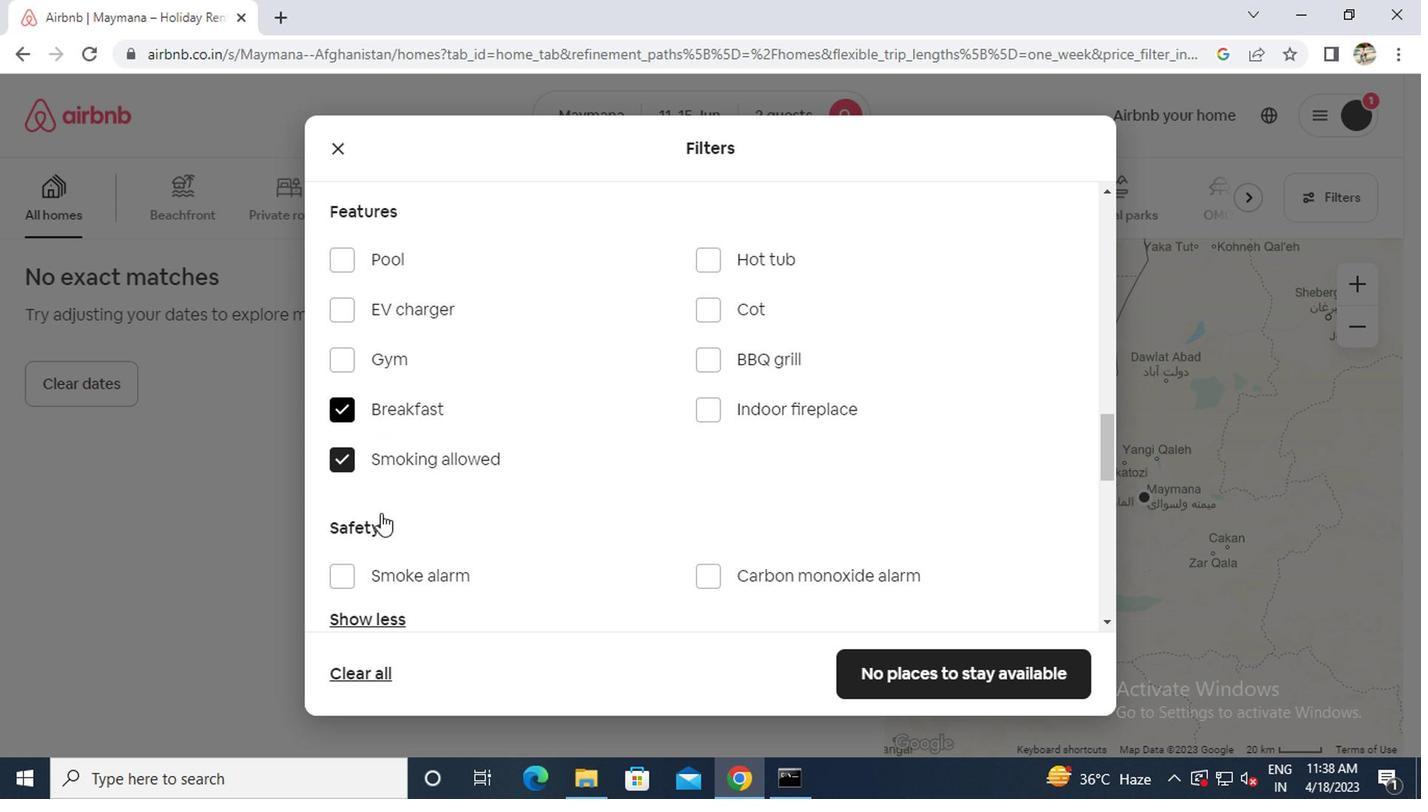 
Action: Mouse scrolled (386, 504) with delta (0, -1)
Screenshot: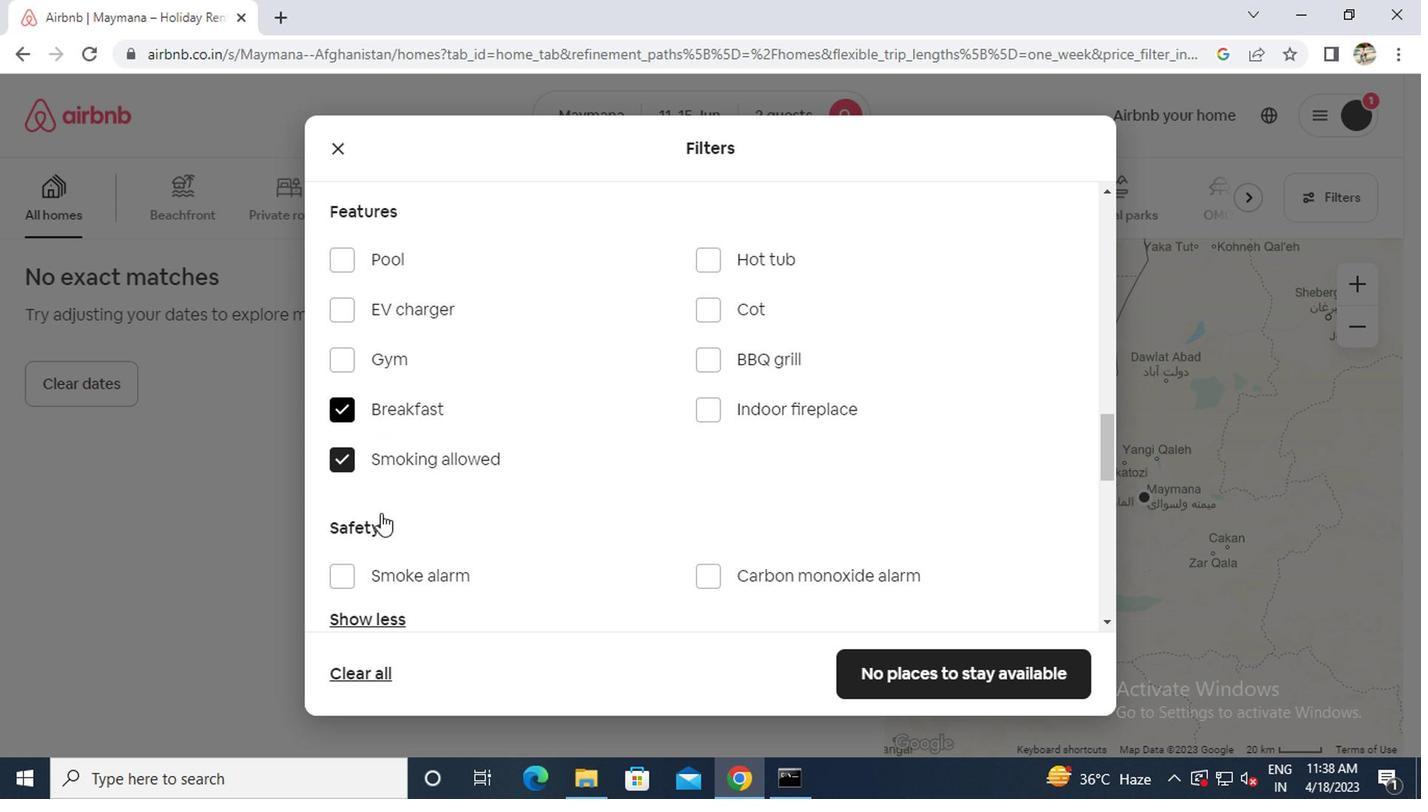 
Action: Mouse moved to (390, 504)
Screenshot: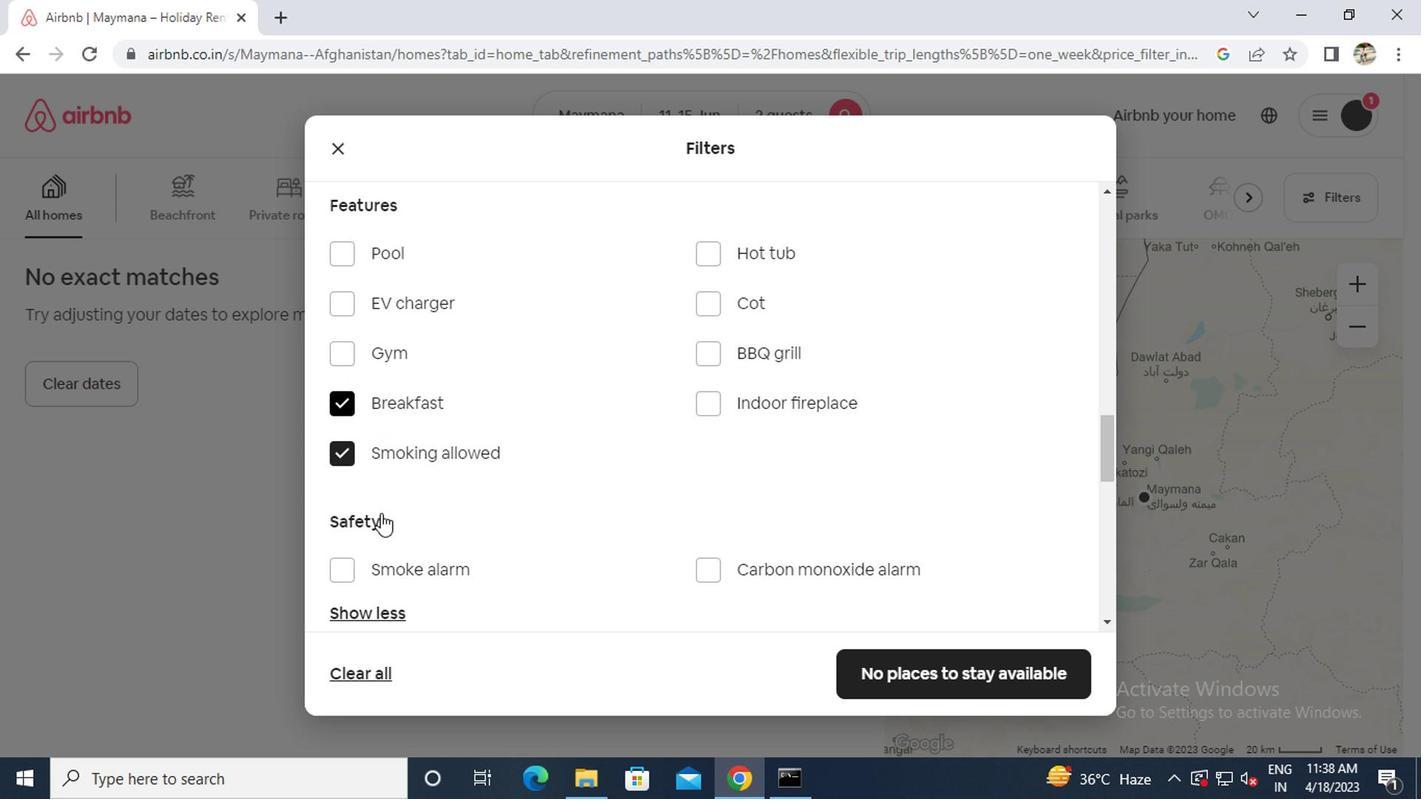 
Action: Mouse scrolled (390, 503) with delta (0, 0)
Screenshot: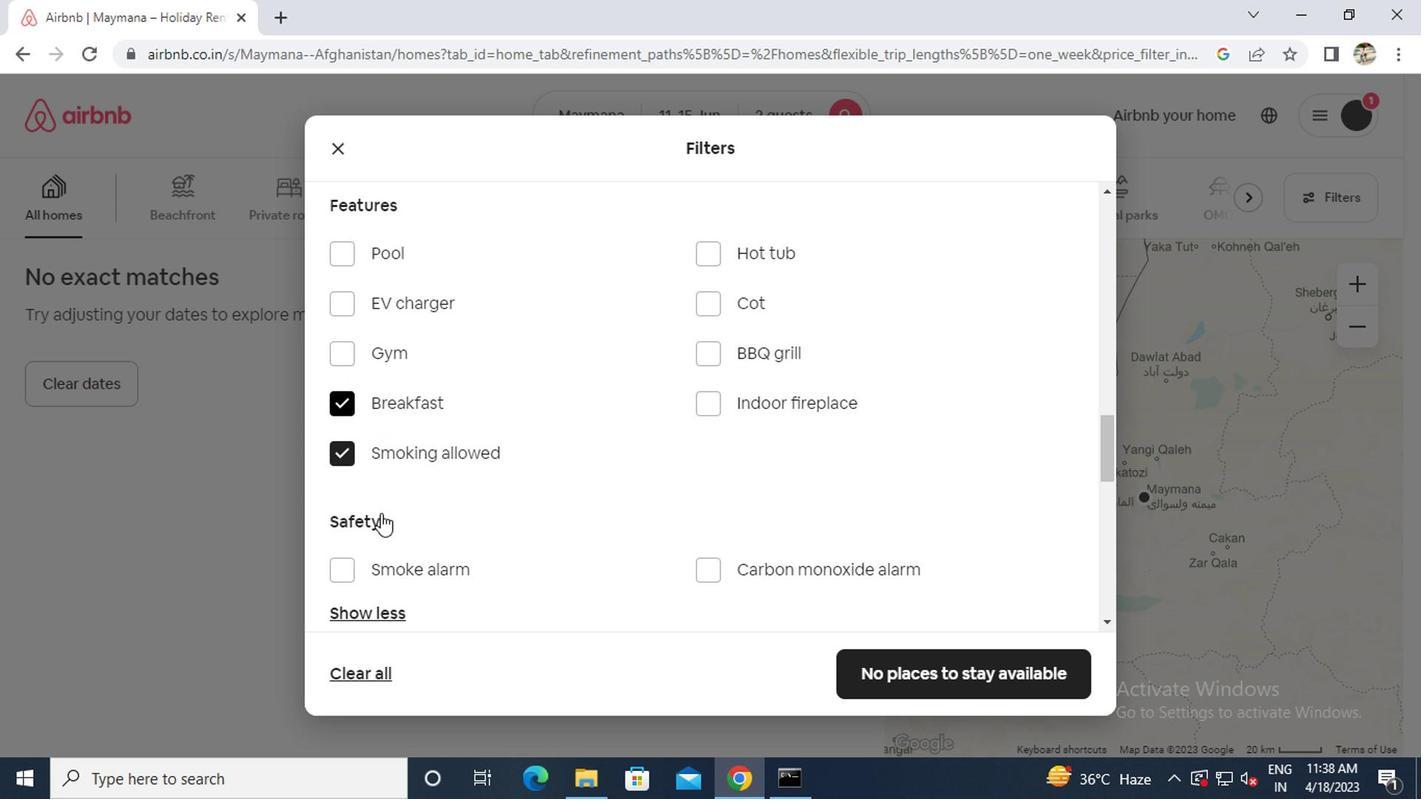 
Action: Mouse moved to (510, 469)
Screenshot: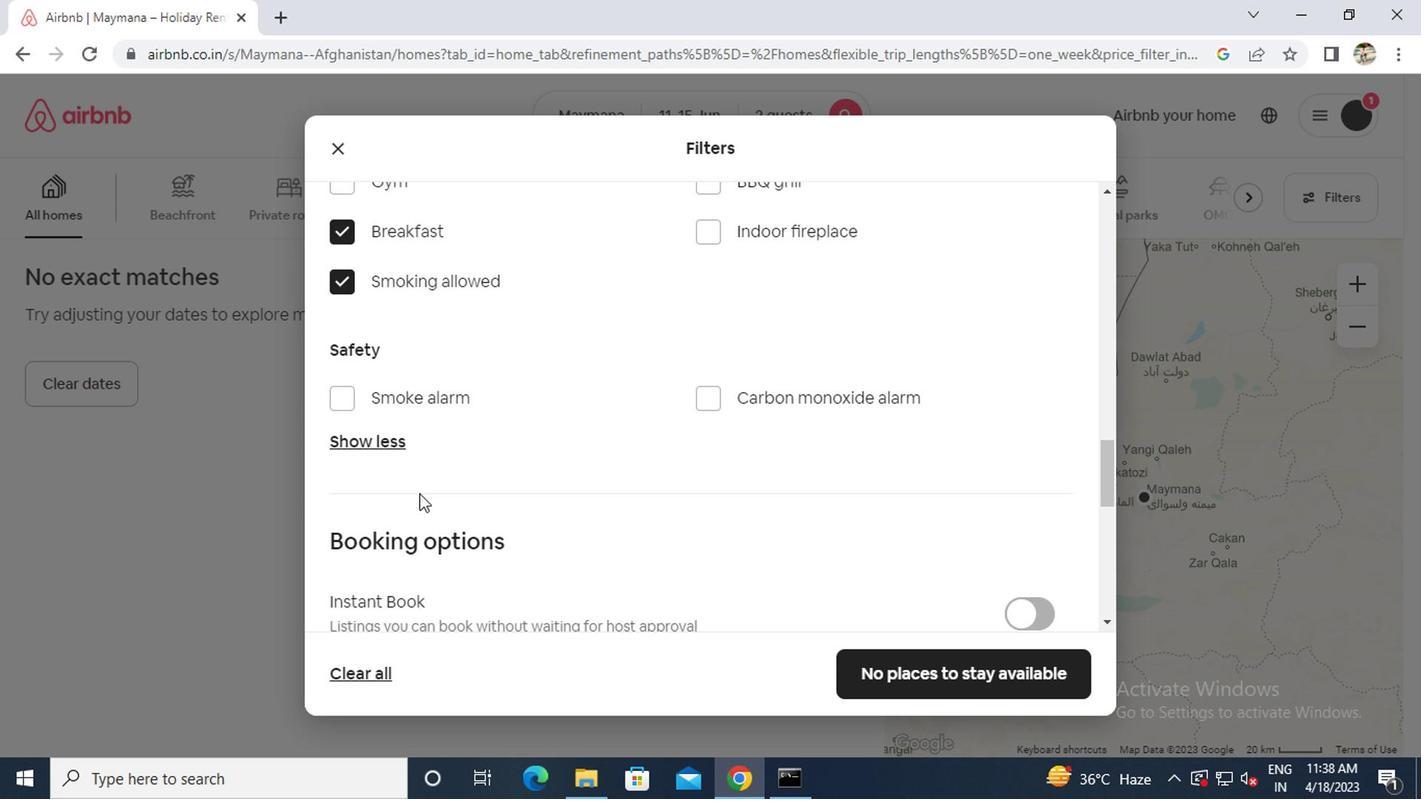 
Action: Mouse scrolled (510, 468) with delta (0, 0)
Screenshot: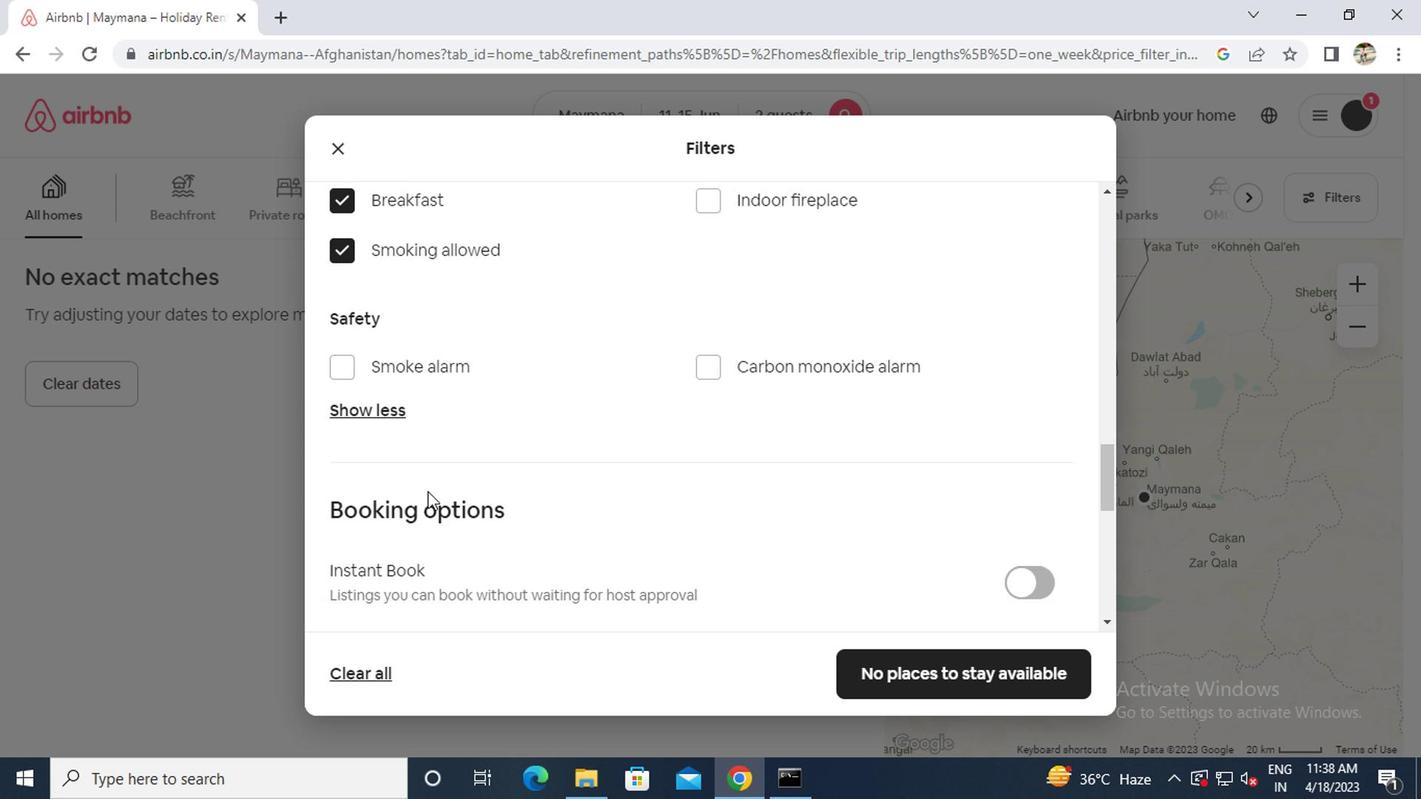 
Action: Mouse scrolled (510, 468) with delta (0, 0)
Screenshot: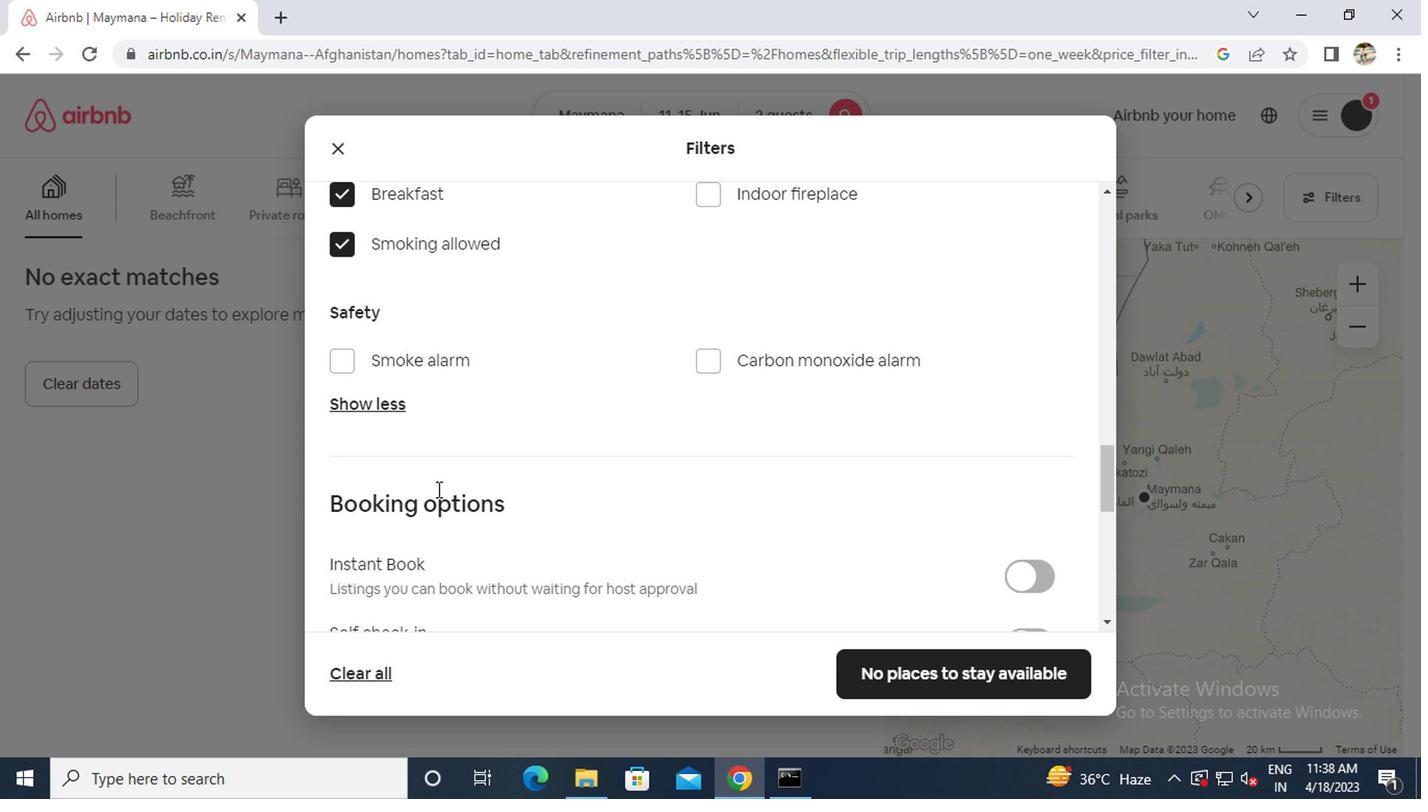 
Action: Mouse scrolled (510, 468) with delta (0, 0)
Screenshot: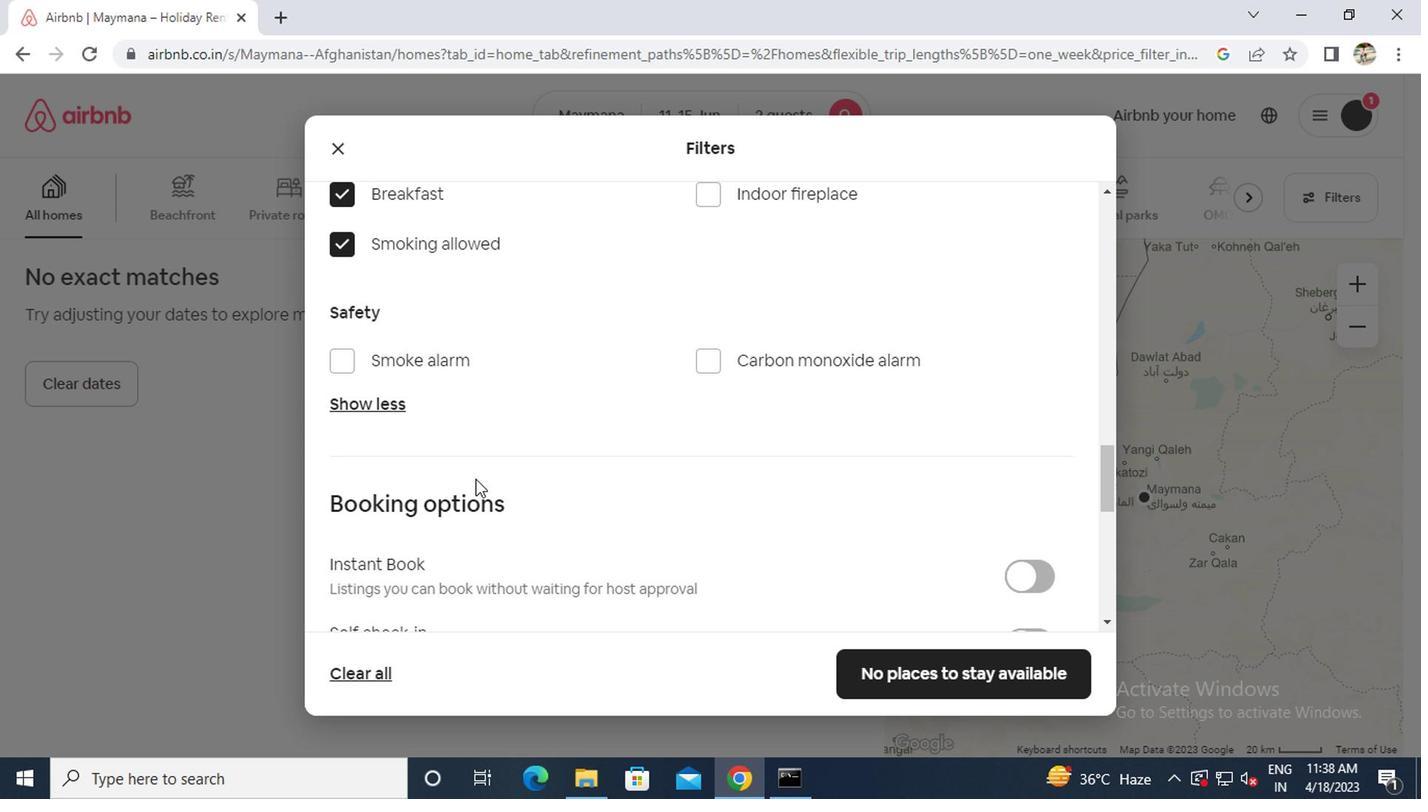 
Action: Mouse moved to (1008, 336)
Screenshot: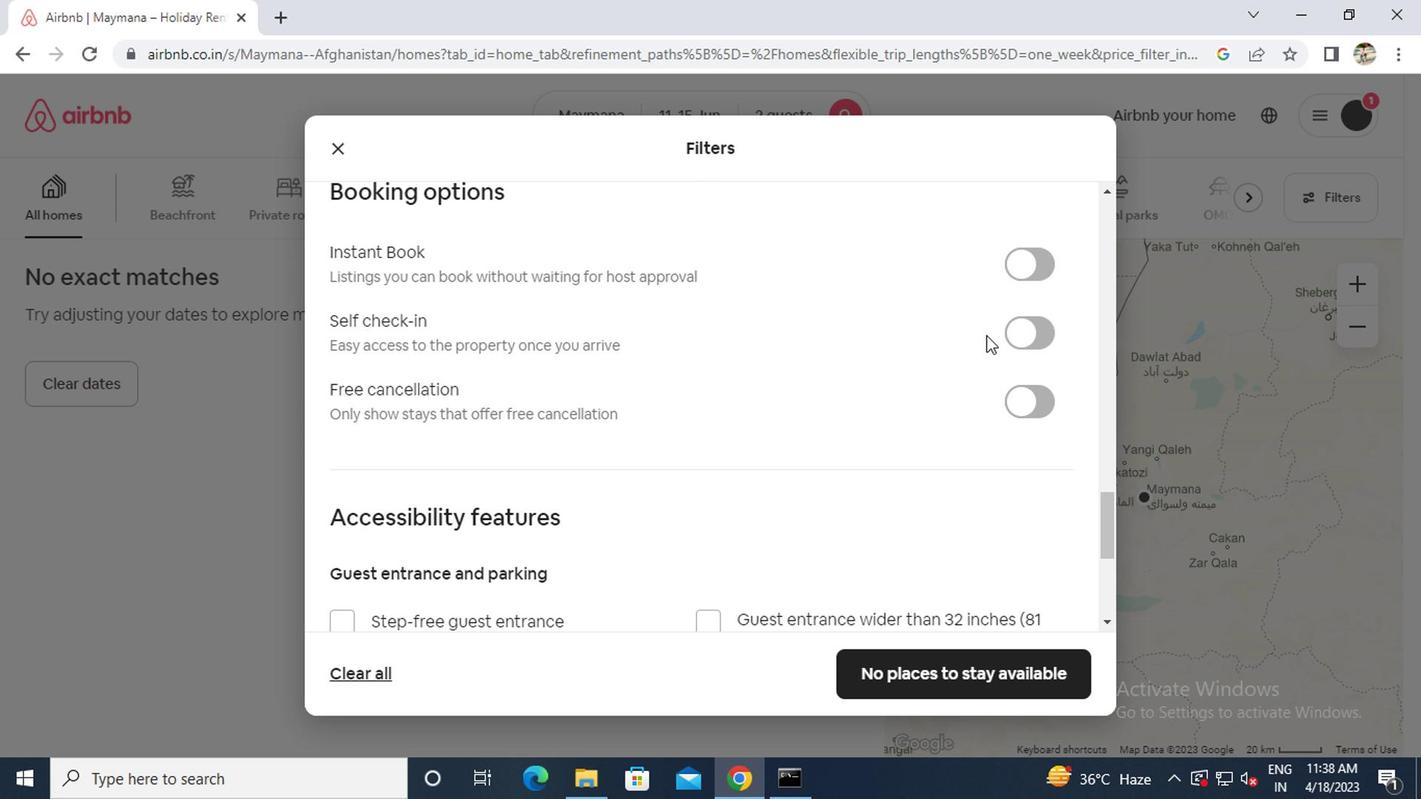 
Action: Mouse pressed left at (1008, 336)
Screenshot: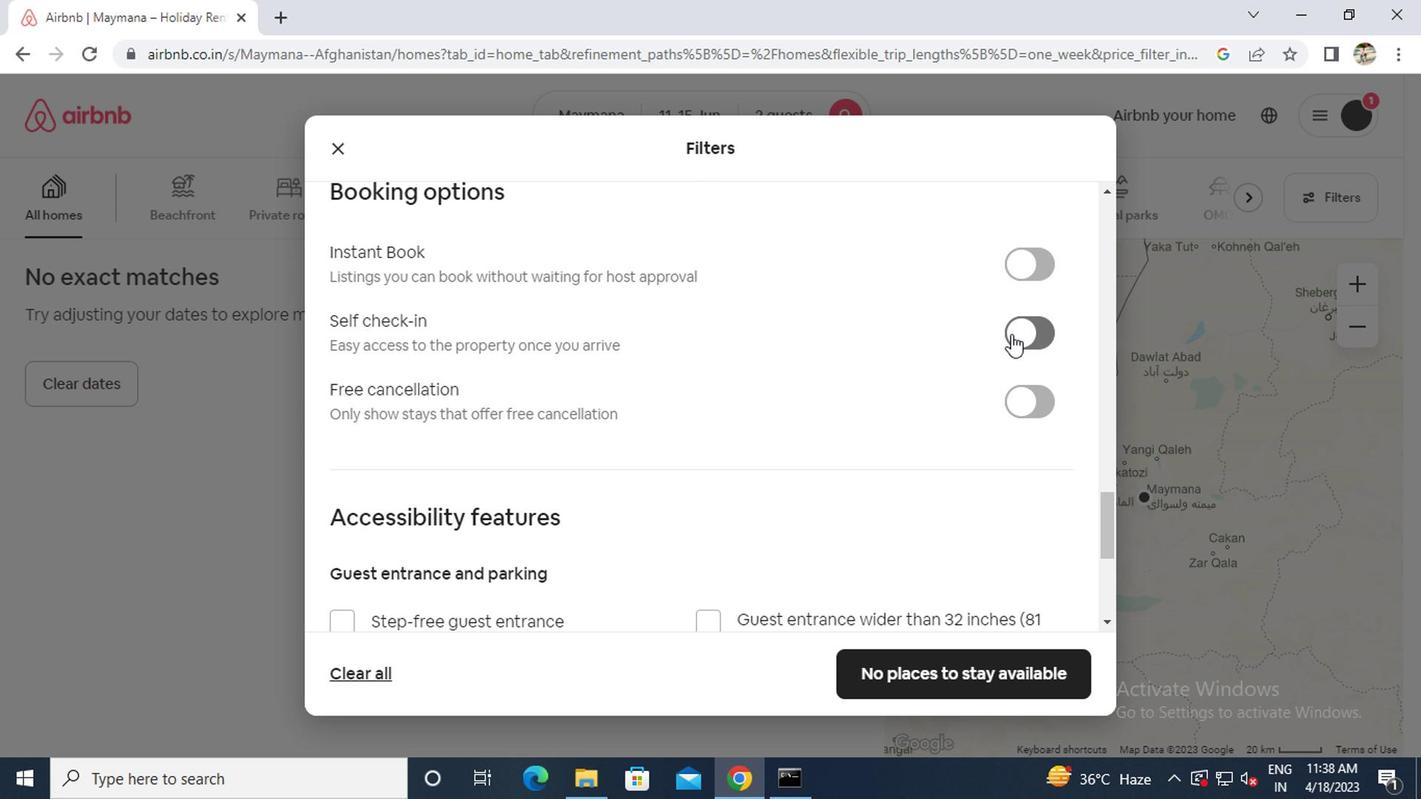 
Action: Mouse moved to (835, 356)
Screenshot: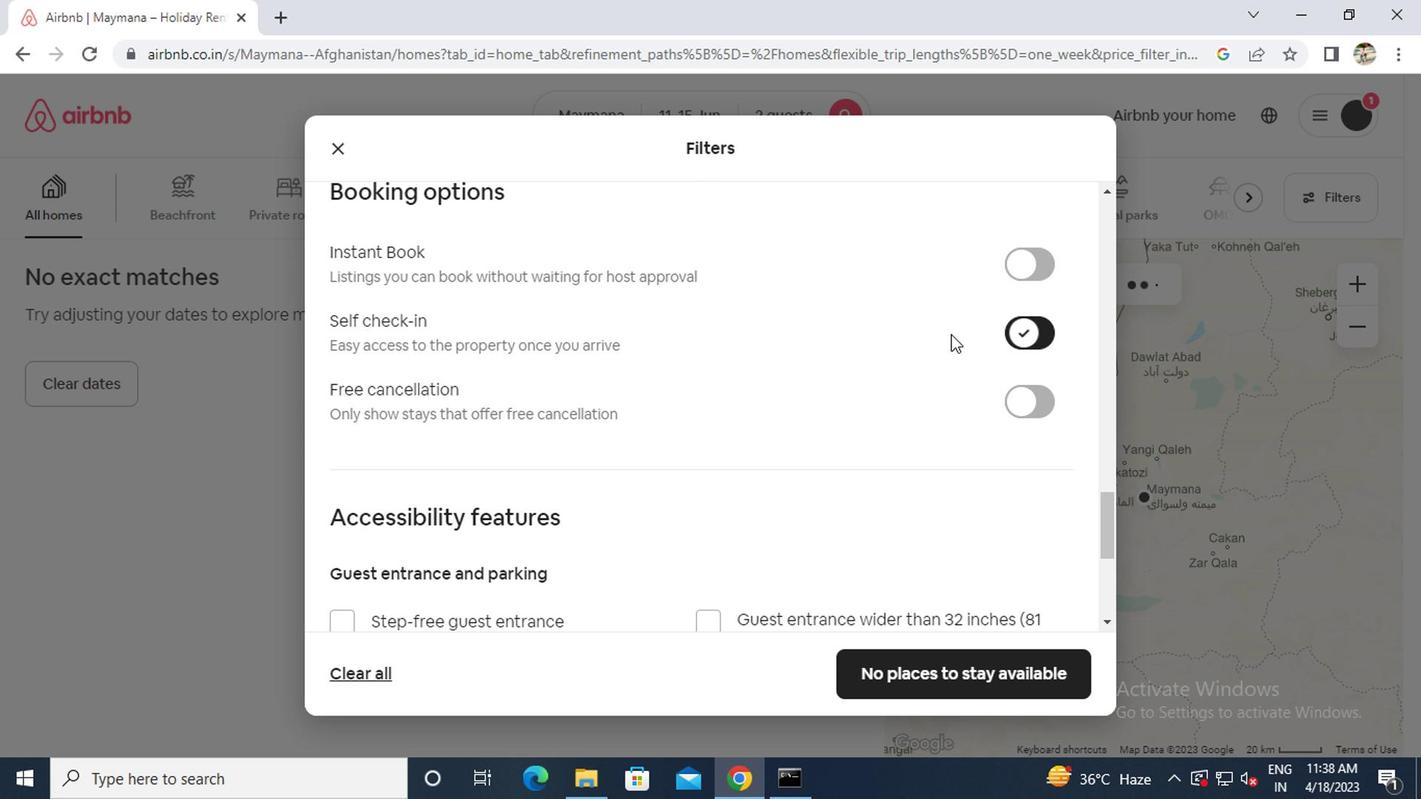 
Action: Mouse scrolled (835, 356) with delta (0, 0)
Screenshot: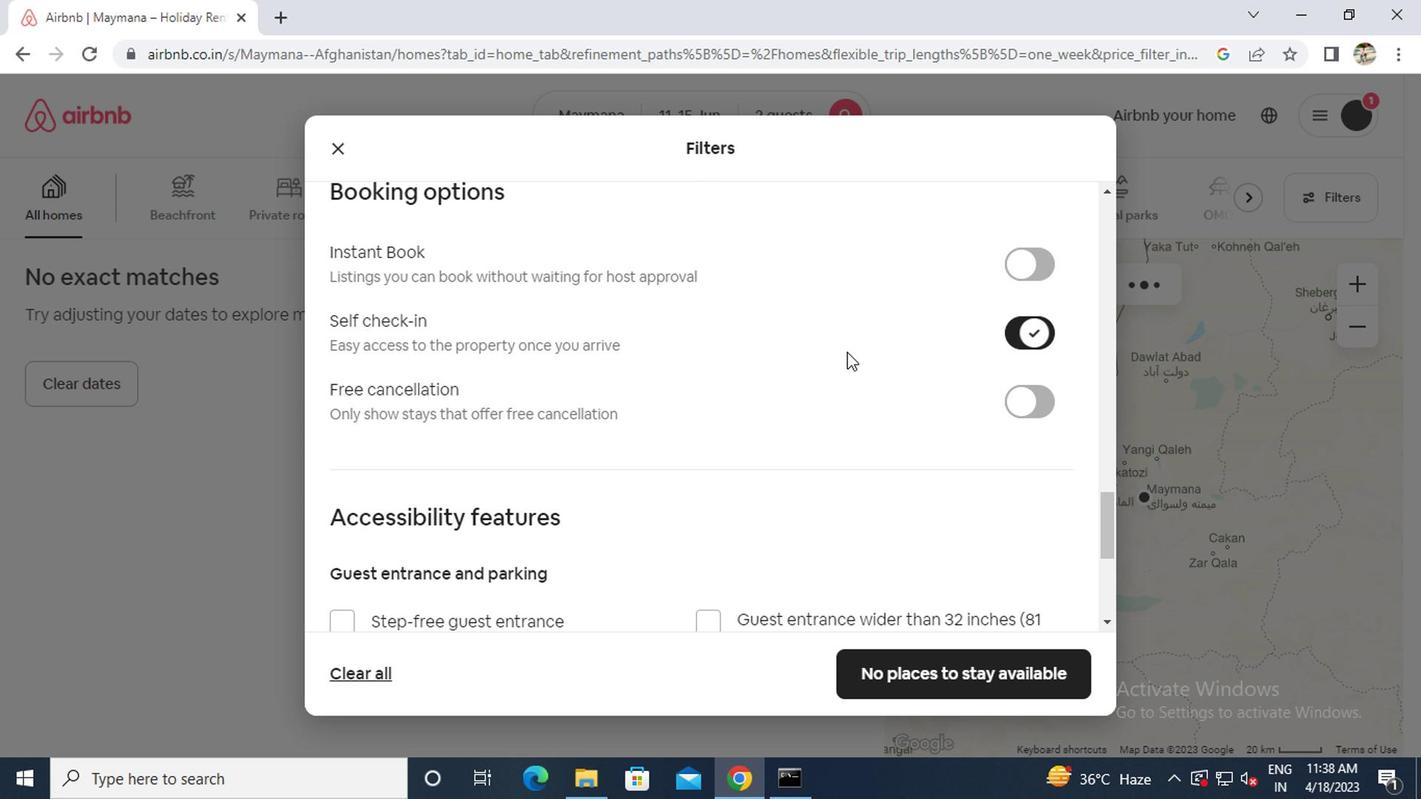 
Action: Mouse scrolled (835, 356) with delta (0, 0)
Screenshot: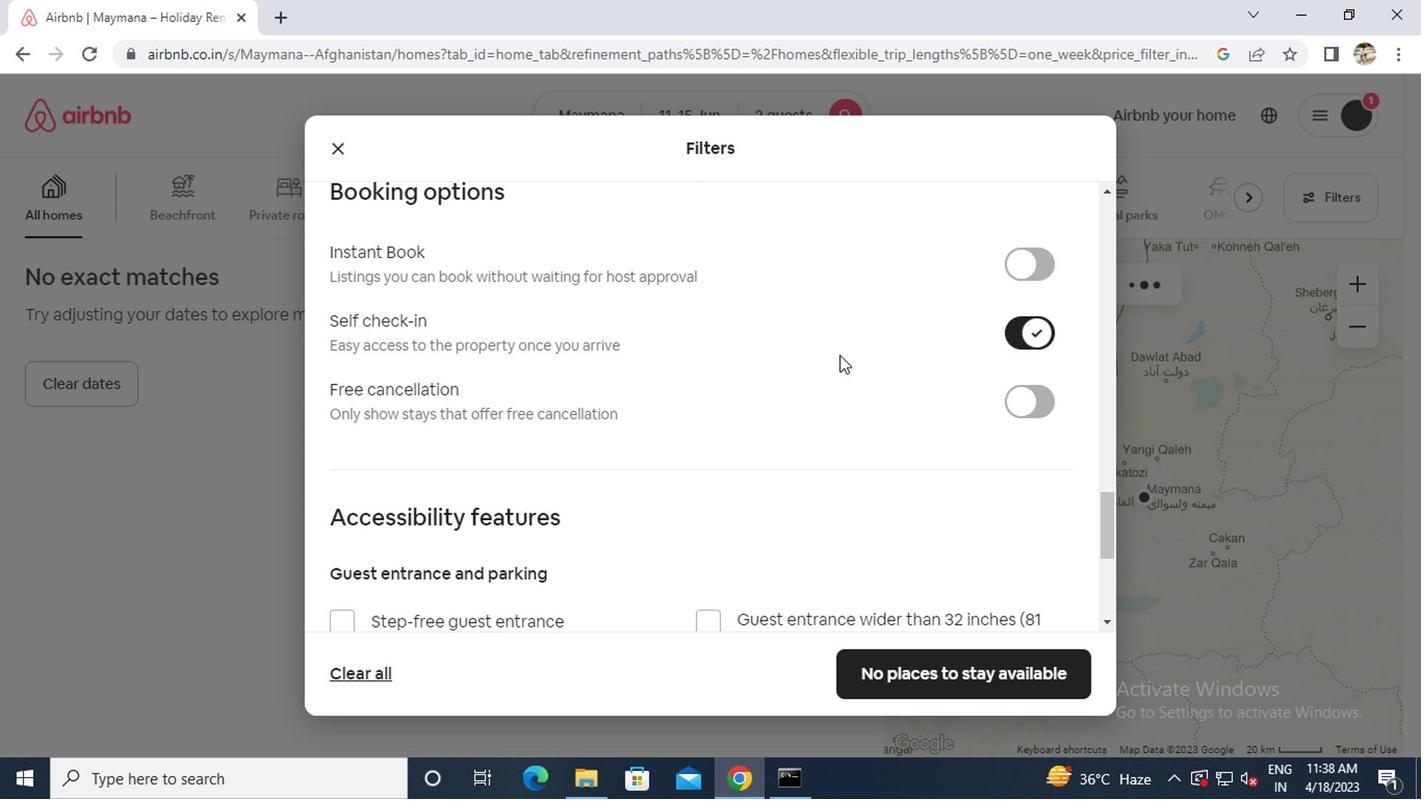 
Action: Mouse moved to (796, 357)
Screenshot: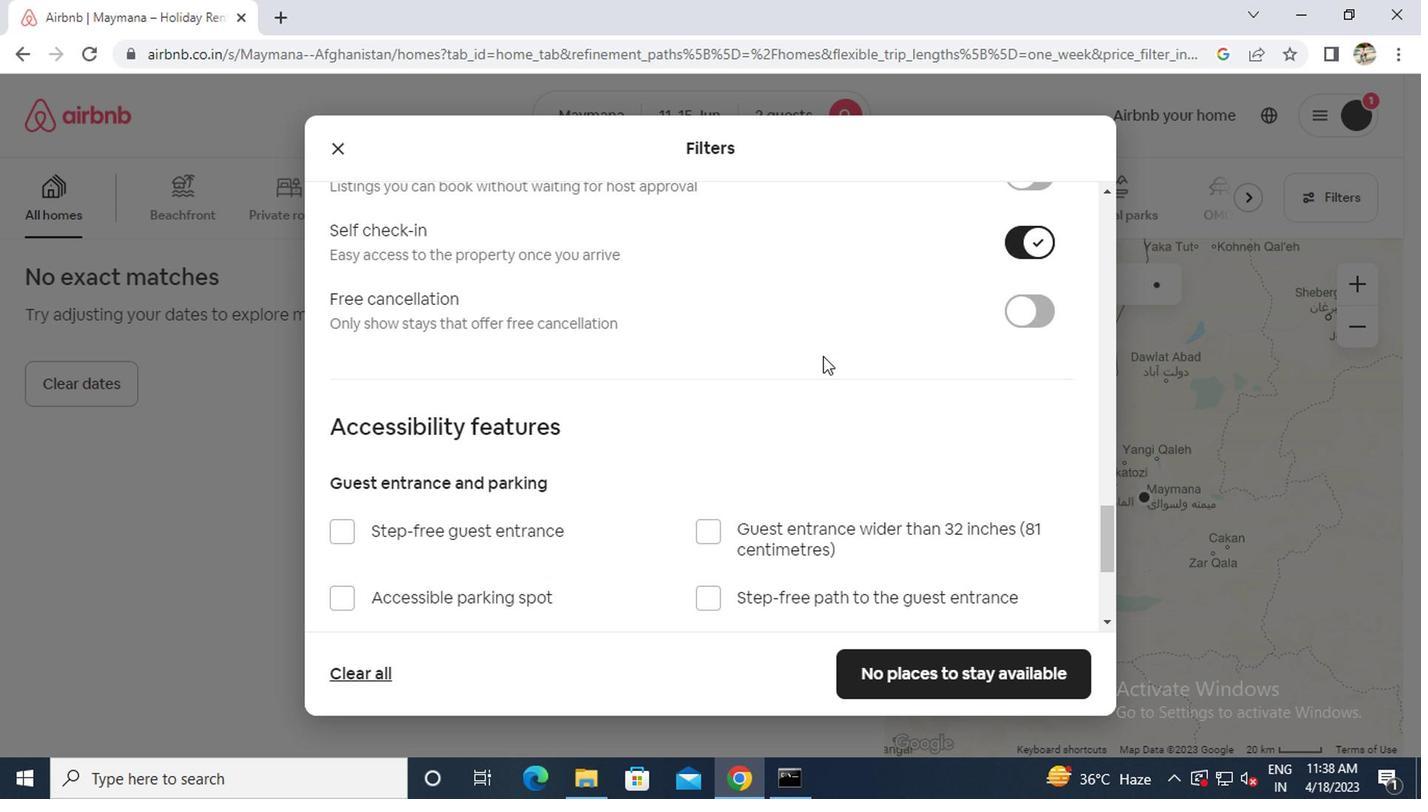 
Action: Mouse scrolled (796, 356) with delta (0, 0)
Screenshot: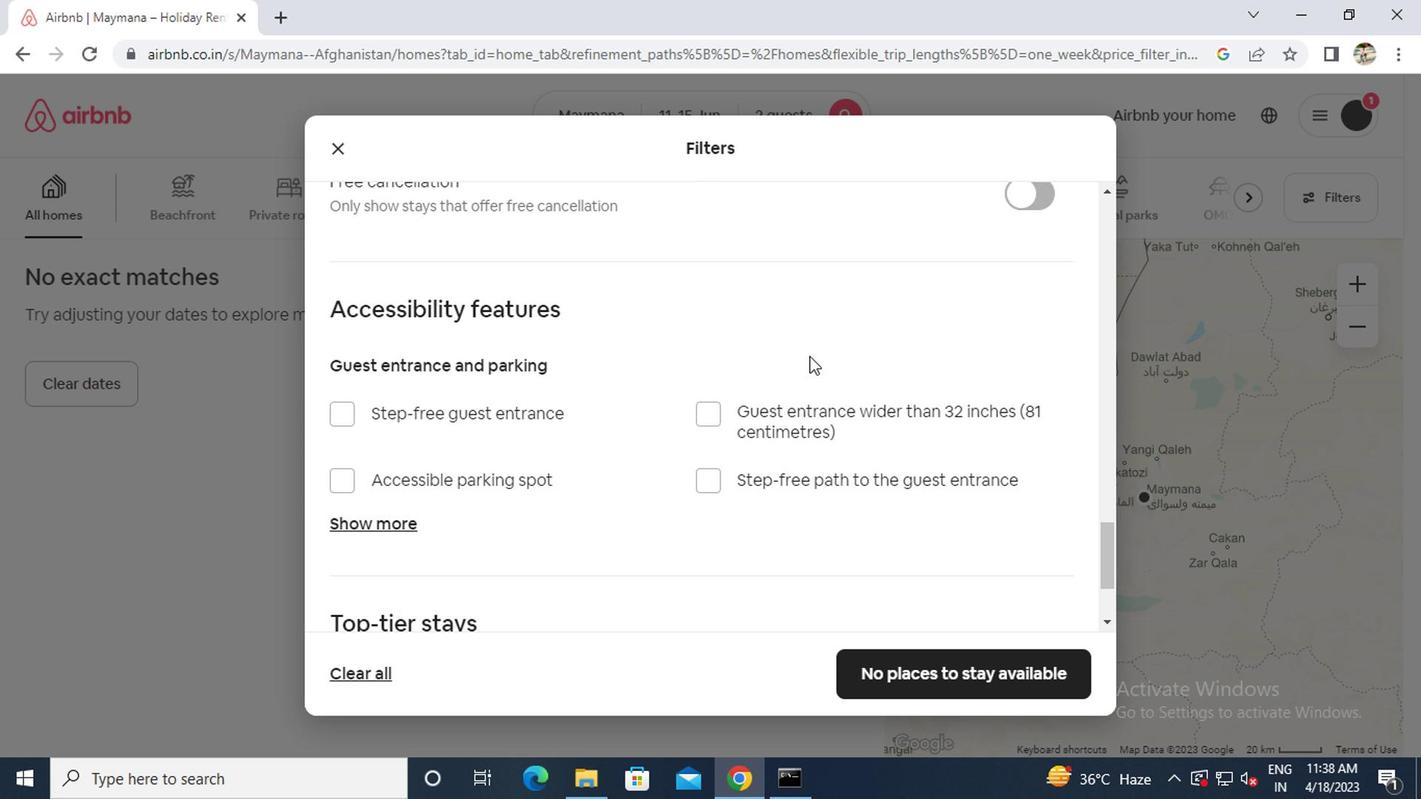
Action: Mouse scrolled (796, 356) with delta (0, 0)
Screenshot: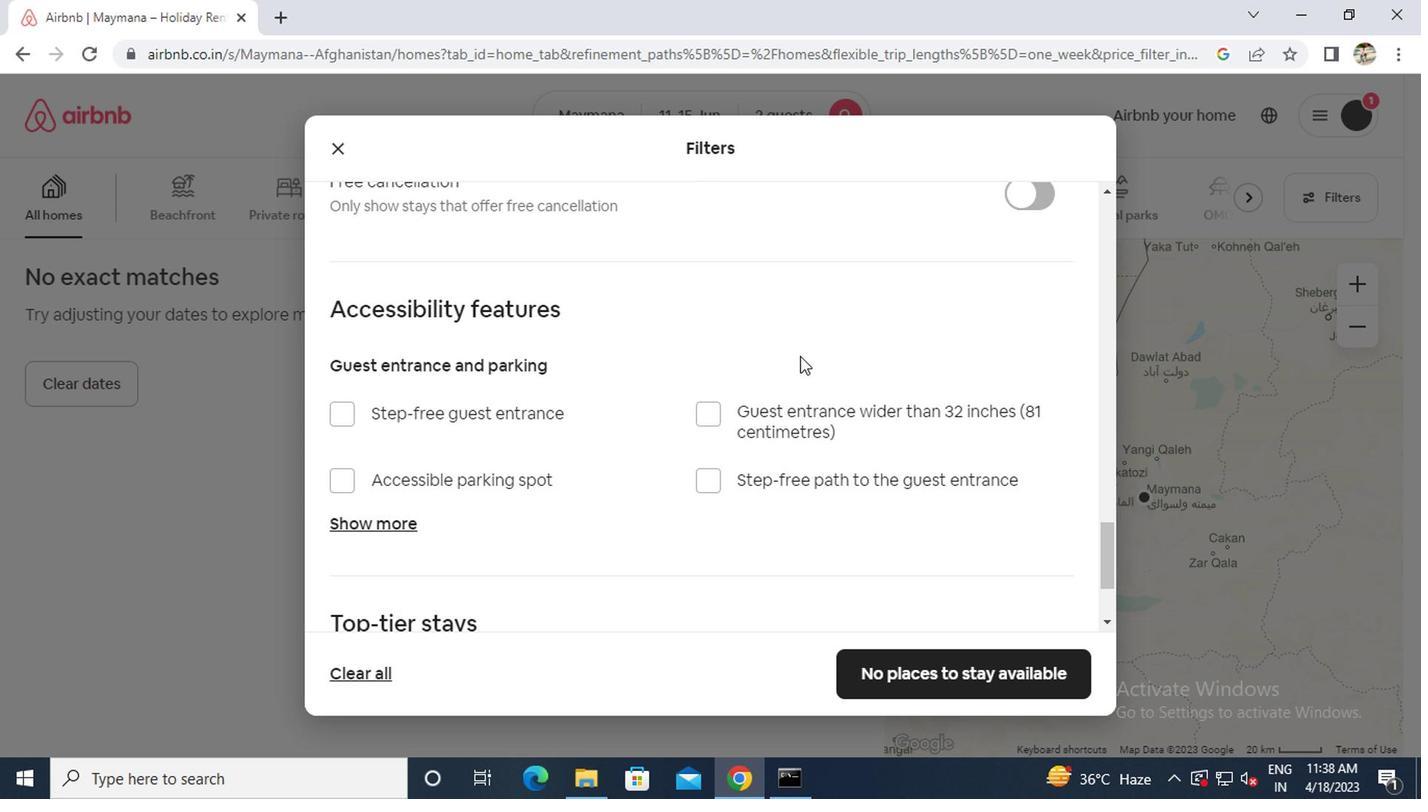 
Action: Mouse scrolled (796, 356) with delta (0, 0)
Screenshot: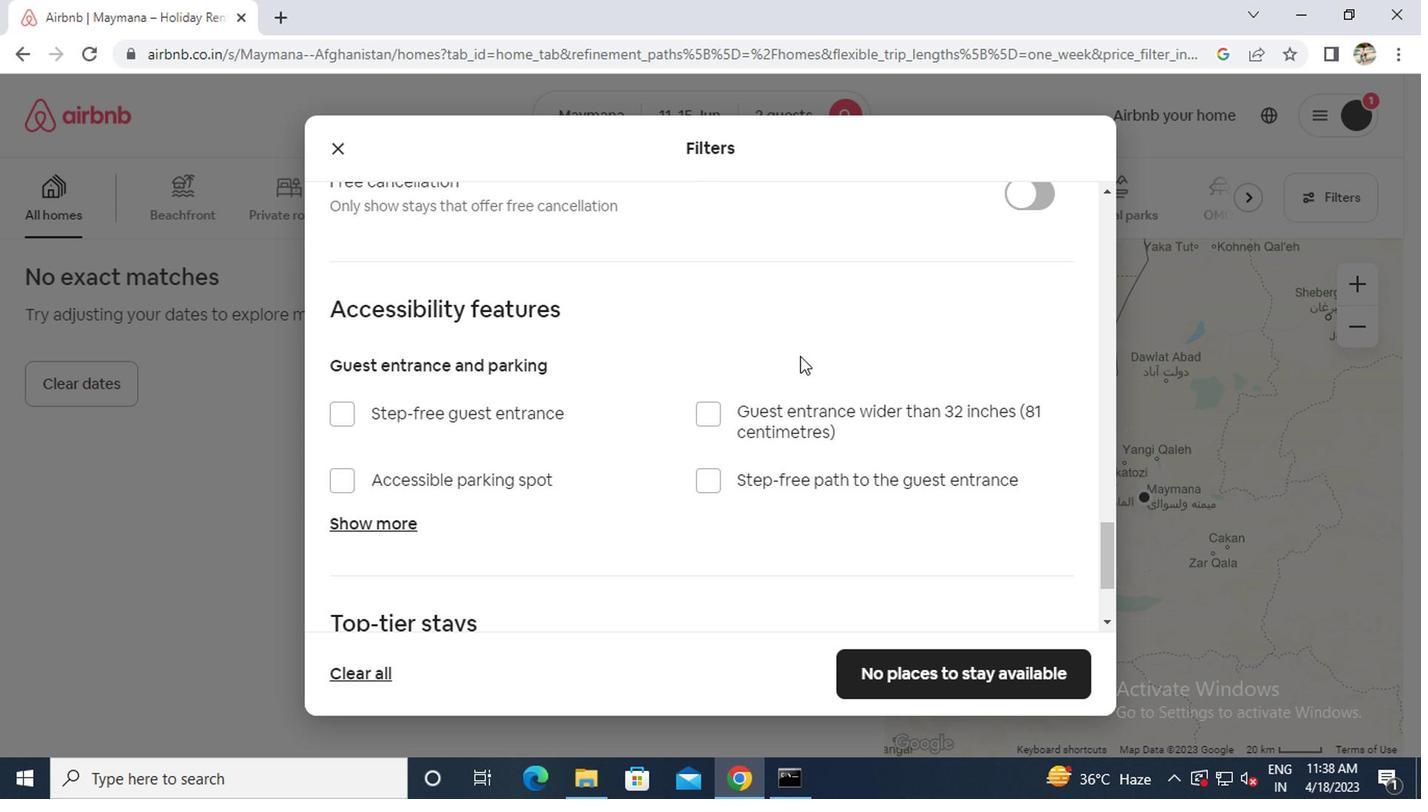 
Action: Mouse moved to (769, 364)
Screenshot: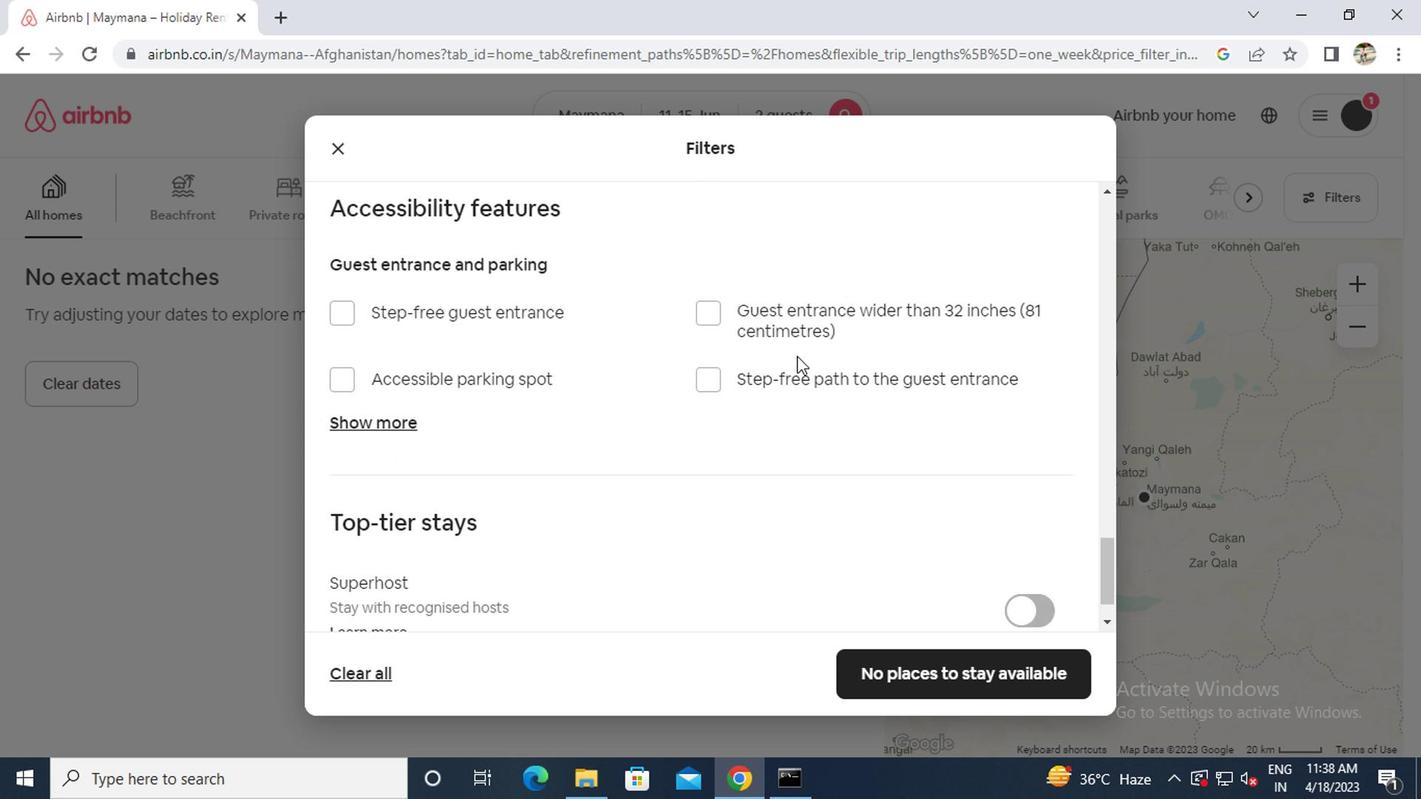 
Action: Mouse scrolled (769, 362) with delta (0, -1)
Screenshot: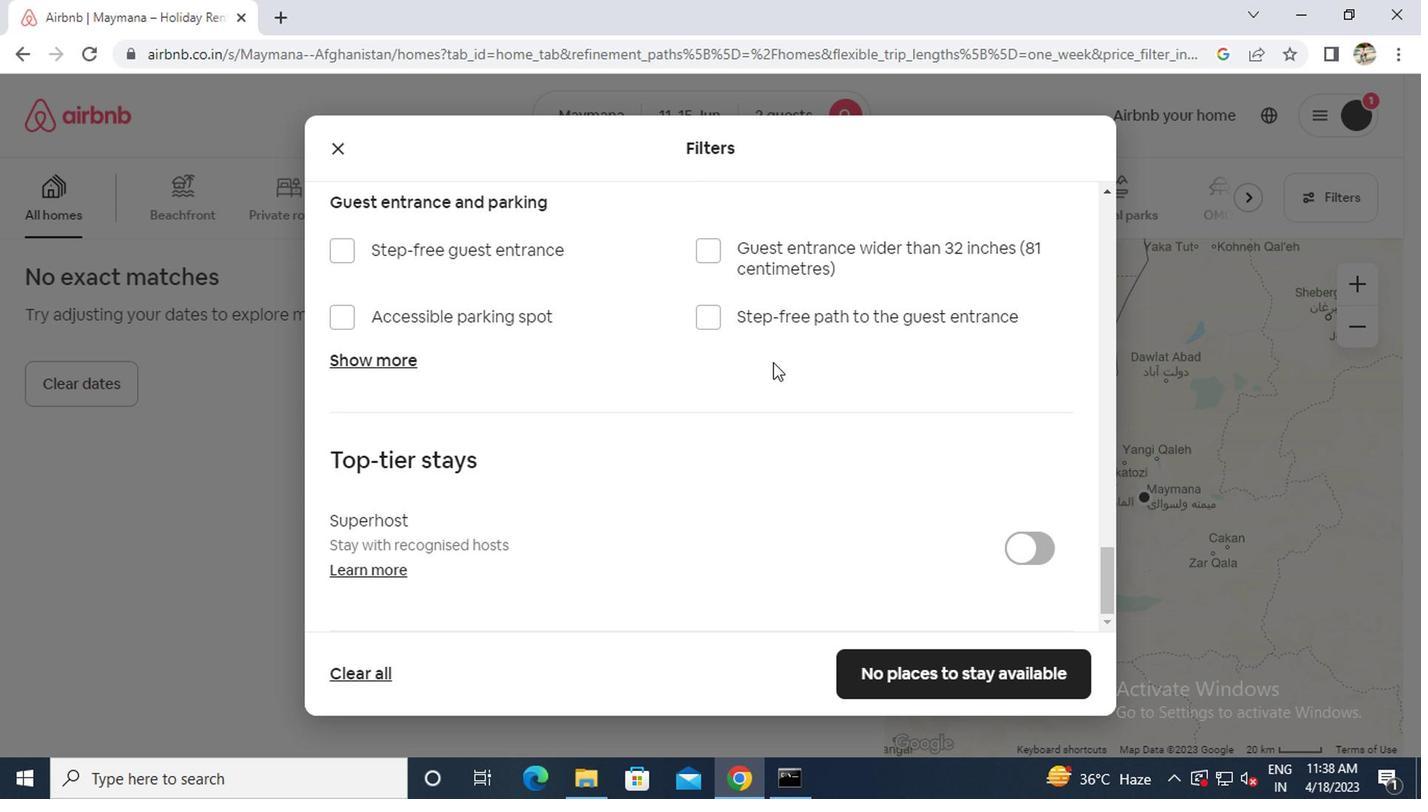 
Action: Mouse scrolled (769, 362) with delta (0, -1)
Screenshot: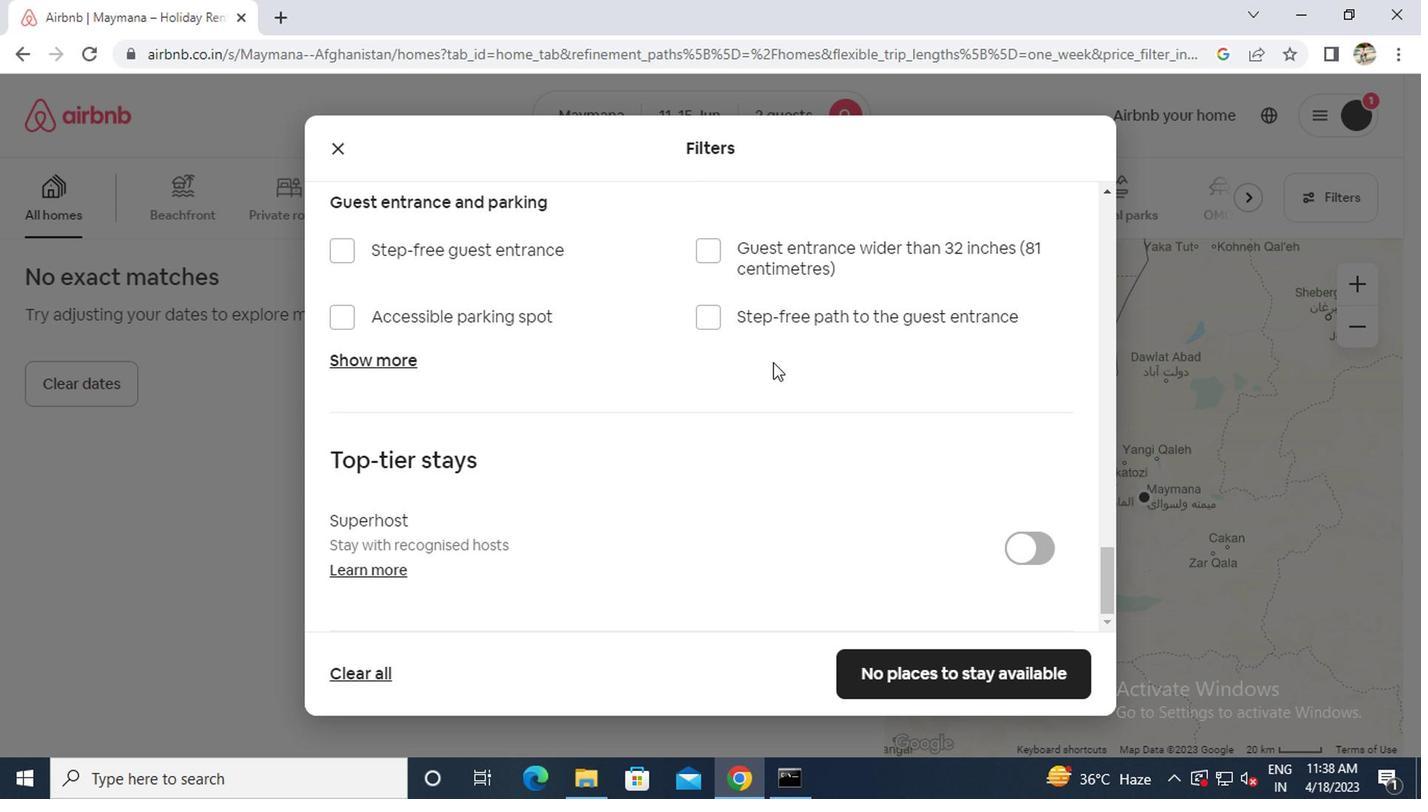 
Action: Mouse scrolled (769, 362) with delta (0, -1)
Screenshot: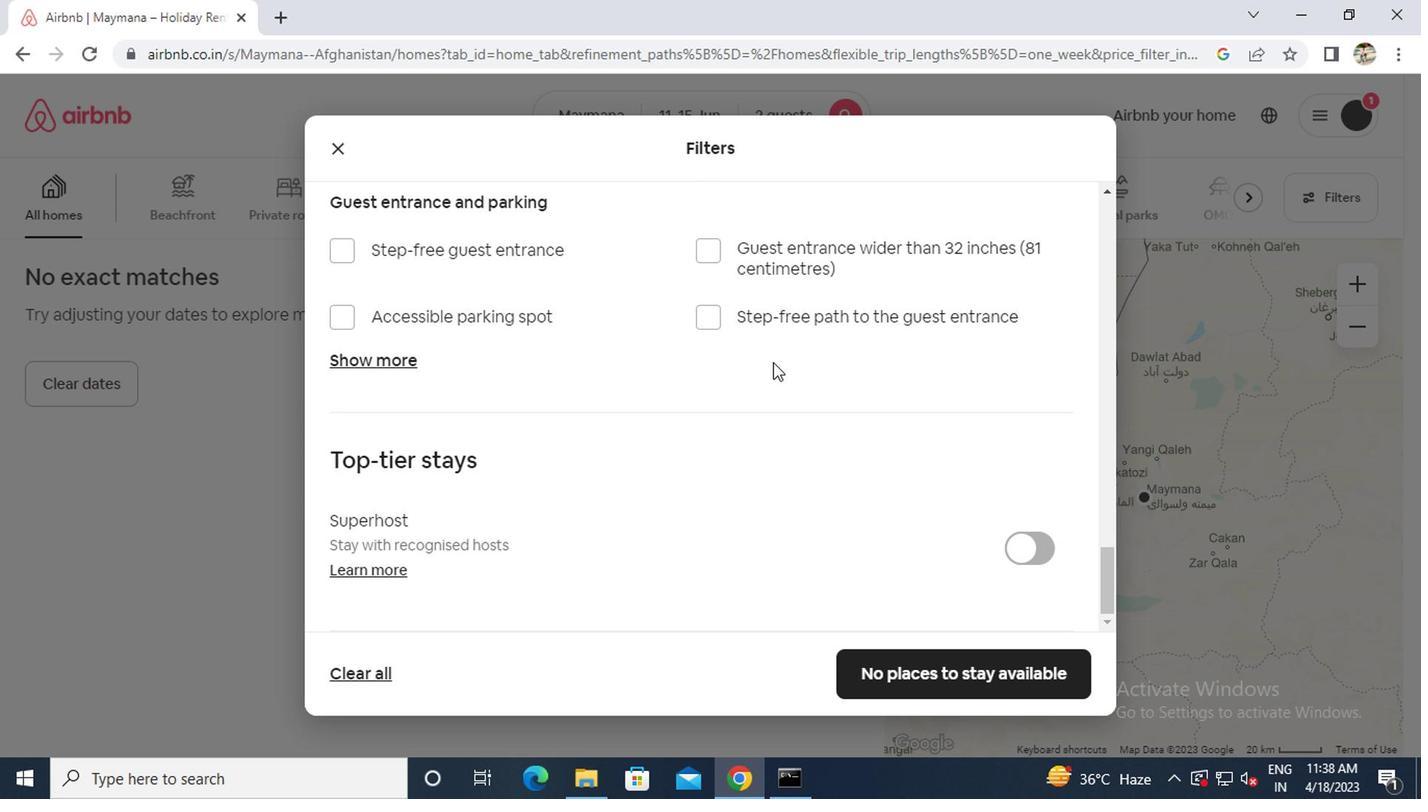 
Action: Mouse moved to (768, 364)
Screenshot: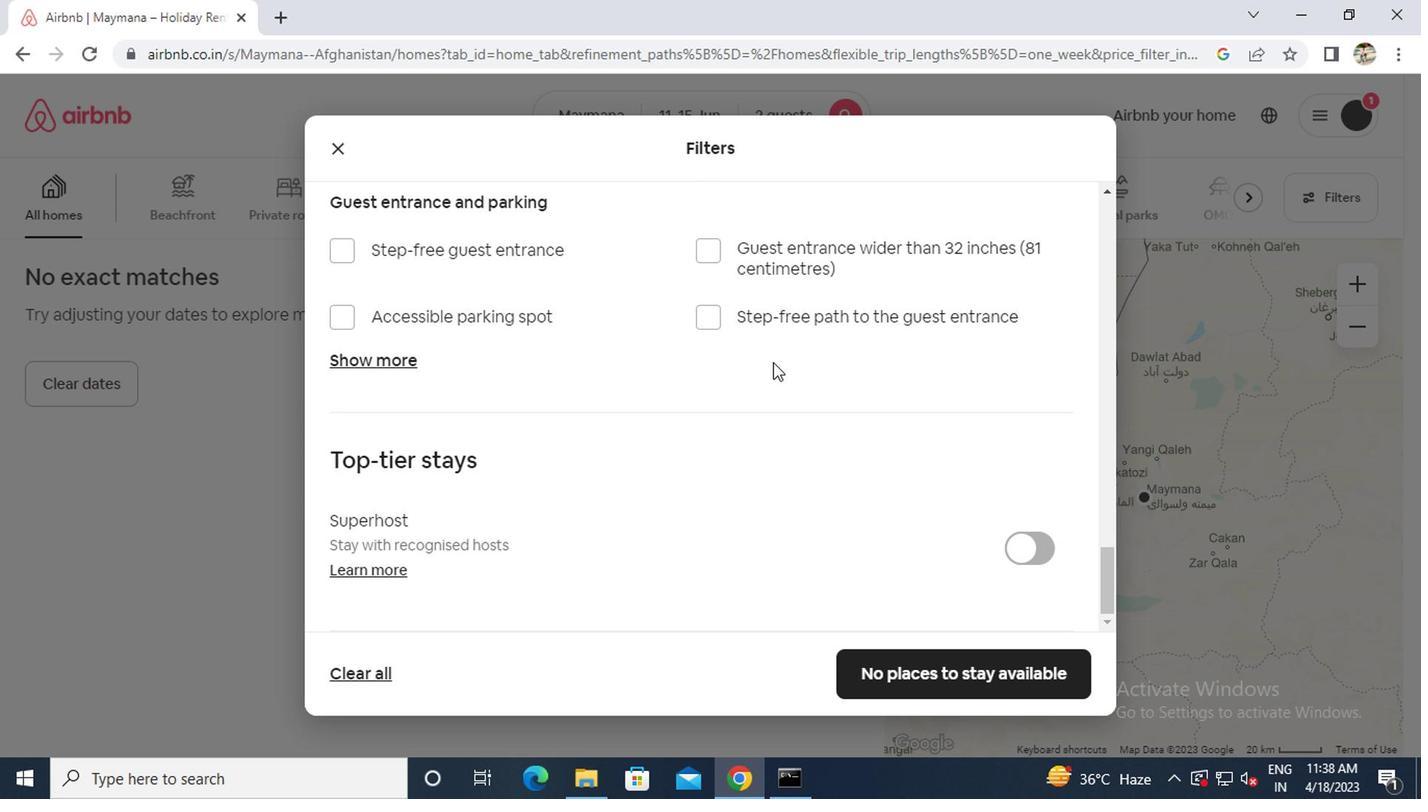 
Action: Mouse scrolled (768, 364) with delta (0, 0)
Screenshot: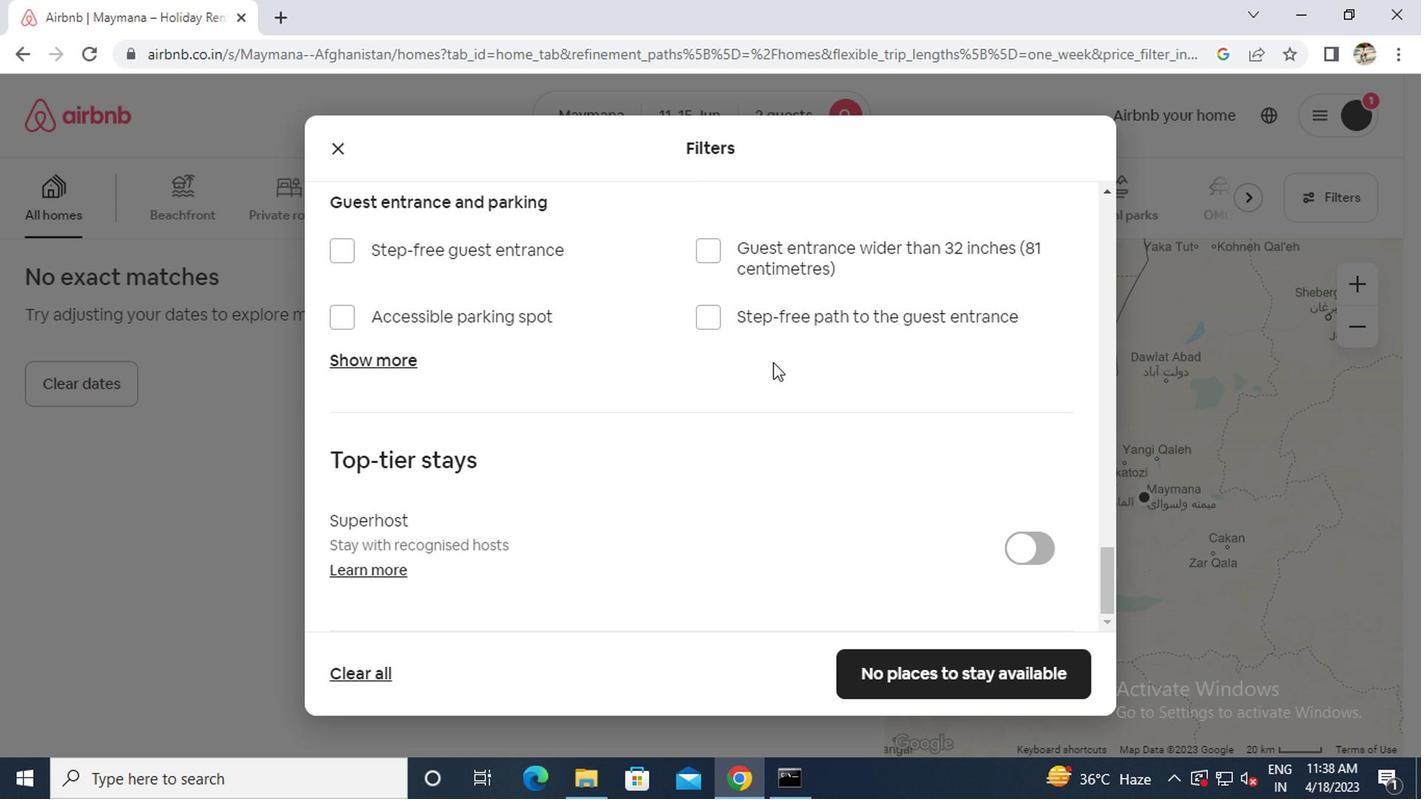 
Action: Mouse moved to (880, 669)
Screenshot: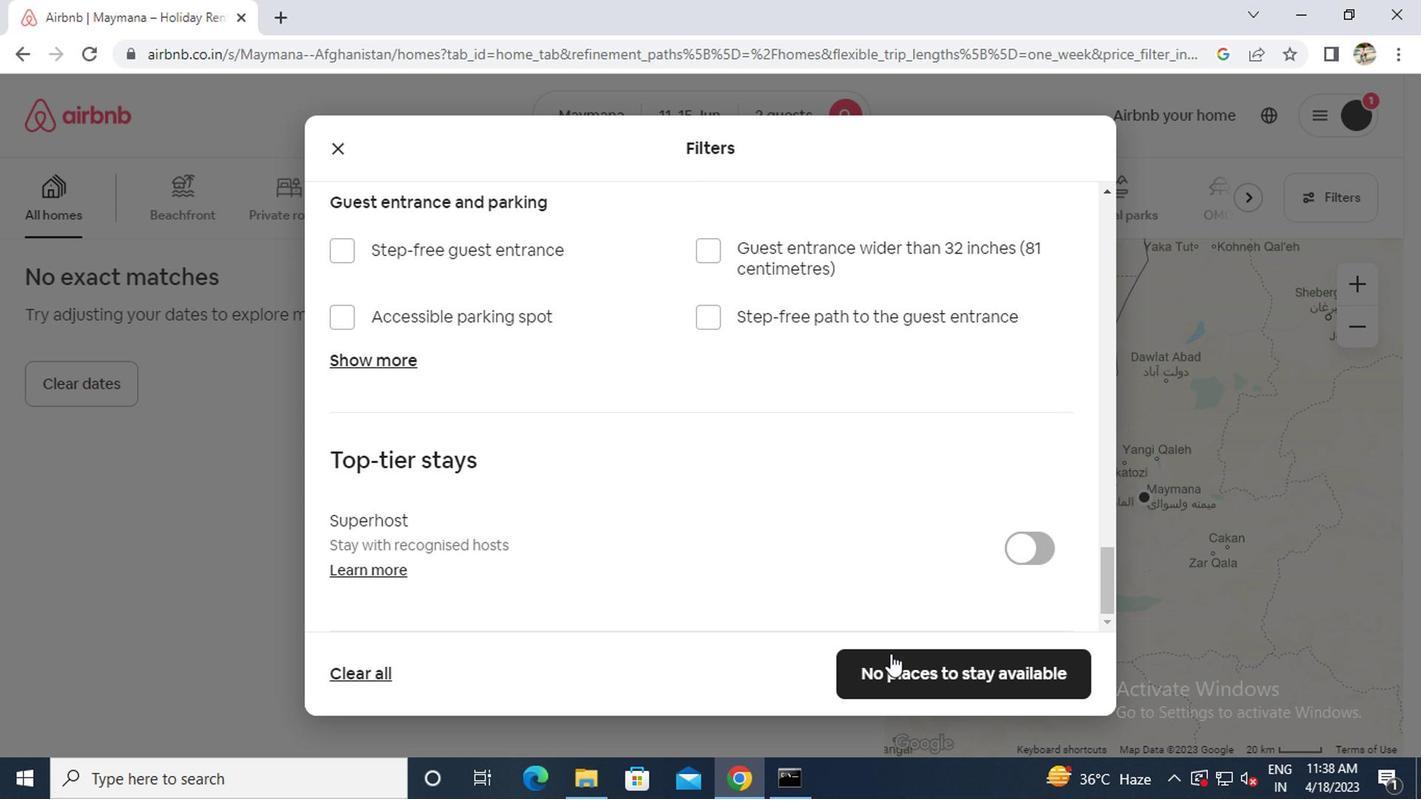 
Action: Mouse pressed left at (880, 669)
Screenshot: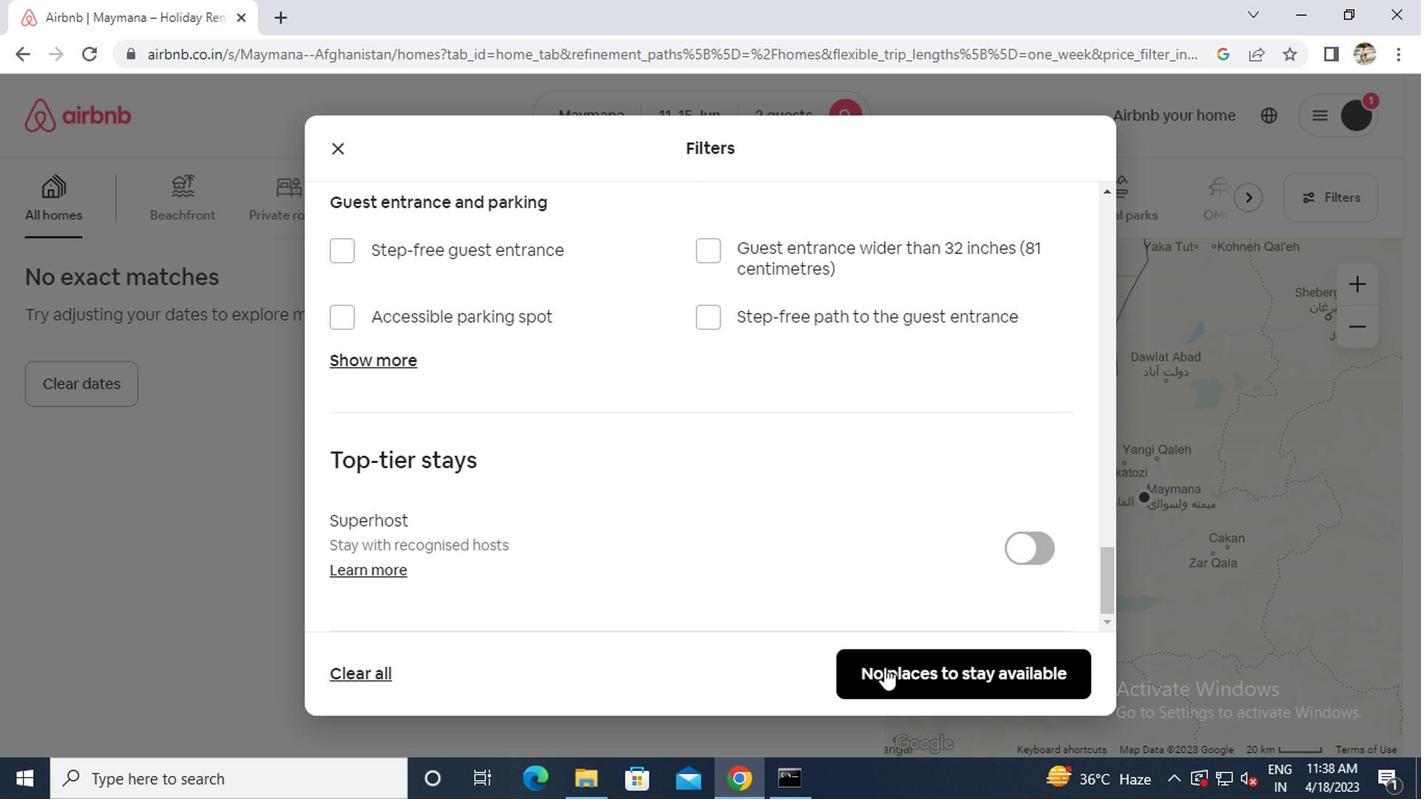
